 Task: Locate the nearest dog-friendly kayak rental on a river or lake.
Action: Mouse moved to (348, 129)
Screenshot: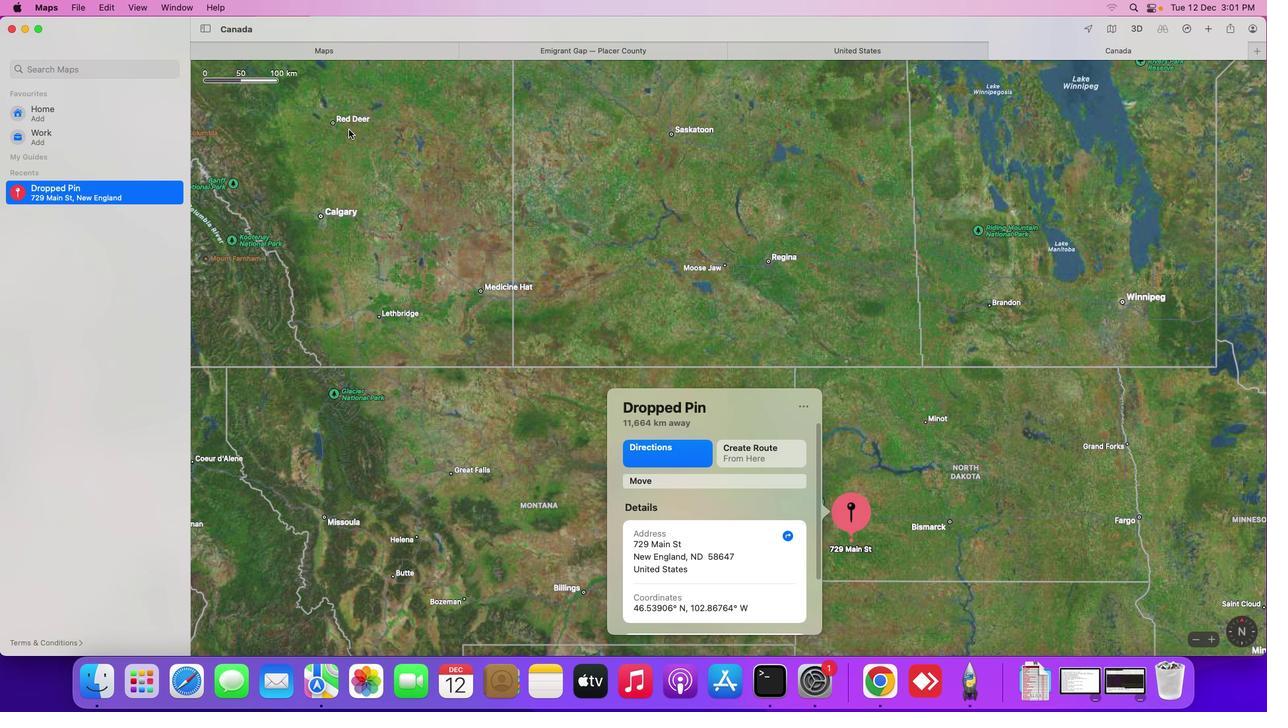 
Action: Mouse pressed left at (348, 129)
Screenshot: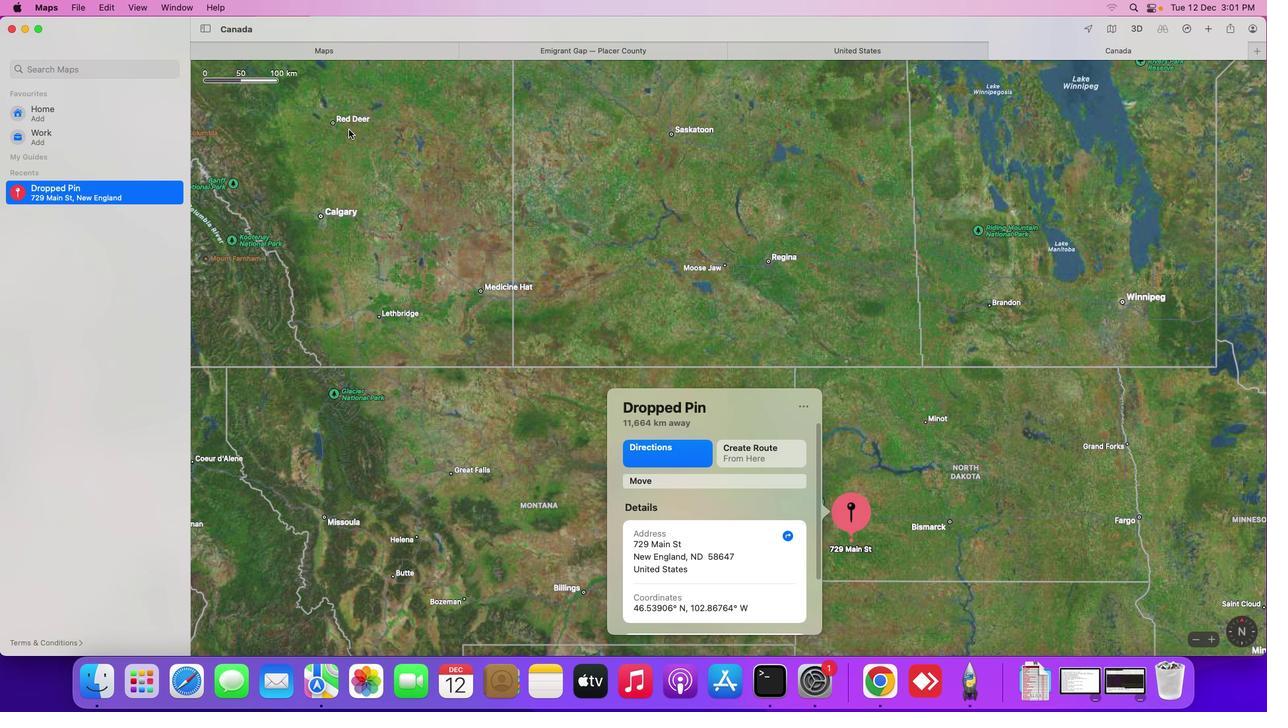 
Action: Mouse moved to (88, 67)
Screenshot: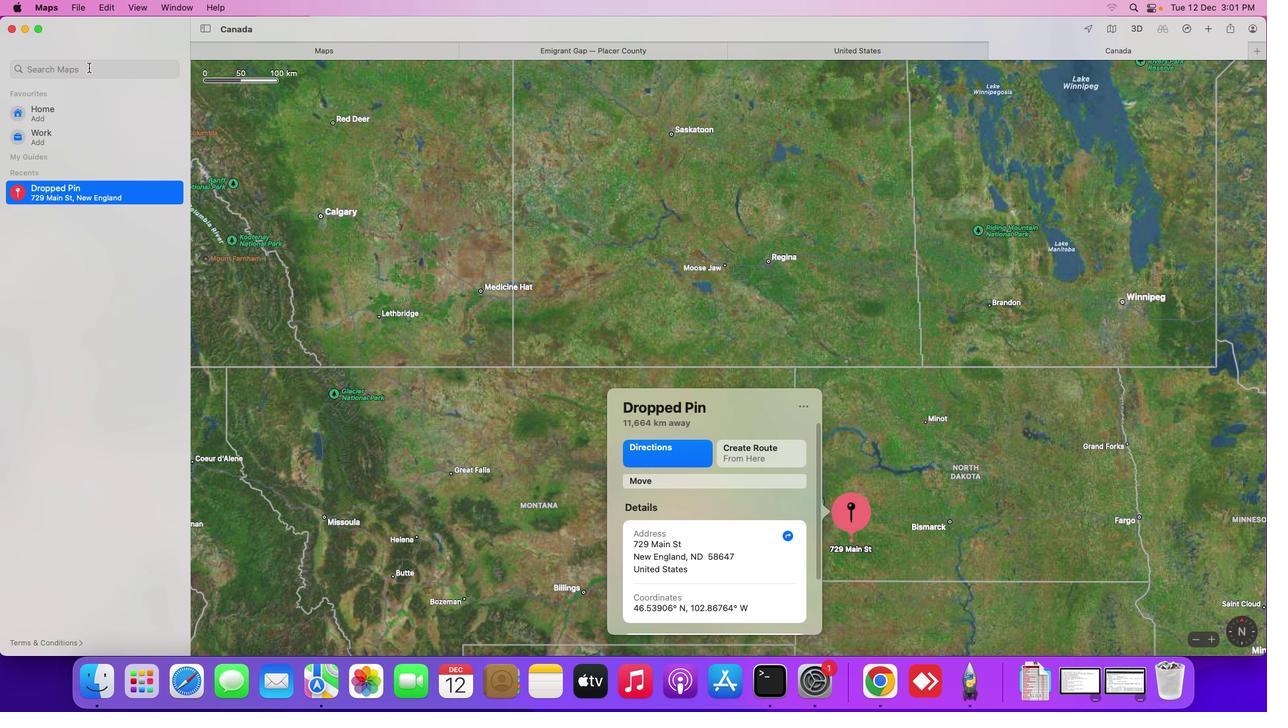 
Action: Mouse pressed left at (88, 67)
Screenshot: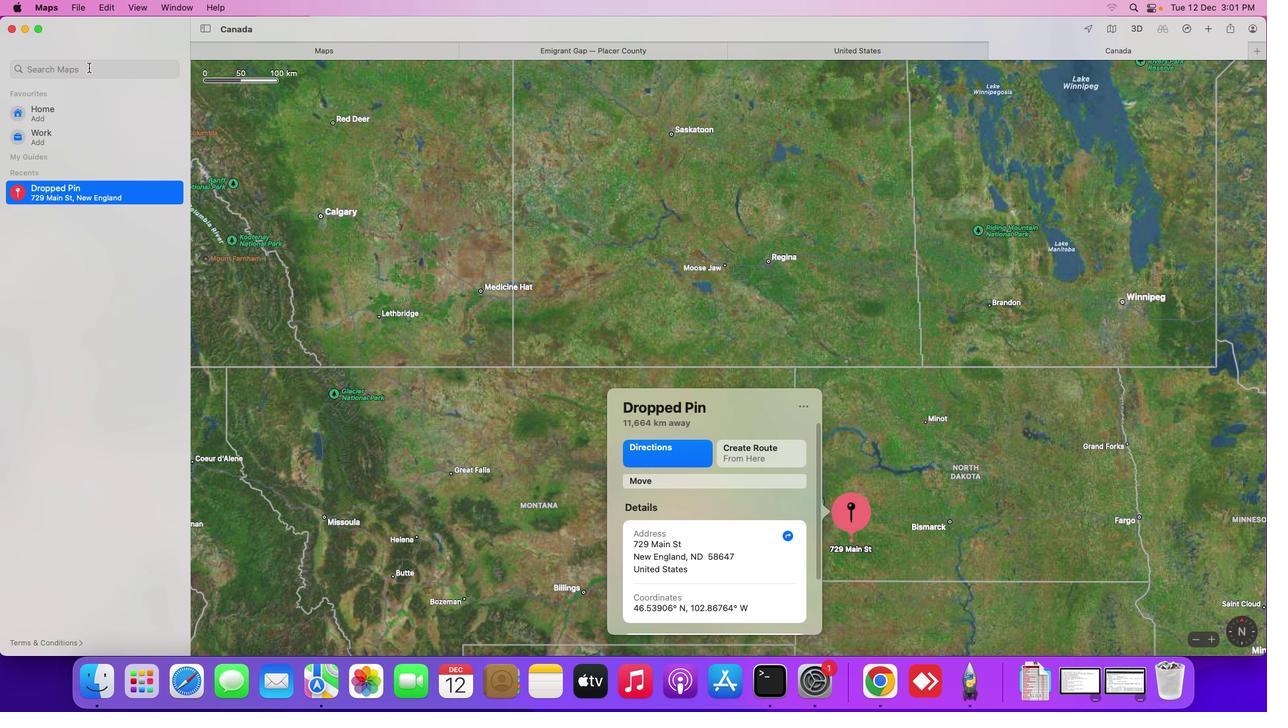 
Action: Key pressed 'n''e''a''r''e''s''t'Key.space'd''o''g''-''f''r''i''e''n''d''l''y'Key.space'k''a''y''a''k'Key.space'r''e''n''t''a''l'Key.space'o''n'Key.space'r''e'Key.backspace'i''v''e''r'Key.space'o''r'Key.space'l''a''k''e'
Screenshot: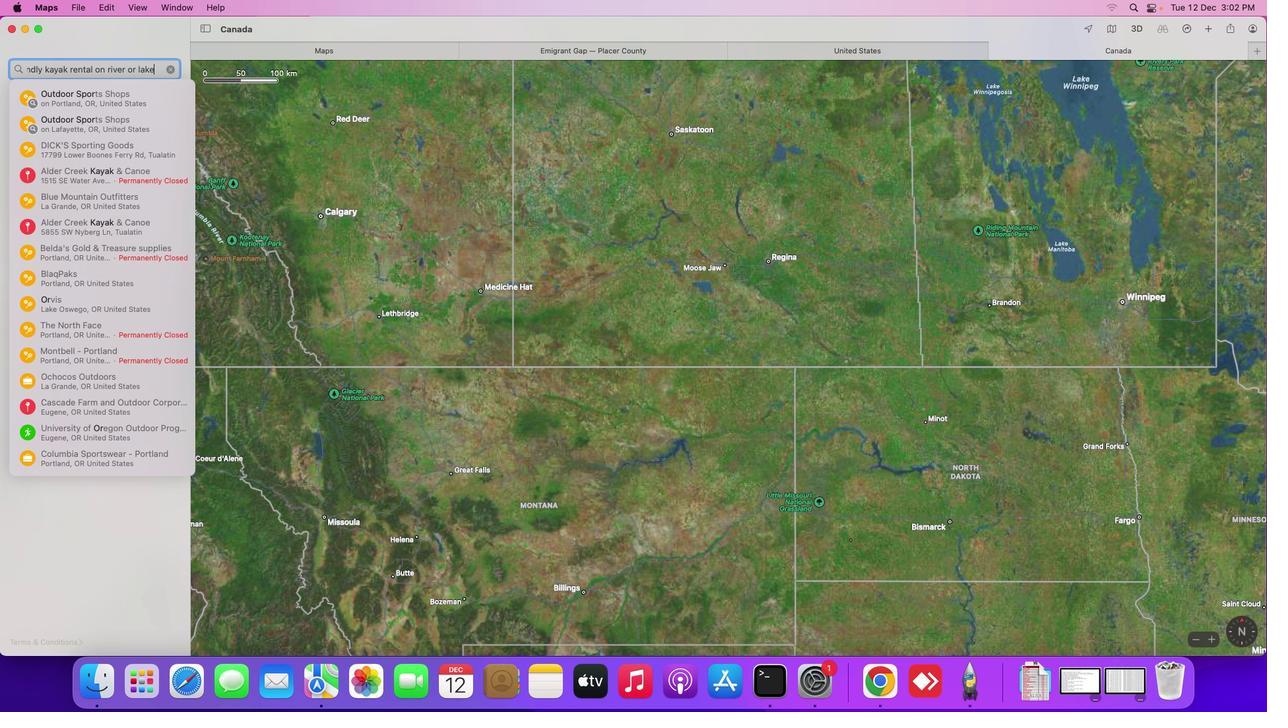 
Action: Mouse moved to (115, 99)
Screenshot: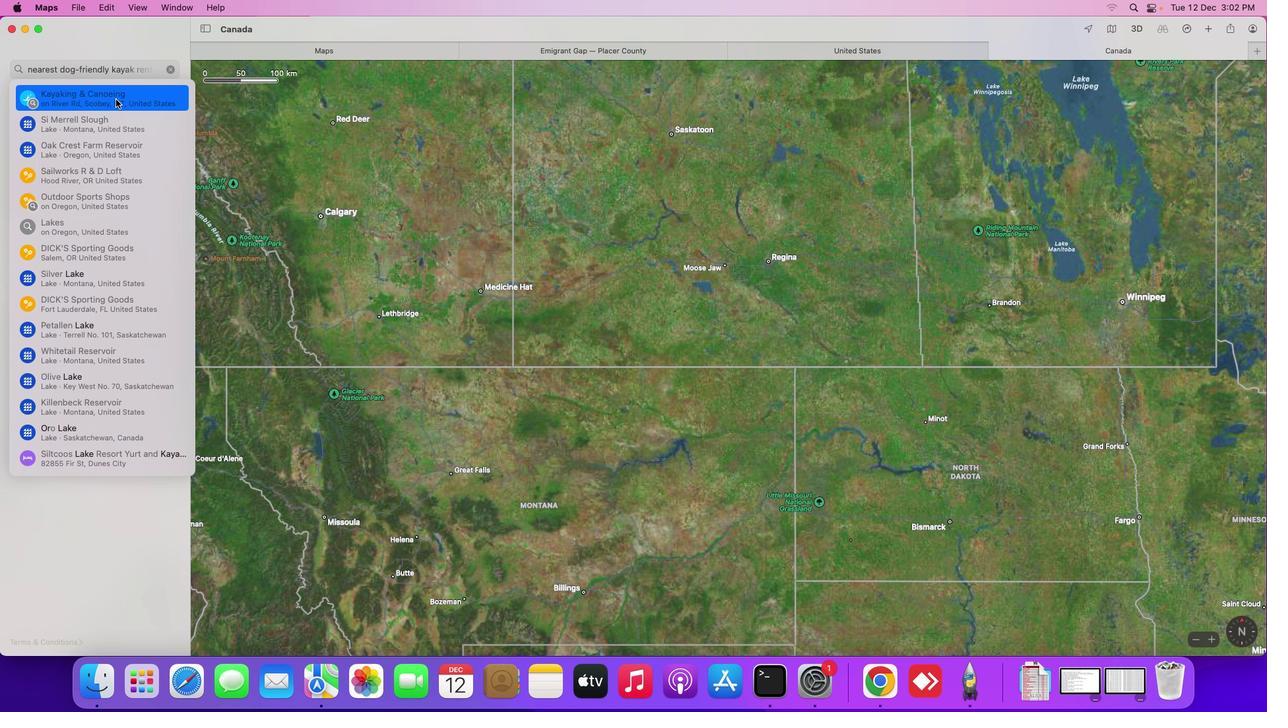 
Action: Mouse pressed left at (115, 99)
Screenshot: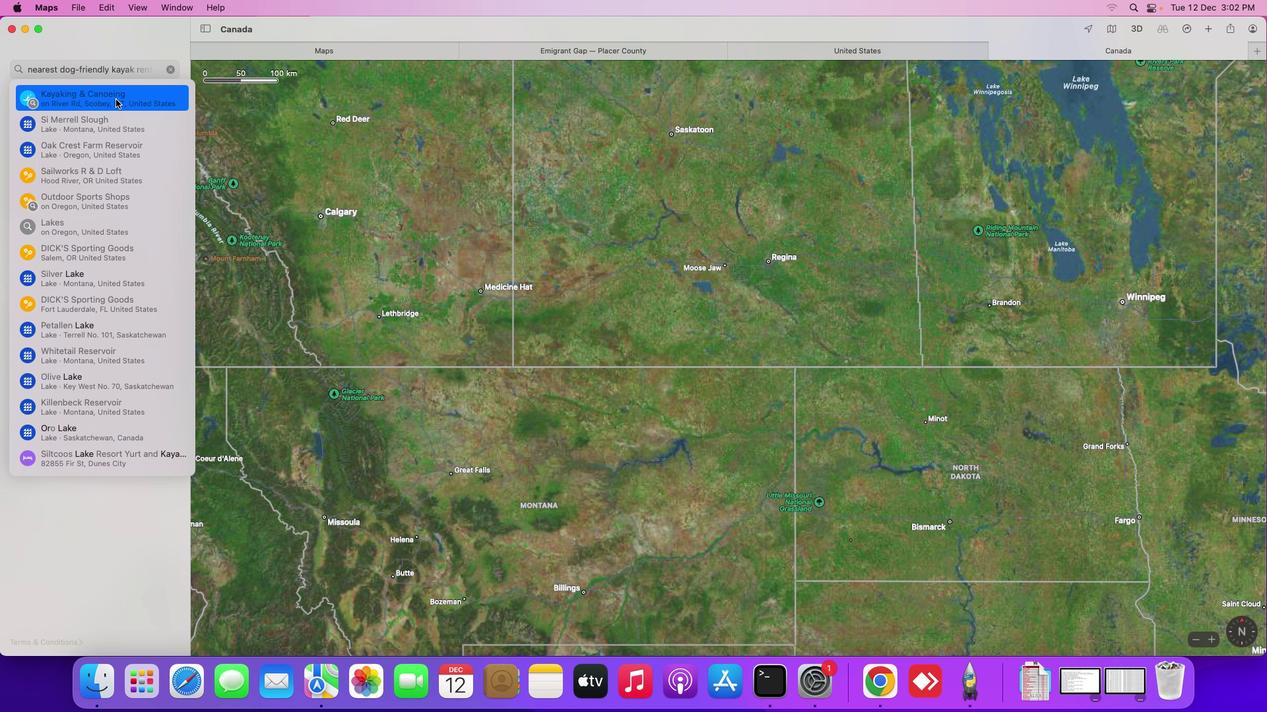 
Action: Mouse moved to (74, 118)
Screenshot: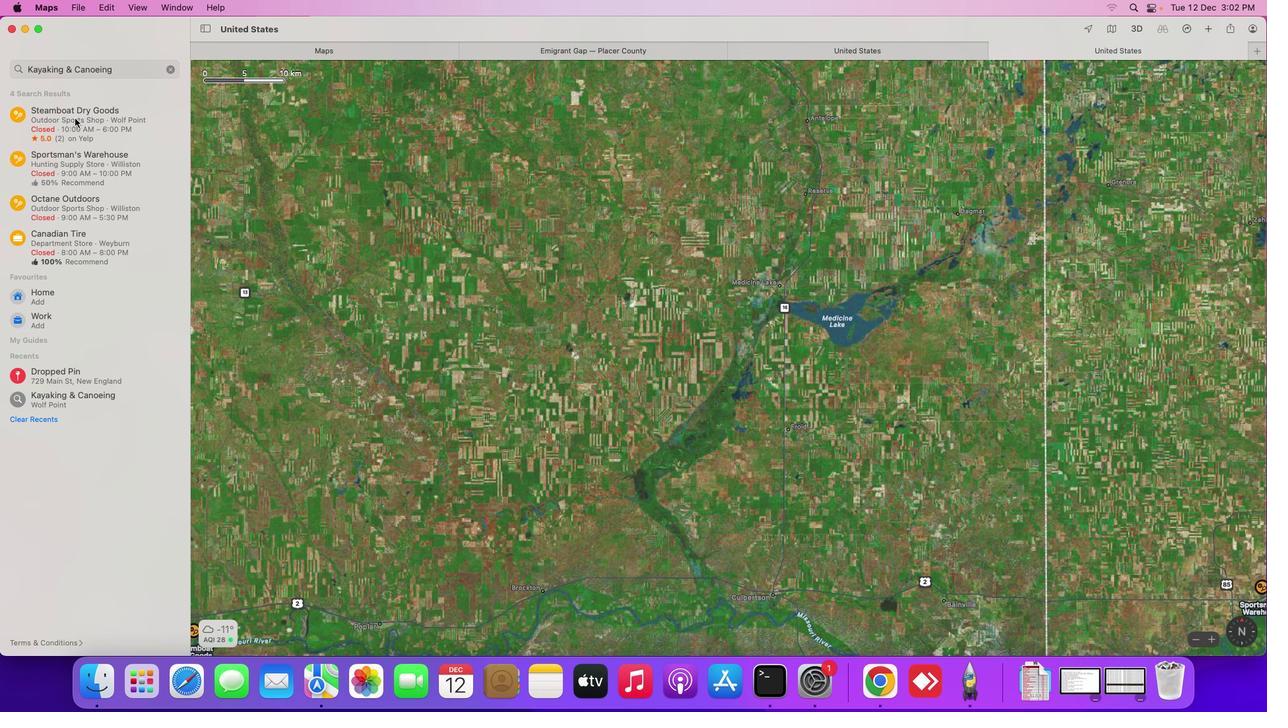 
Action: Mouse pressed left at (74, 118)
Screenshot: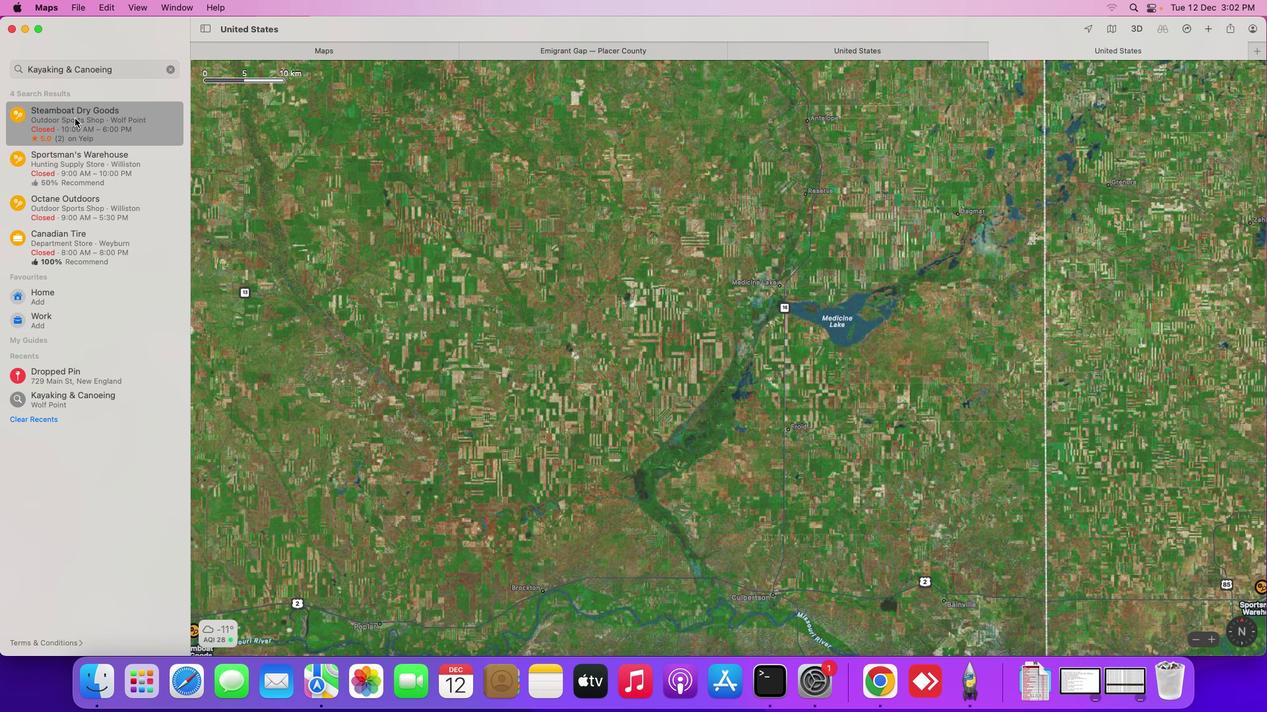 
Action: Mouse moved to (113, 66)
Screenshot: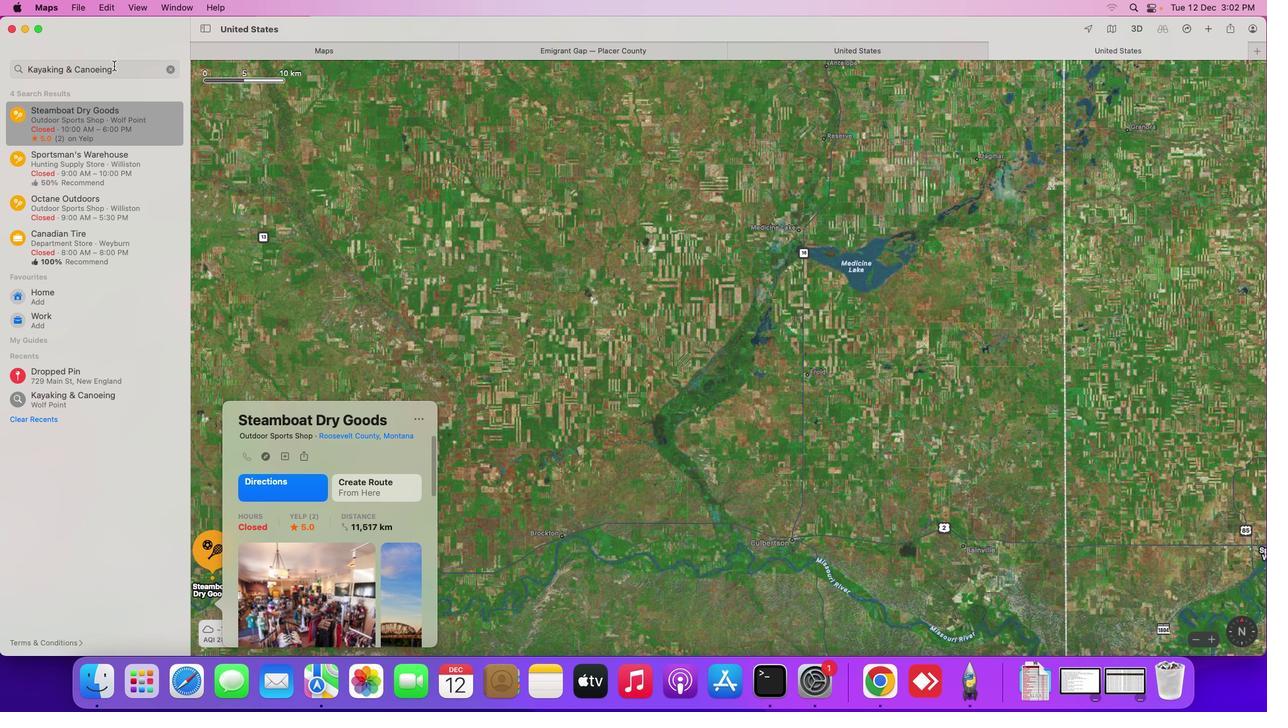 
Action: Mouse pressed left at (113, 66)
Screenshot: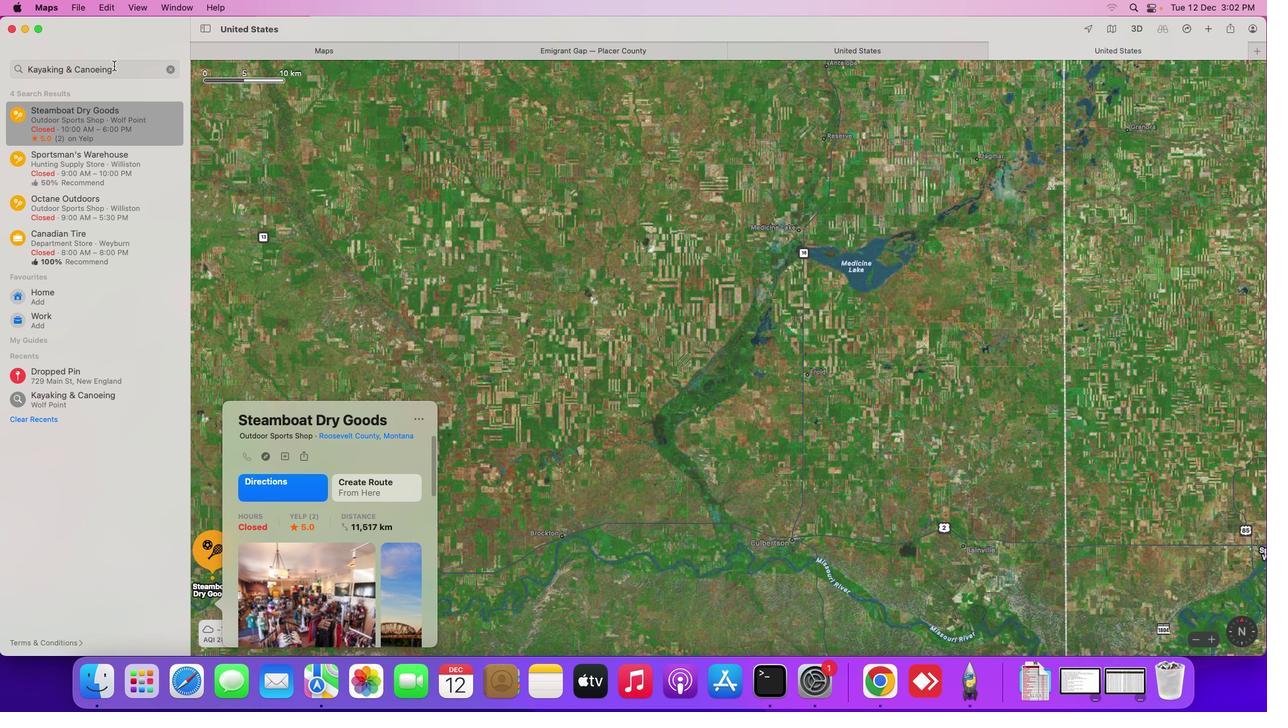 
Action: Mouse moved to (170, 71)
Screenshot: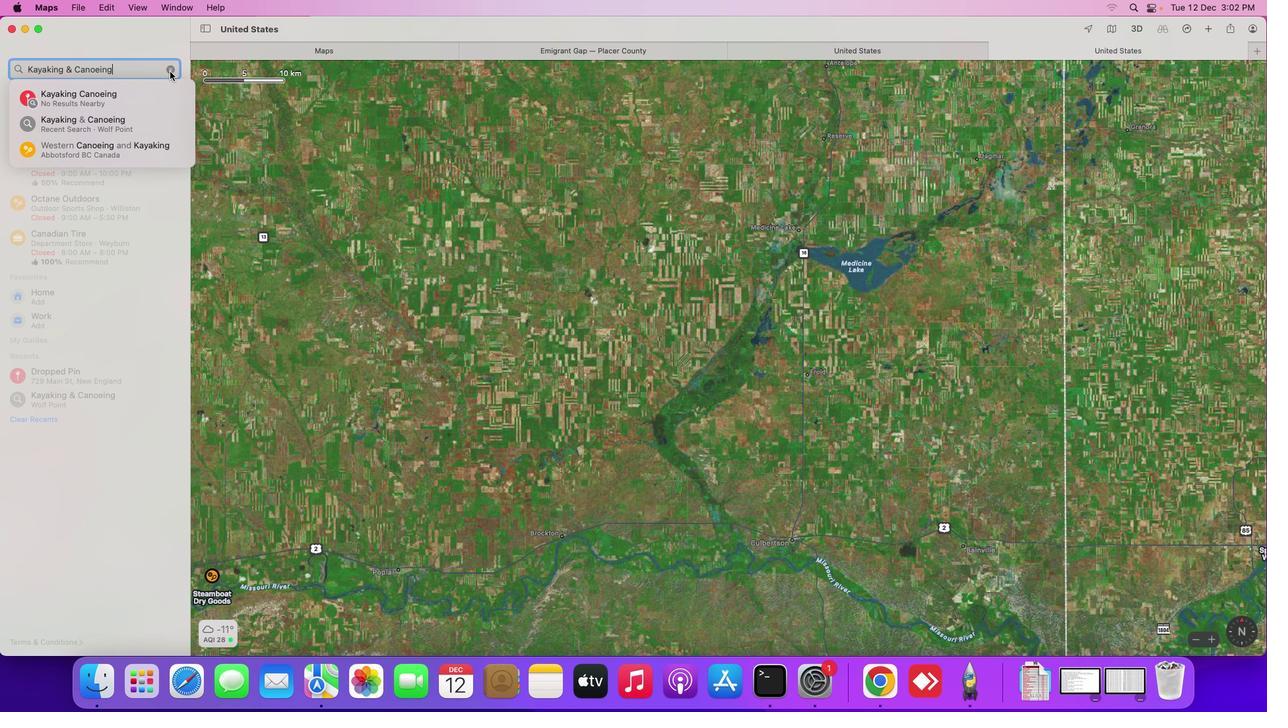 
Action: Mouse pressed left at (170, 71)
Screenshot: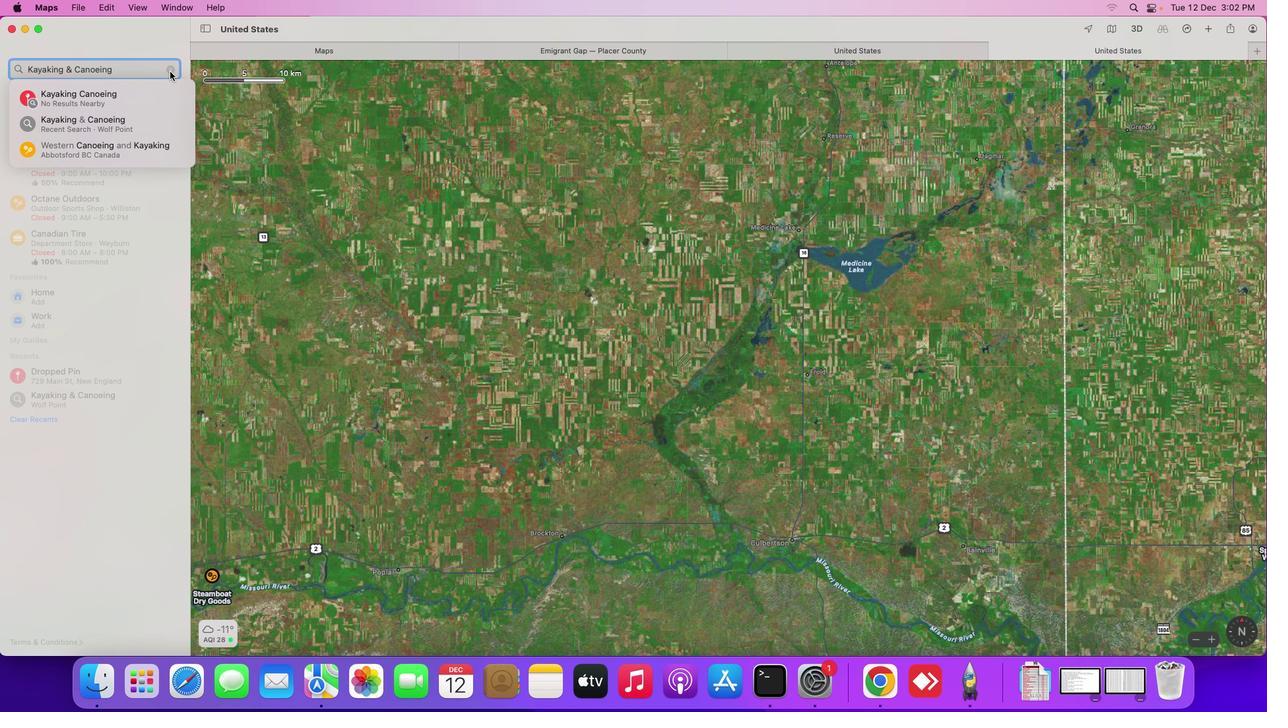 
Action: Mouse moved to (124, 62)
Screenshot: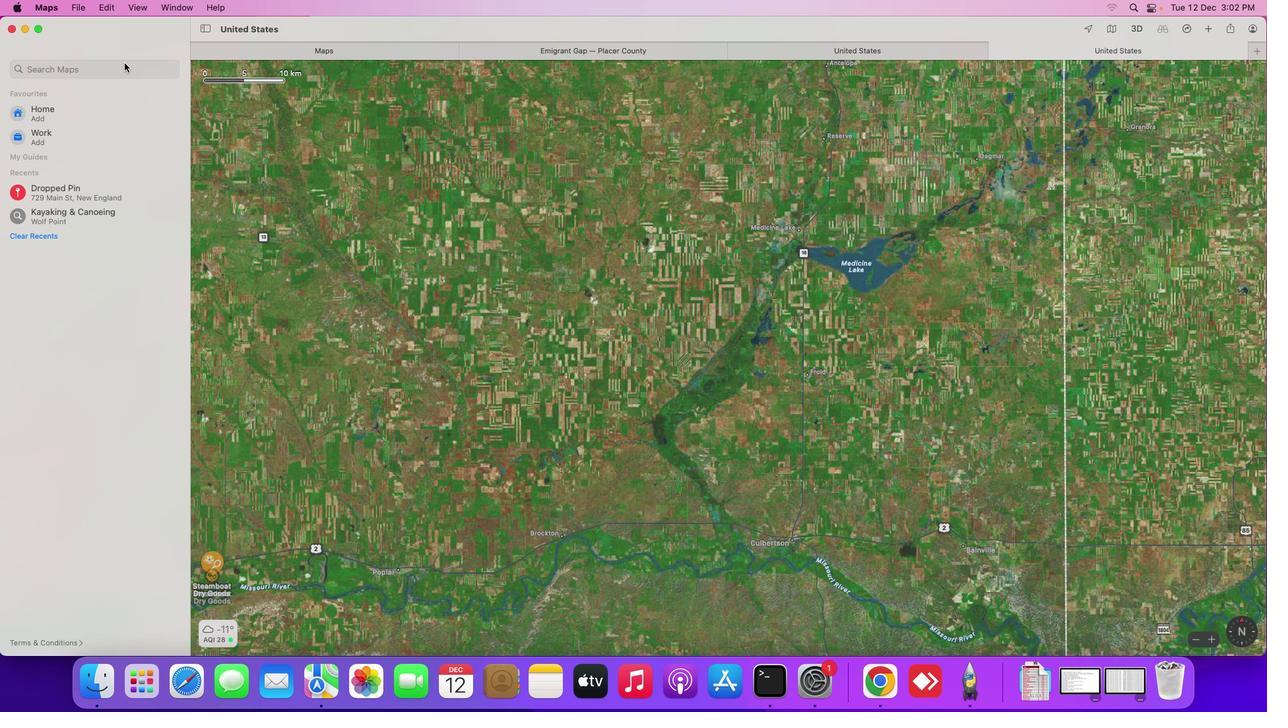 
Action: Mouse pressed left at (124, 62)
Screenshot: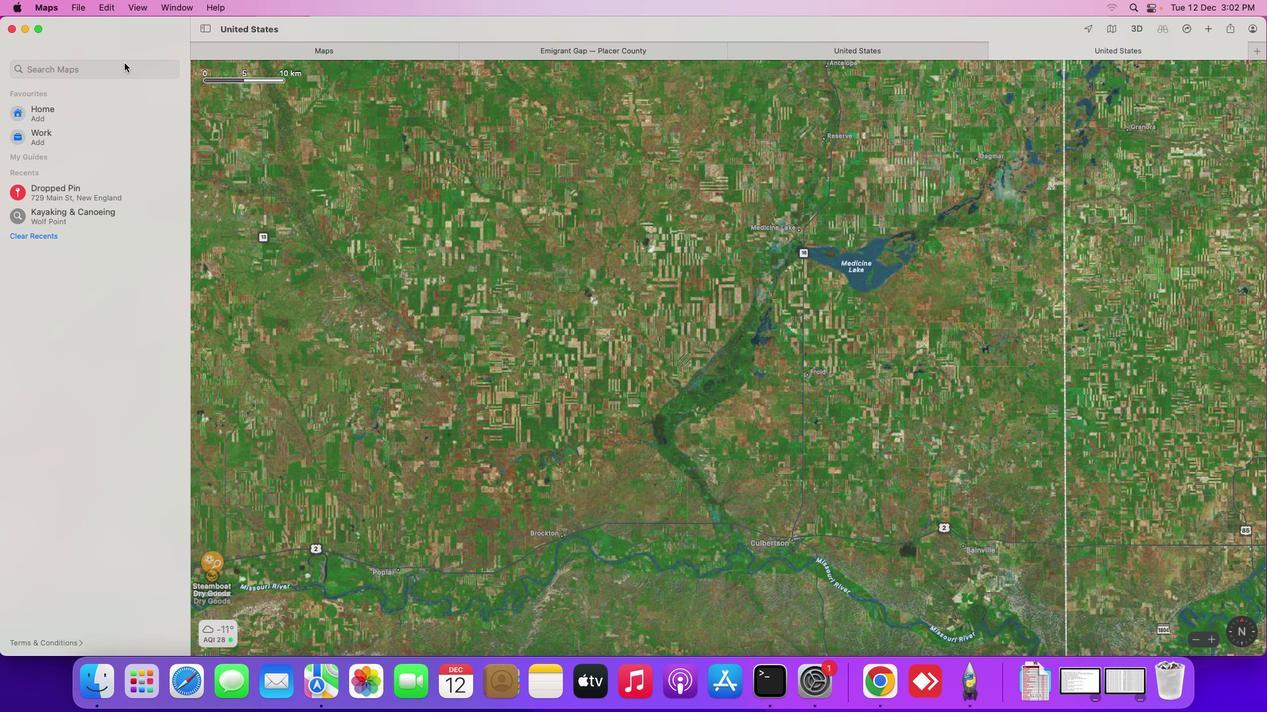 
Action: Mouse moved to (124, 62)
Screenshot: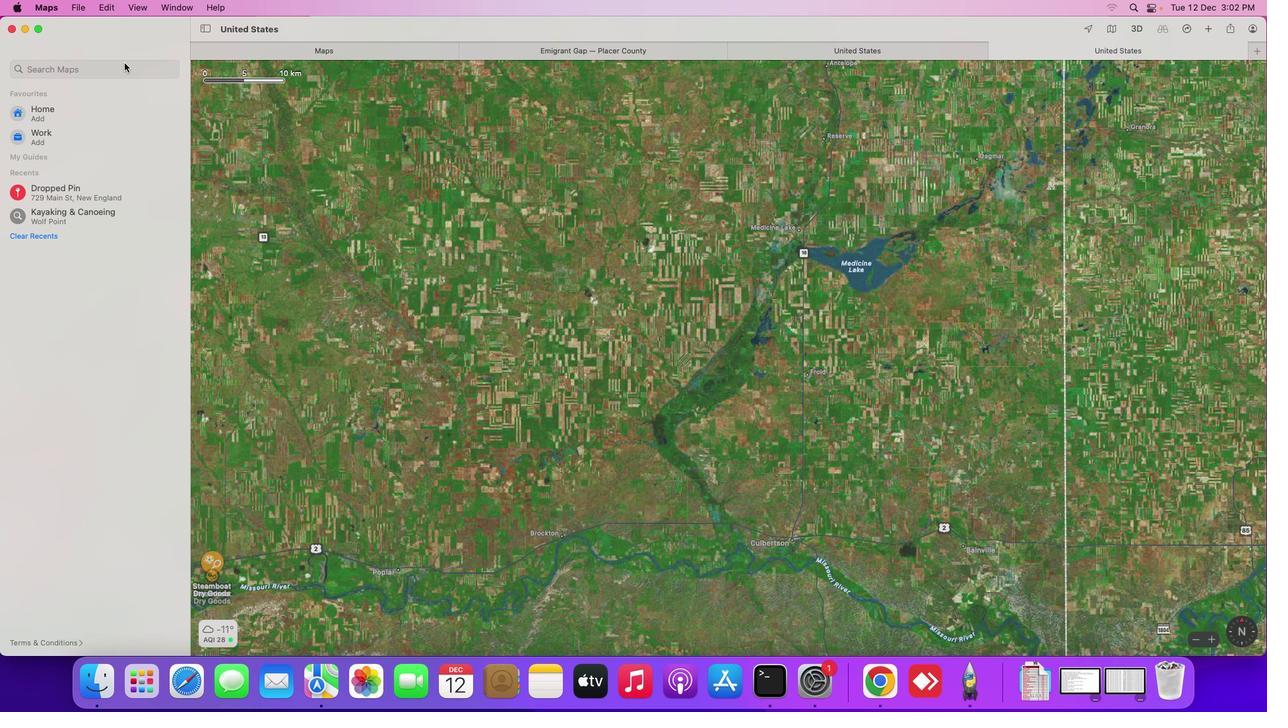 
Action: Key pressed 'n''e''a''r''e''s''t'Key.space'd''o''g'Key.spaceKey.backspace'-''f''r''i''e''n''d''l''y'Key.space'k''a''y''a''k'Key.space'r''e''n''t''a''l'Key.space'o''n'Key.space'a'Key.space'r''i''v''e''r'Key.space'o''r'Key.space'k''a'Key.backspaceKey.backspace'l''a''k''e''e'Key.backspaceKey.enter
Screenshot: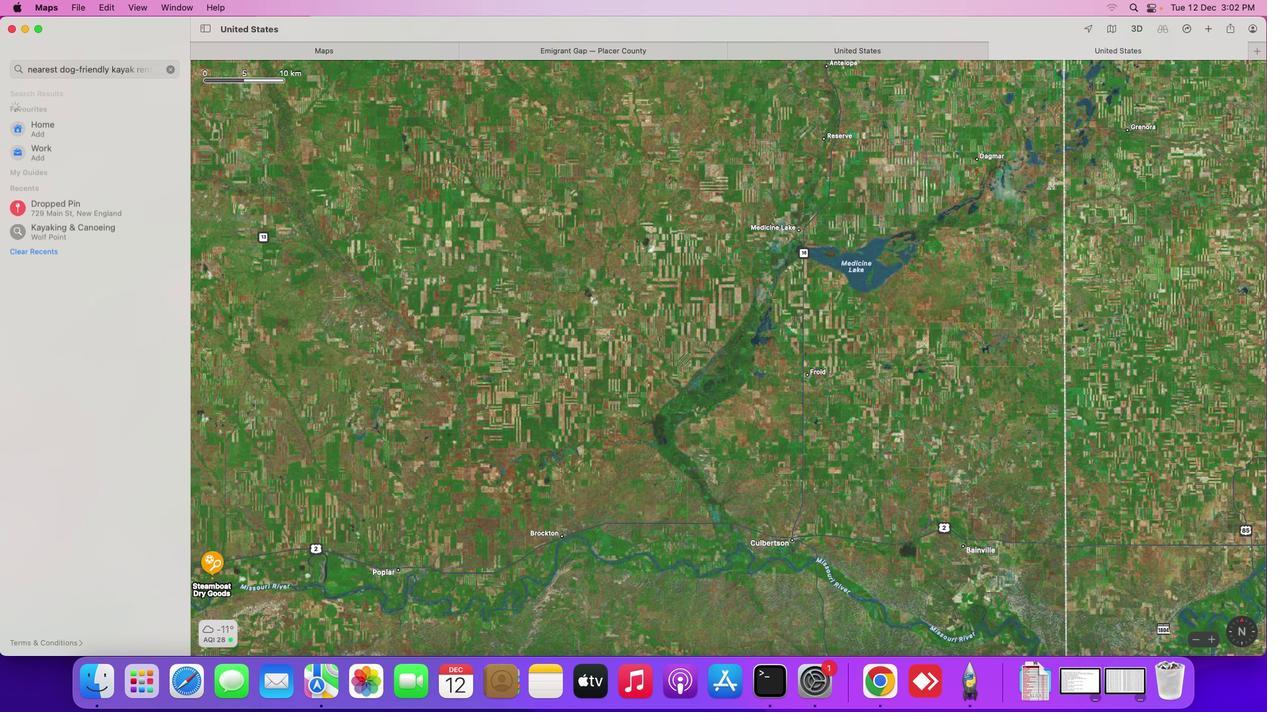 
Action: Mouse moved to (108, 112)
Screenshot: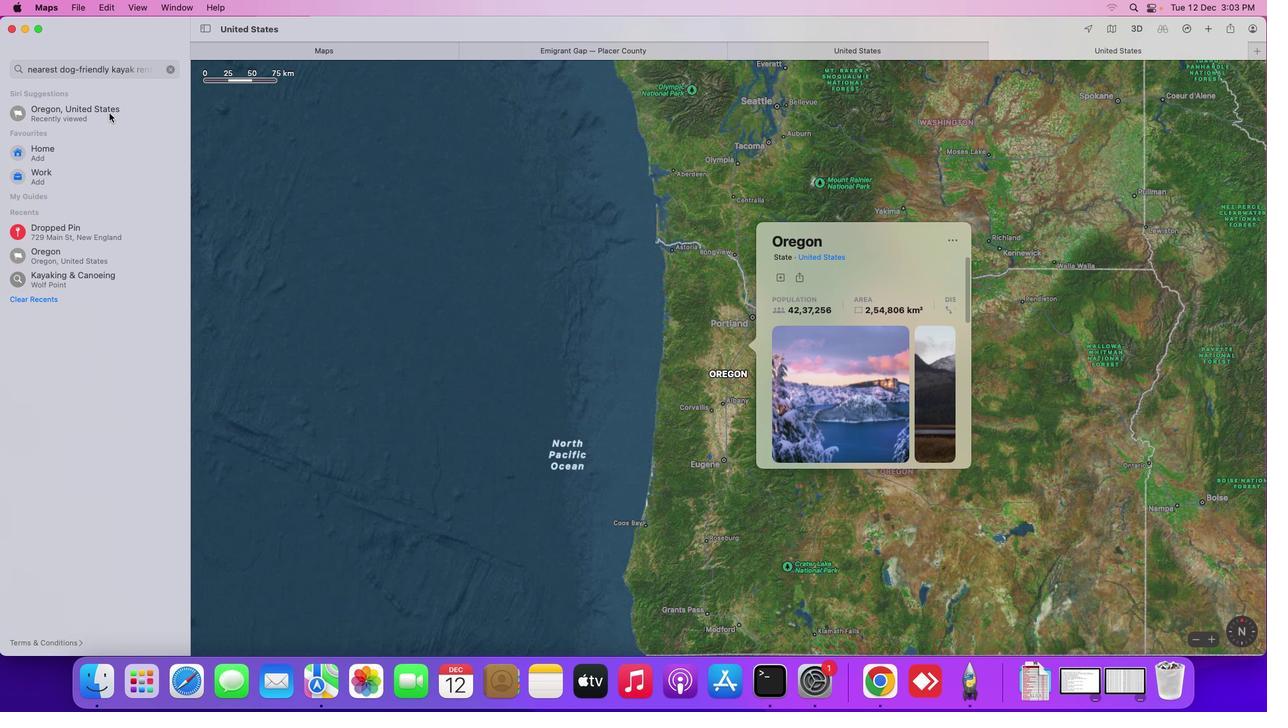 
Action: Mouse pressed left at (108, 112)
Screenshot: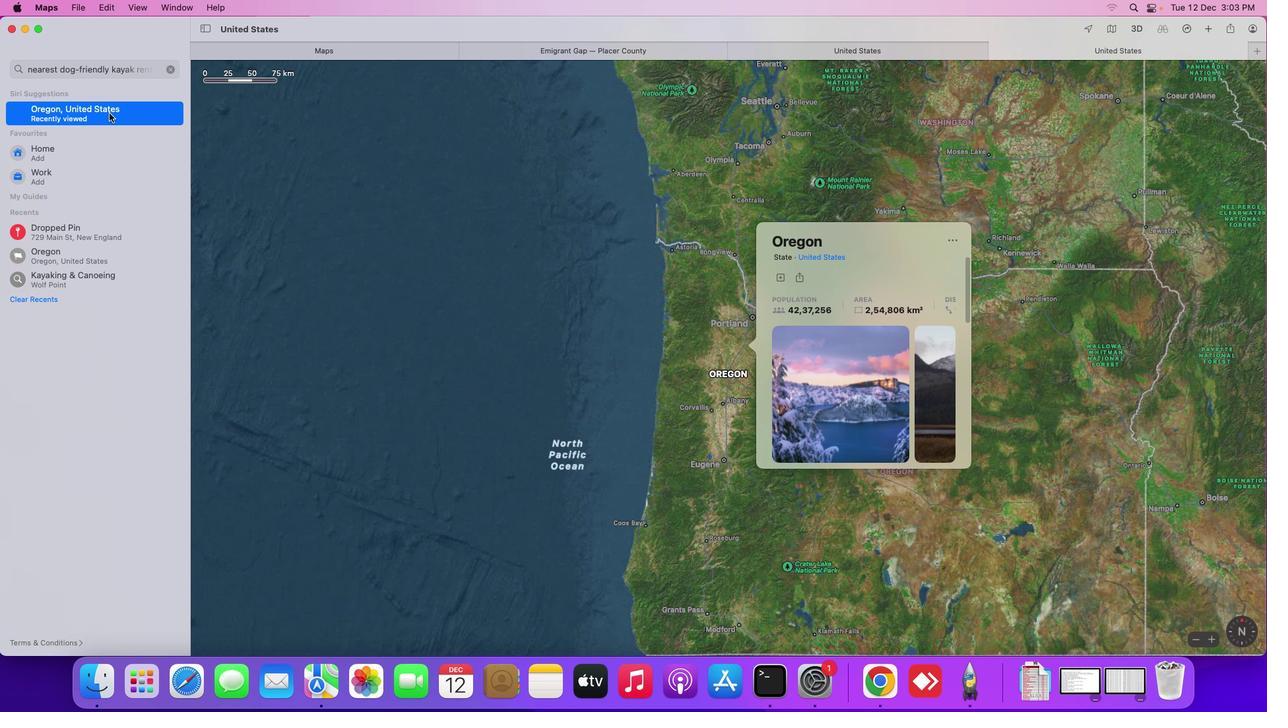 
Action: Mouse moved to (961, 368)
Screenshot: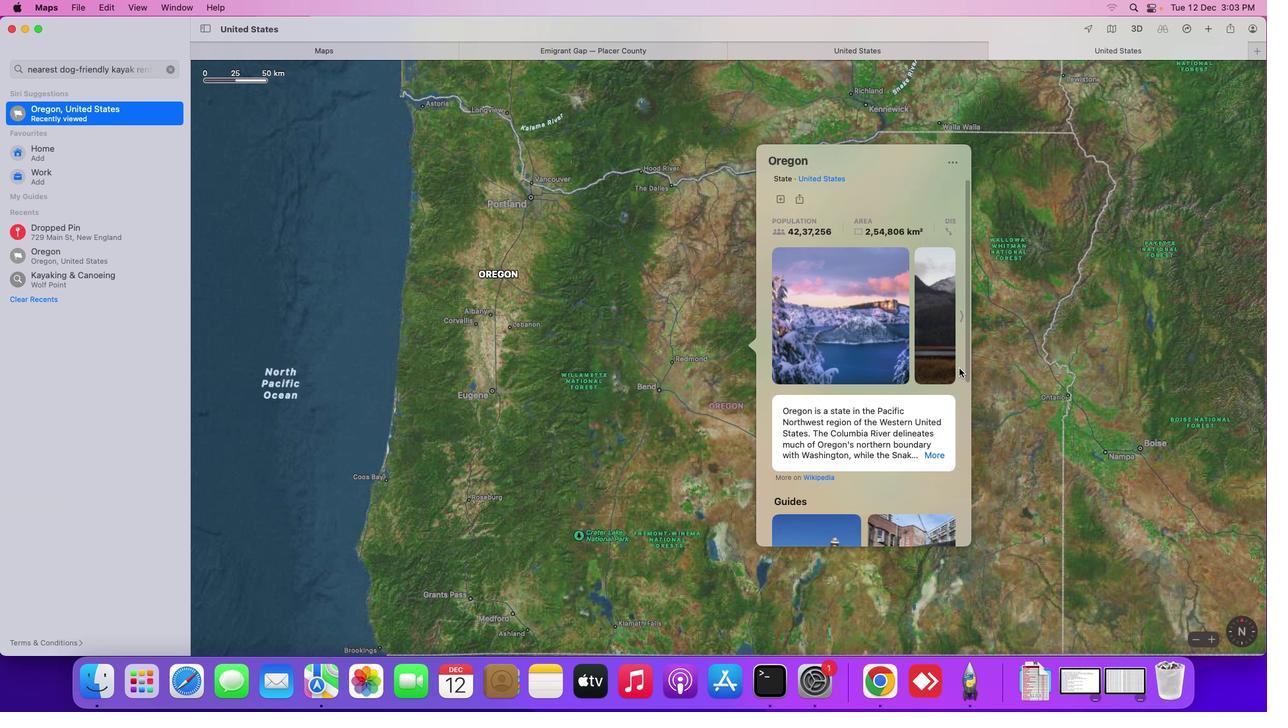
Action: Mouse scrolled (961, 368) with delta (0, 0)
Screenshot: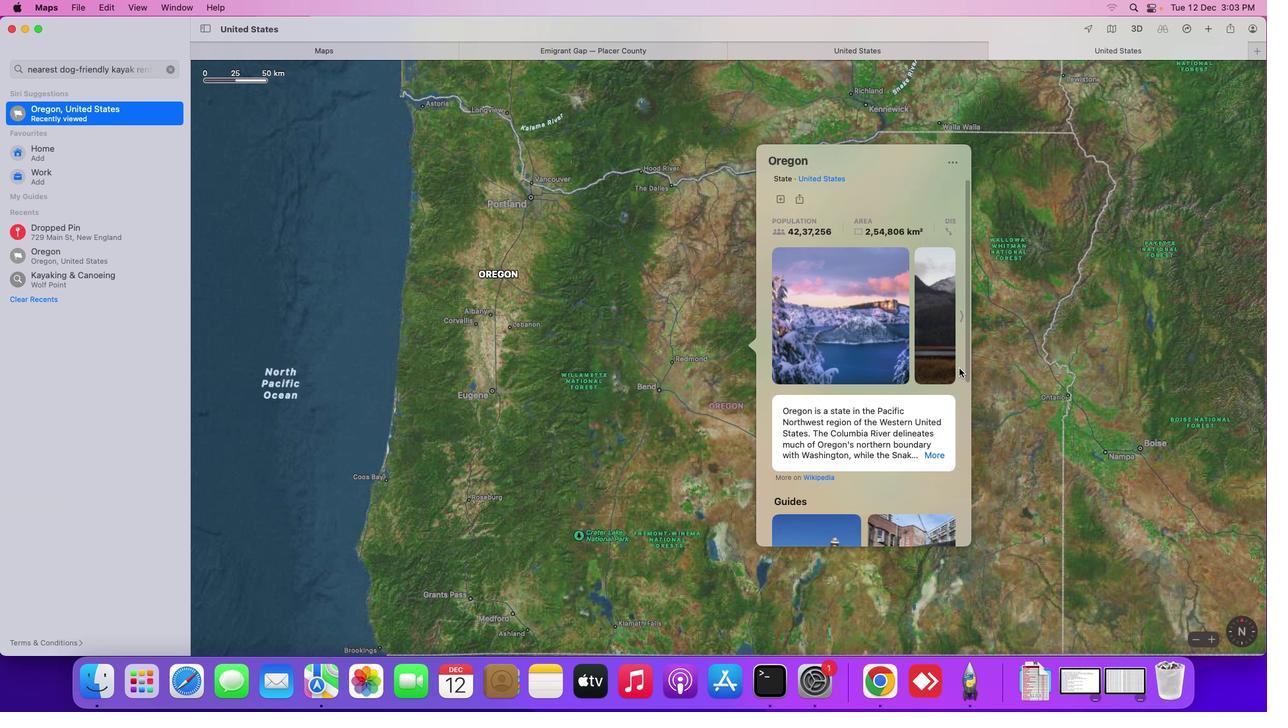 
Action: Mouse moved to (959, 368)
Screenshot: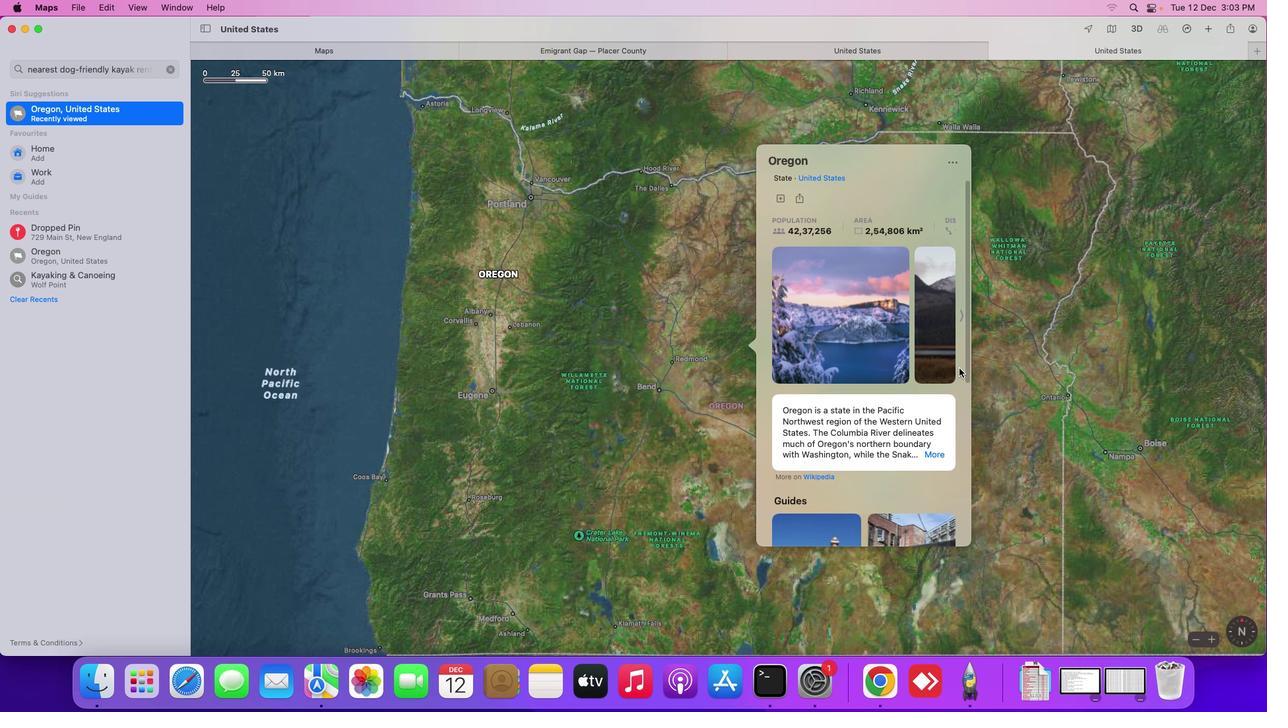 
Action: Mouse scrolled (959, 368) with delta (0, 0)
Screenshot: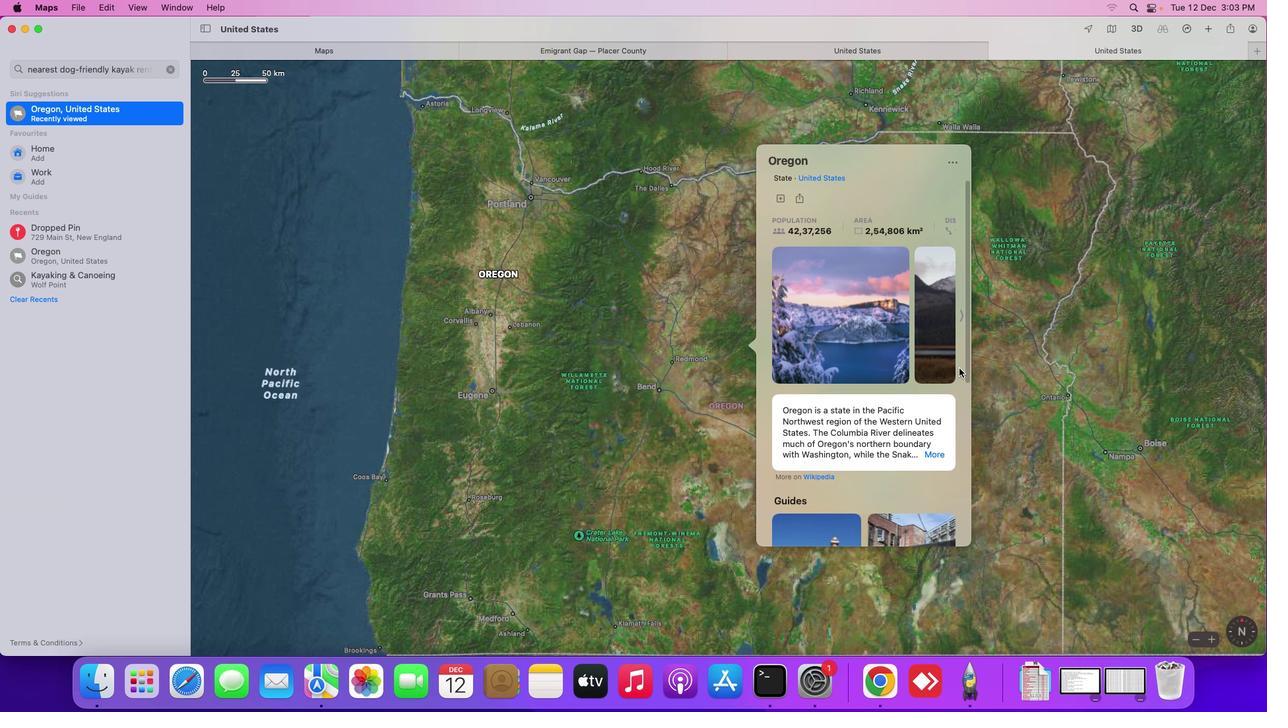 
Action: Mouse moved to (962, 318)
Screenshot: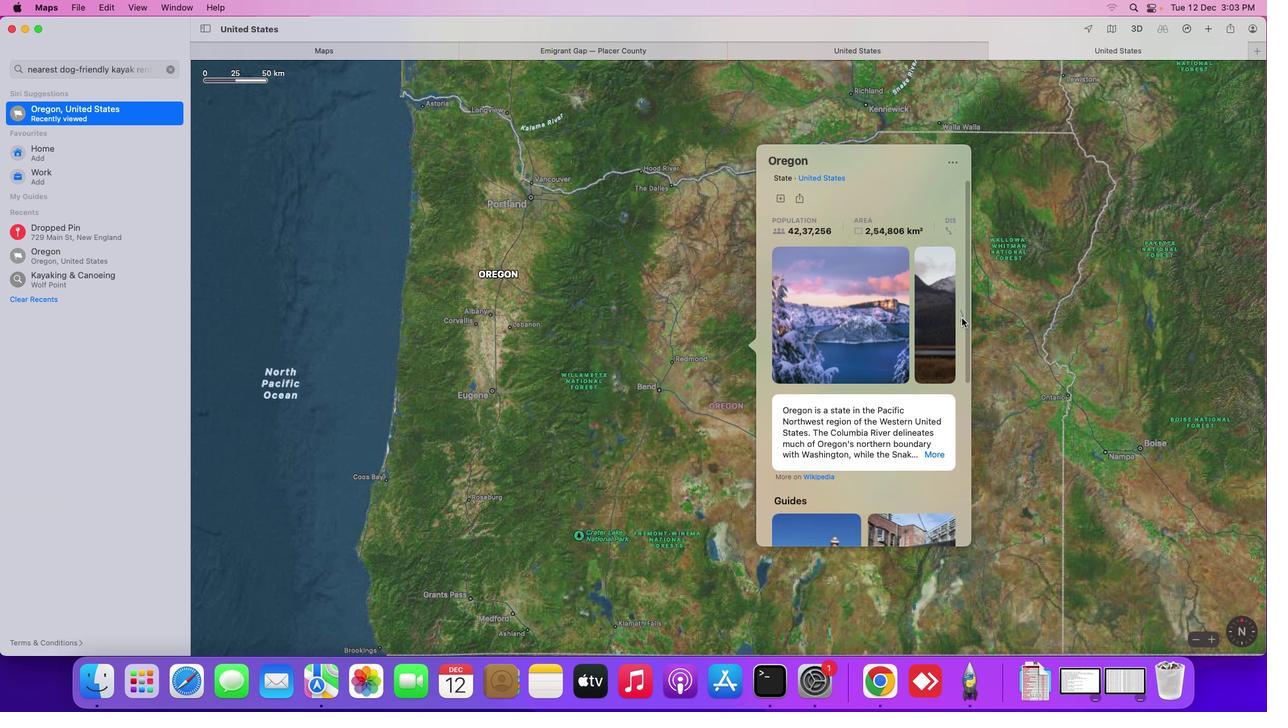 
Action: Mouse pressed left at (962, 318)
Screenshot: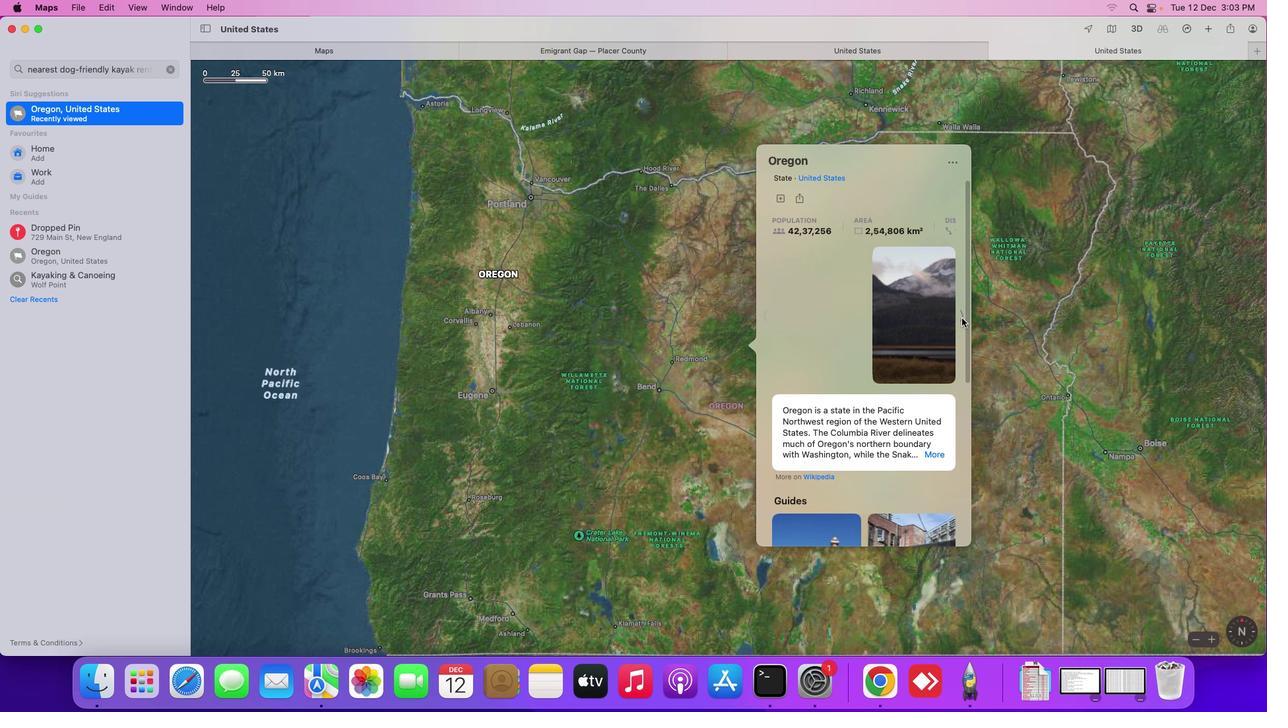 
Action: Mouse pressed left at (962, 318)
Screenshot: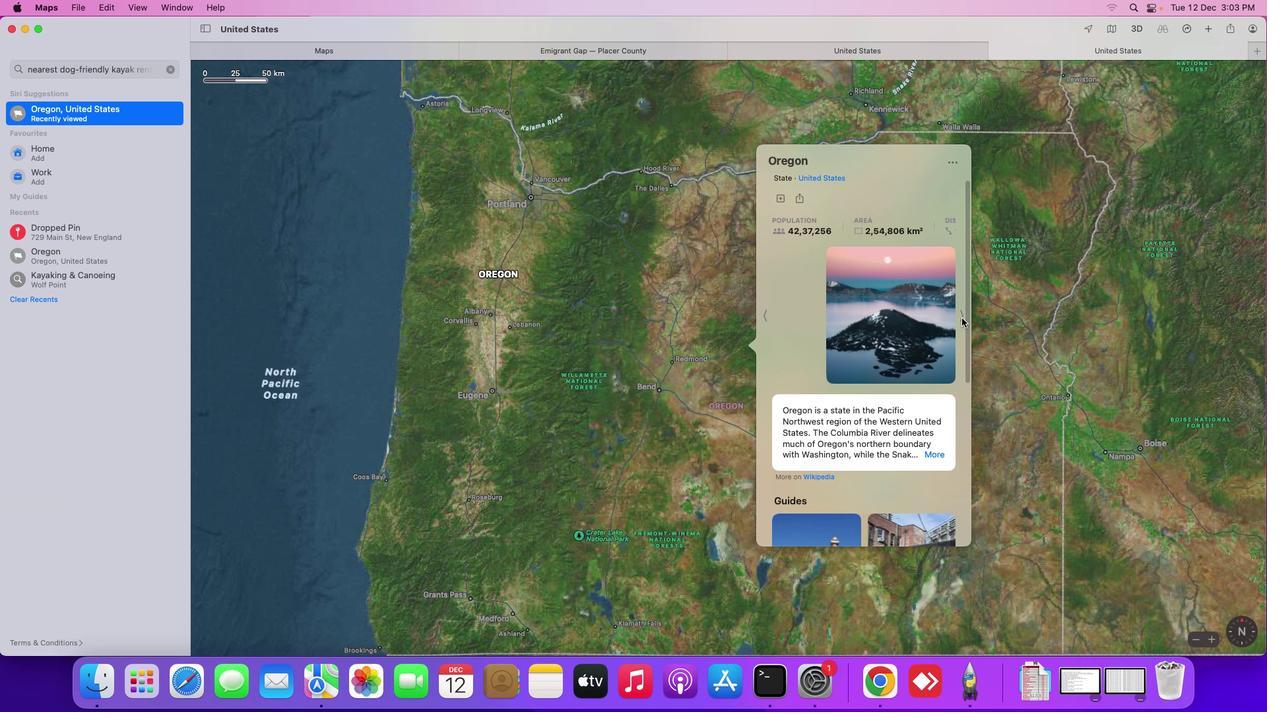 
Action: Mouse moved to (961, 318)
Screenshot: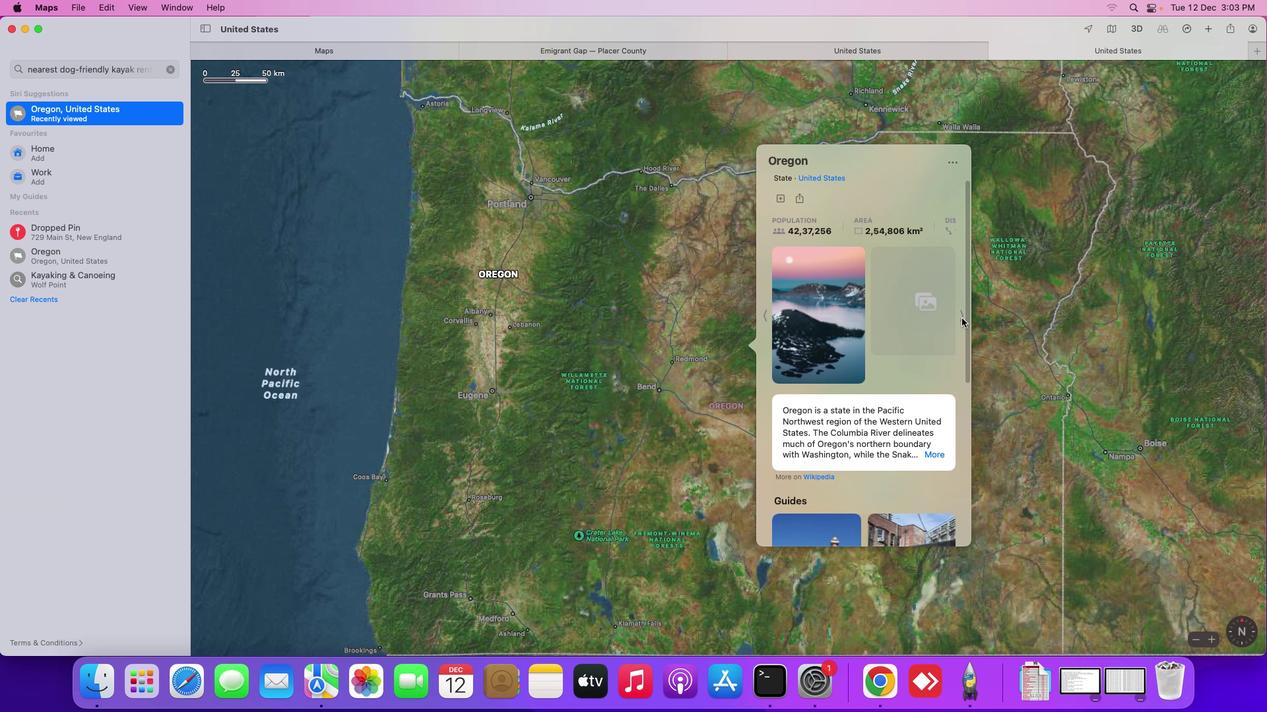 
Action: Mouse pressed left at (961, 318)
Screenshot: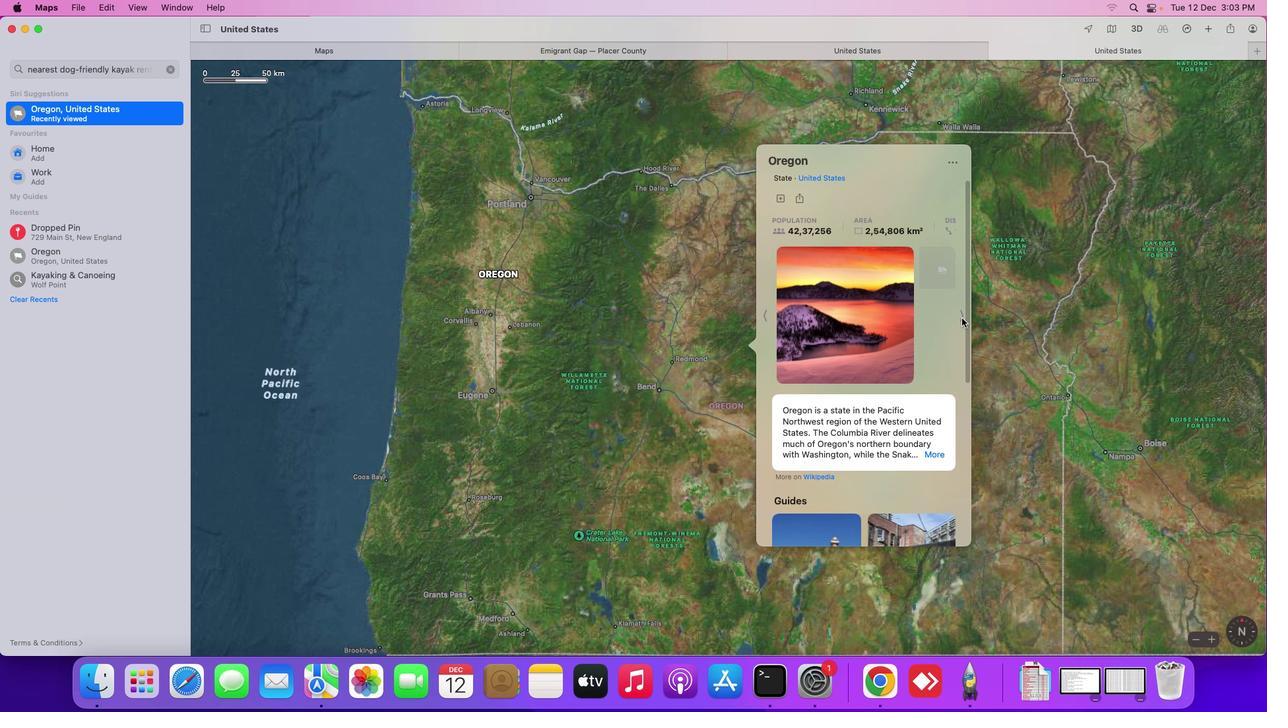 
Action: Mouse pressed left at (961, 318)
Screenshot: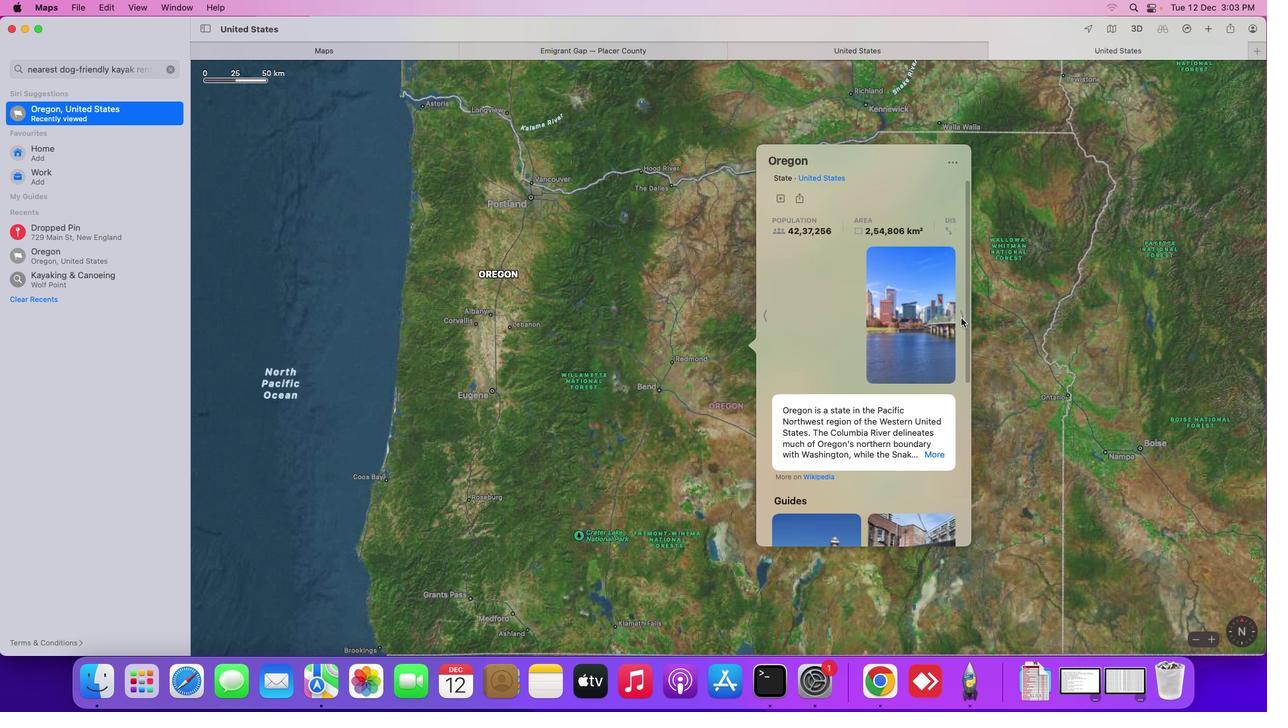 
Action: Mouse moved to (904, 414)
Screenshot: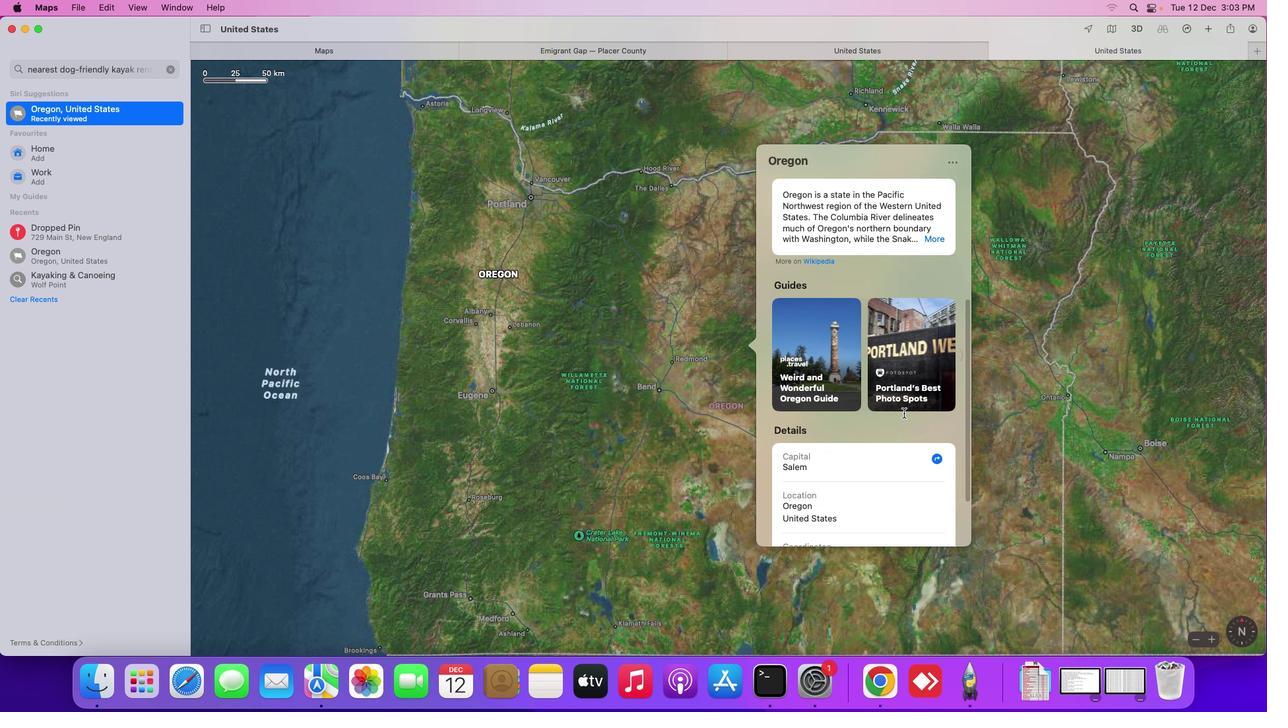 
Action: Mouse scrolled (904, 414) with delta (0, 0)
Screenshot: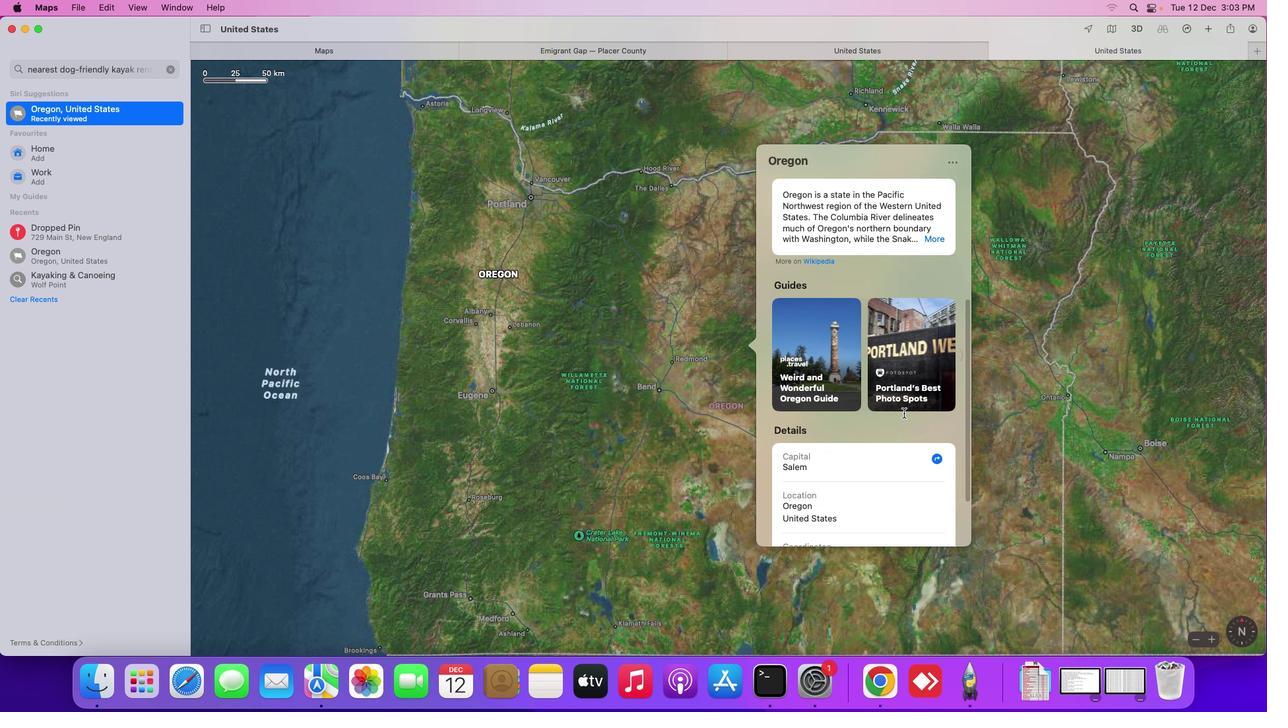 
Action: Mouse moved to (904, 414)
Screenshot: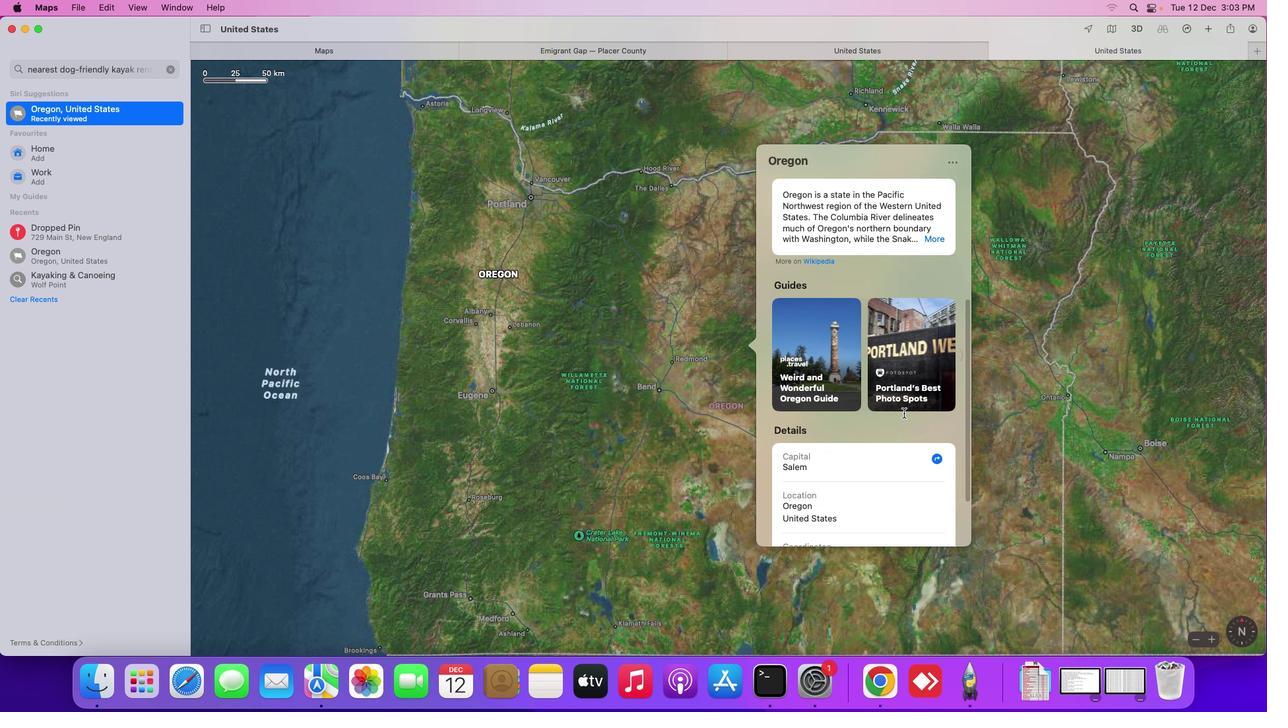 
Action: Mouse scrolled (904, 414) with delta (0, 0)
Screenshot: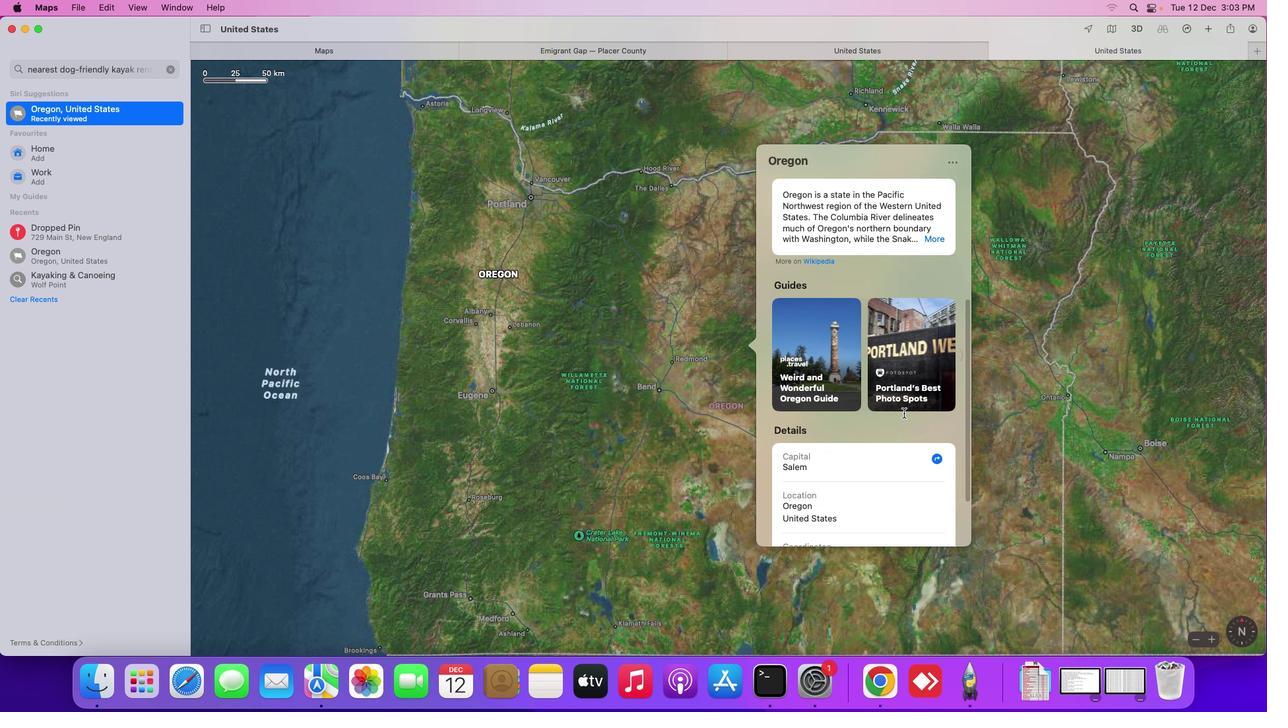 
Action: Mouse moved to (904, 414)
Screenshot: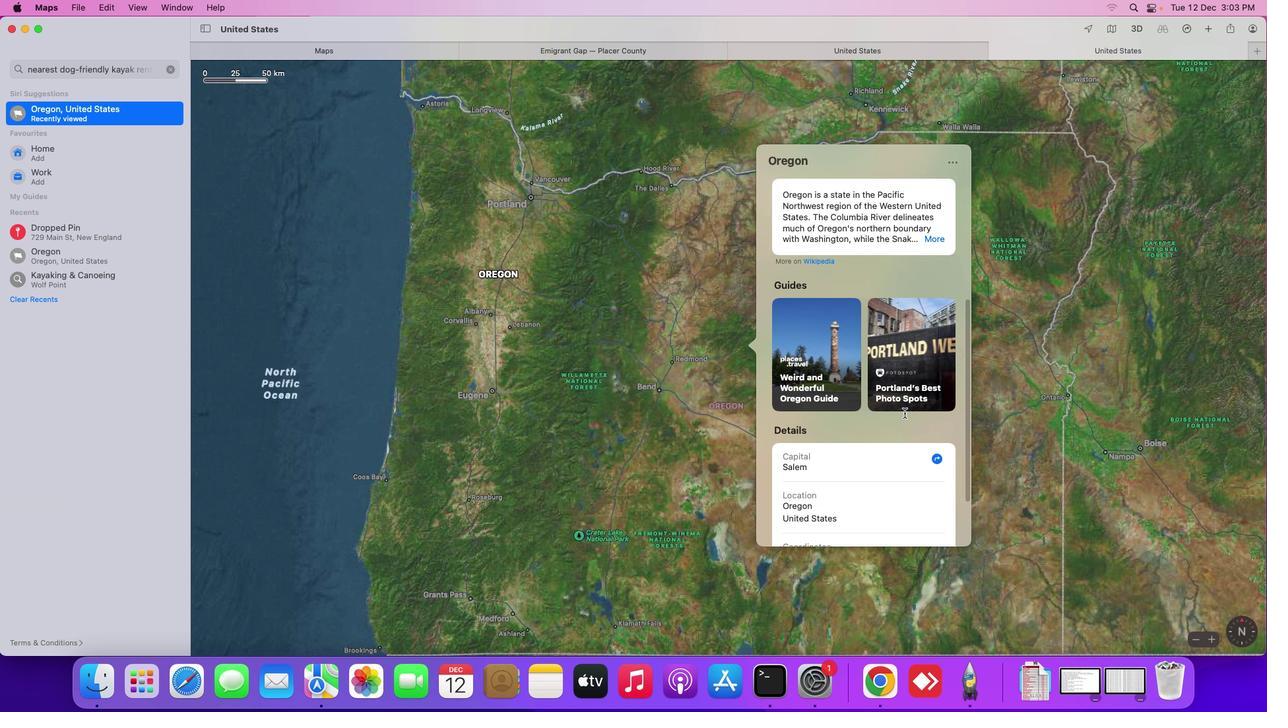 
Action: Mouse scrolled (904, 414) with delta (0, -1)
Screenshot: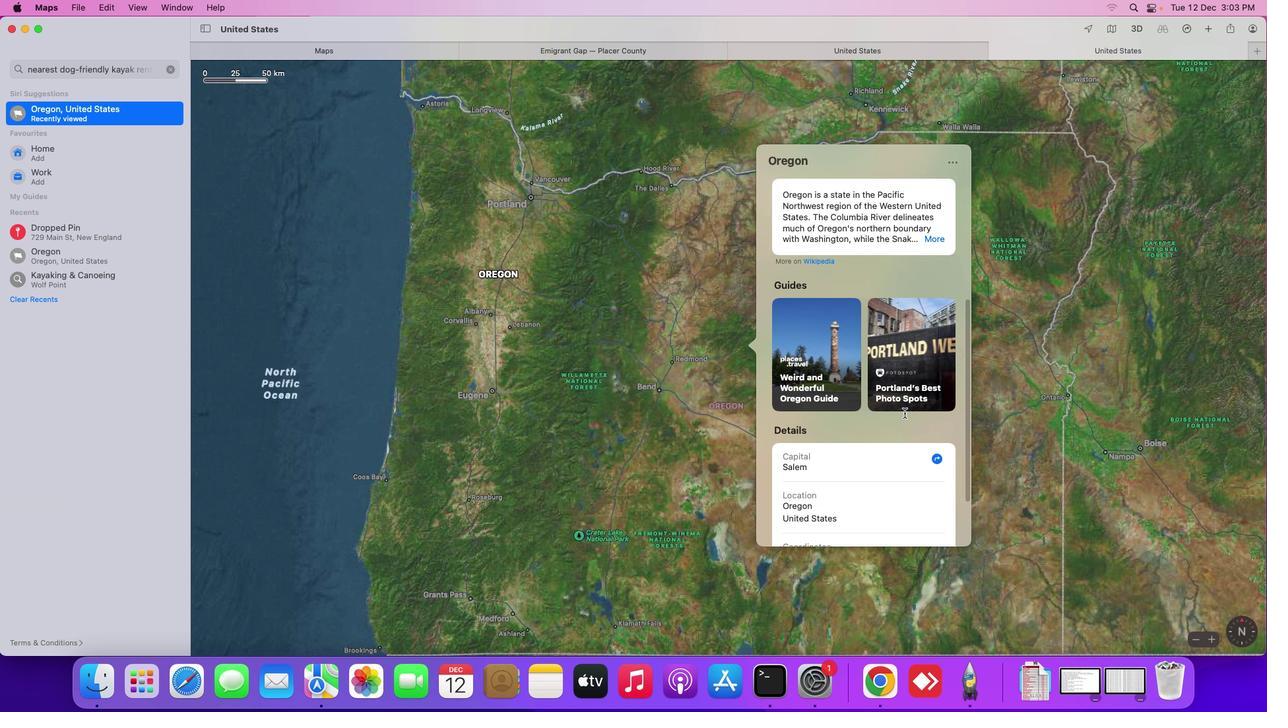 
Action: Mouse moved to (904, 413)
Screenshot: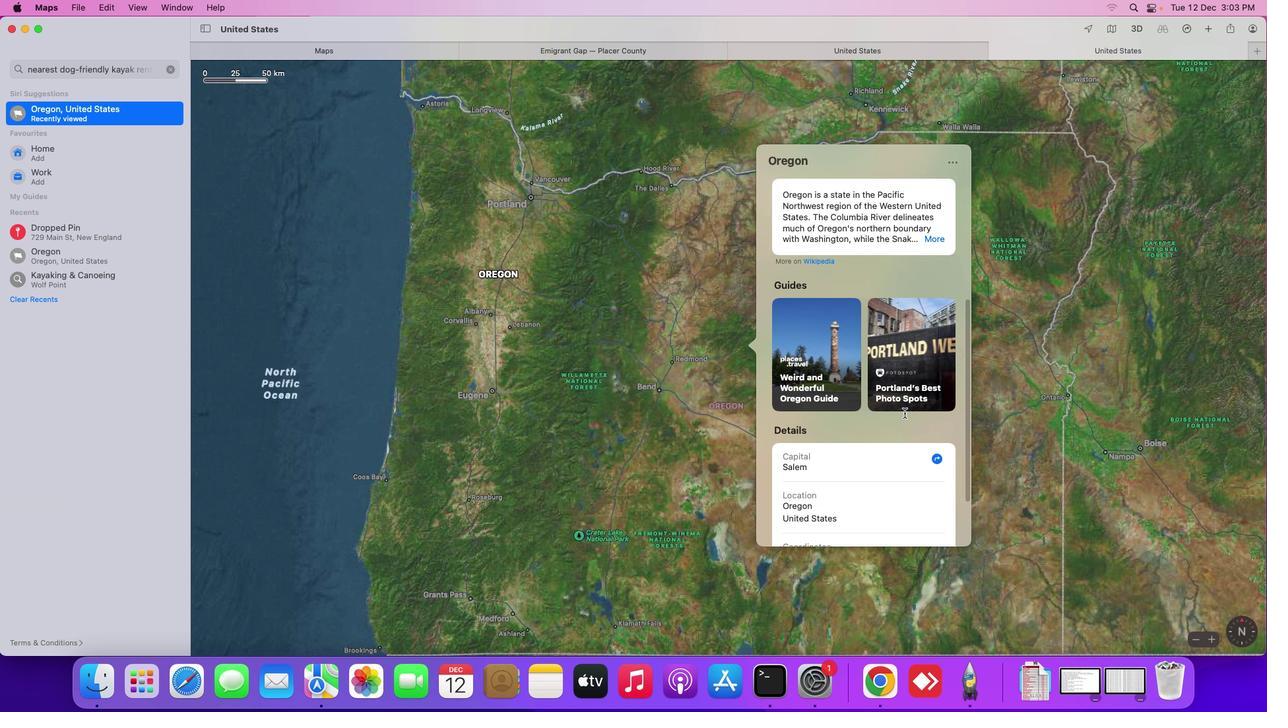 
Action: Mouse scrolled (904, 413) with delta (0, -3)
Screenshot: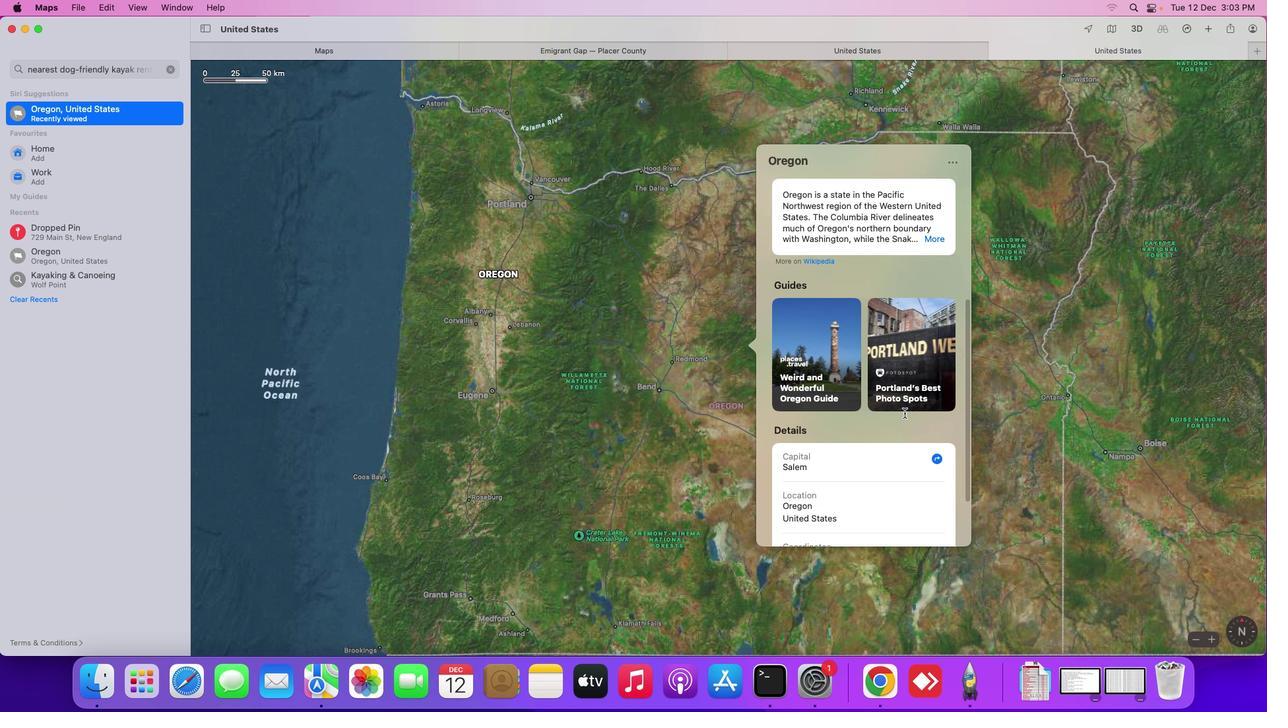 
Action: Mouse moved to (904, 413)
Screenshot: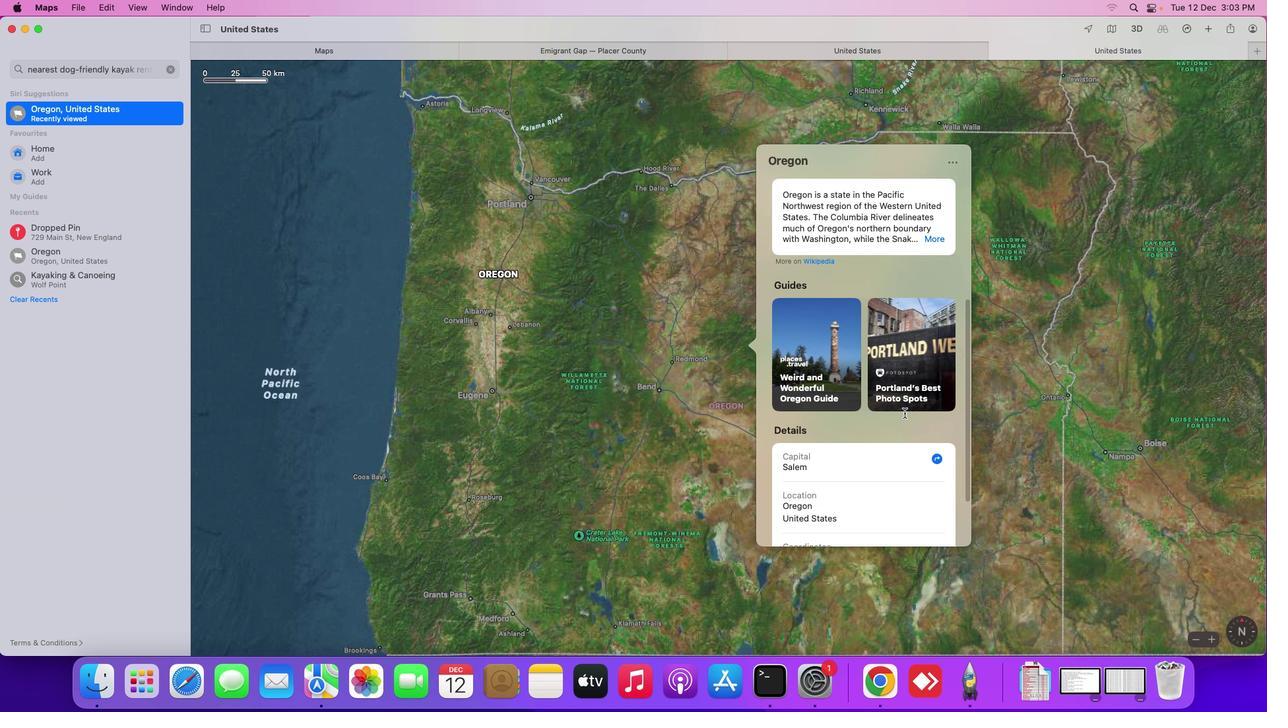 
Action: Mouse scrolled (904, 413) with delta (0, -3)
Screenshot: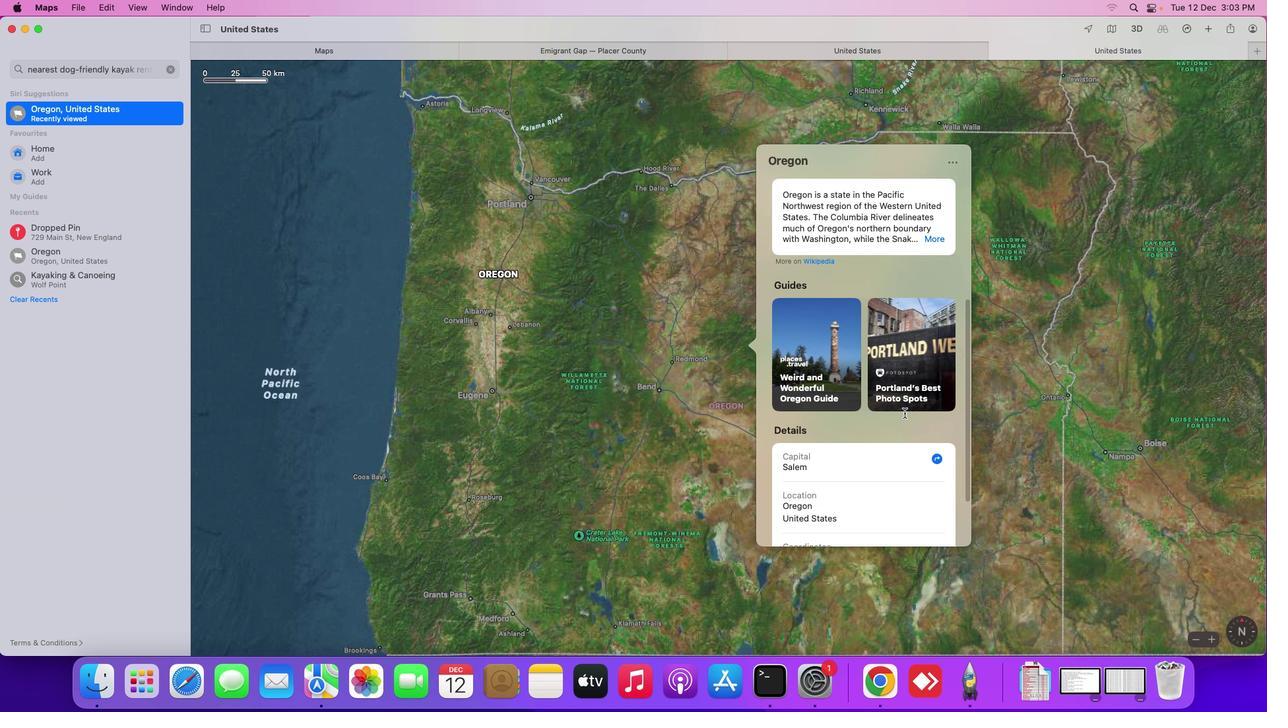 
Action: Mouse moved to (904, 413)
Screenshot: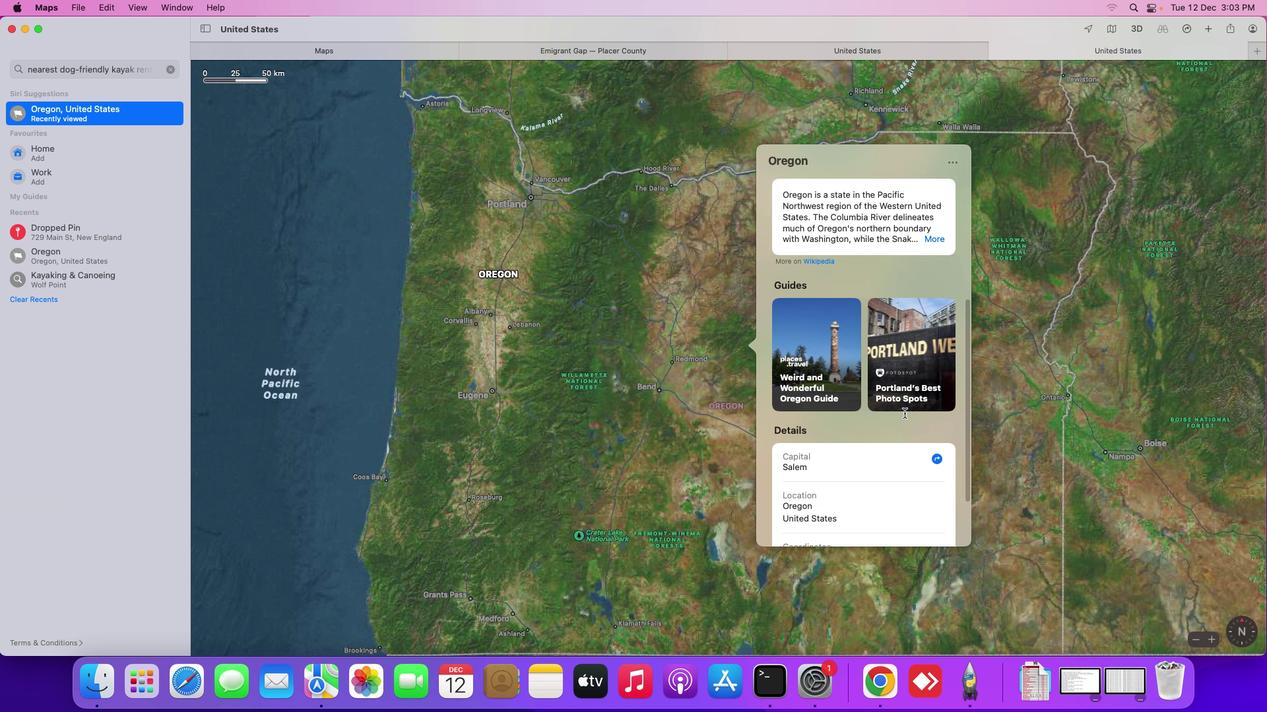 
Action: Mouse scrolled (904, 413) with delta (0, -4)
Screenshot: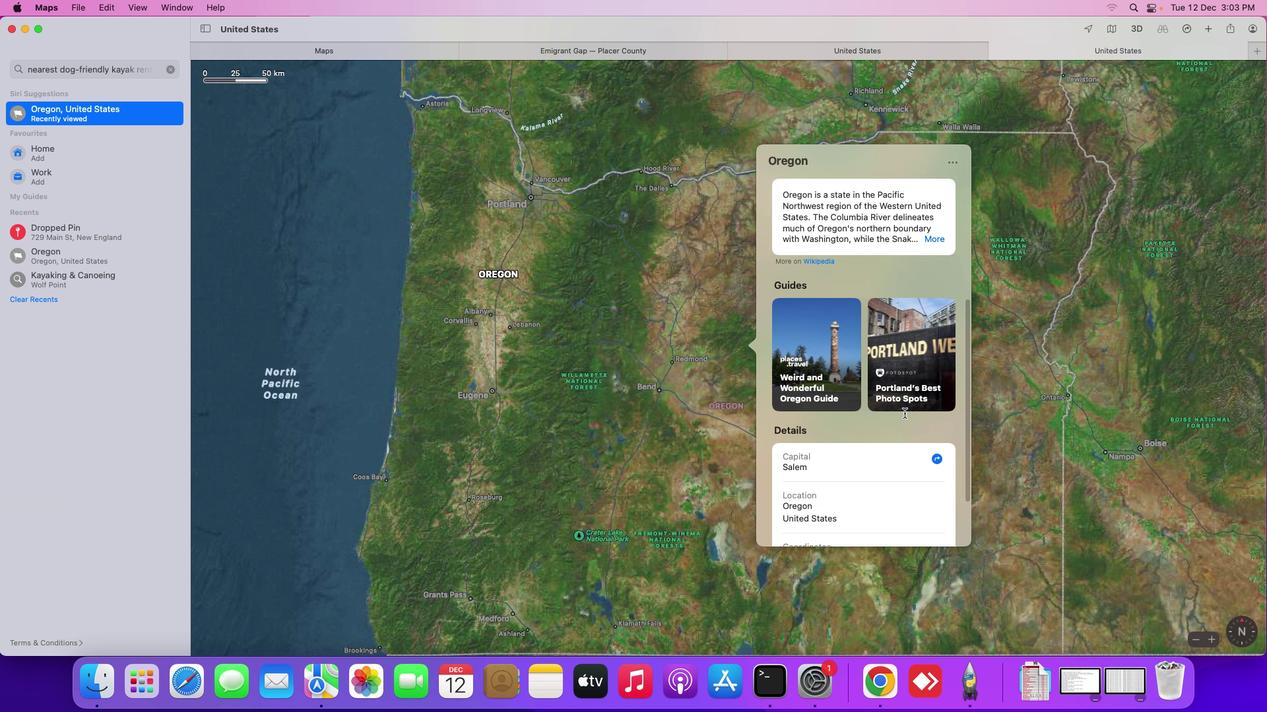 
Action: Mouse scrolled (904, 413) with delta (0, -4)
Screenshot: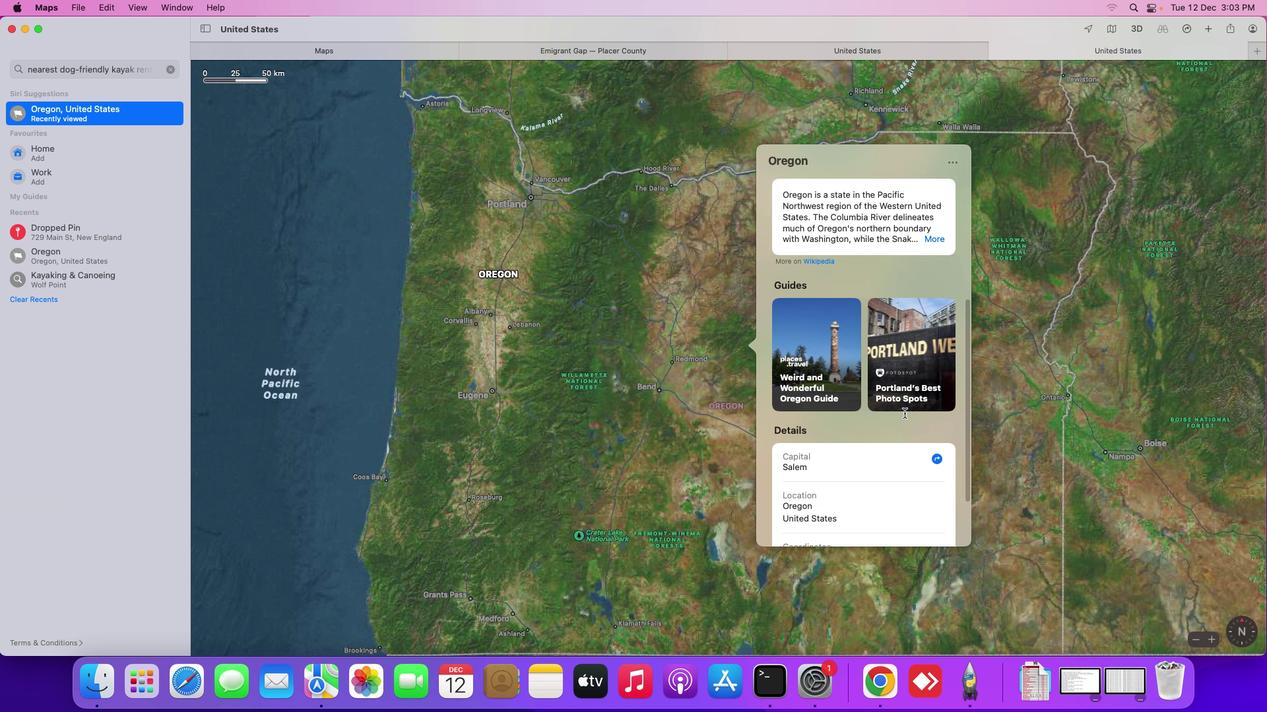 
Action: Mouse moved to (904, 413)
Screenshot: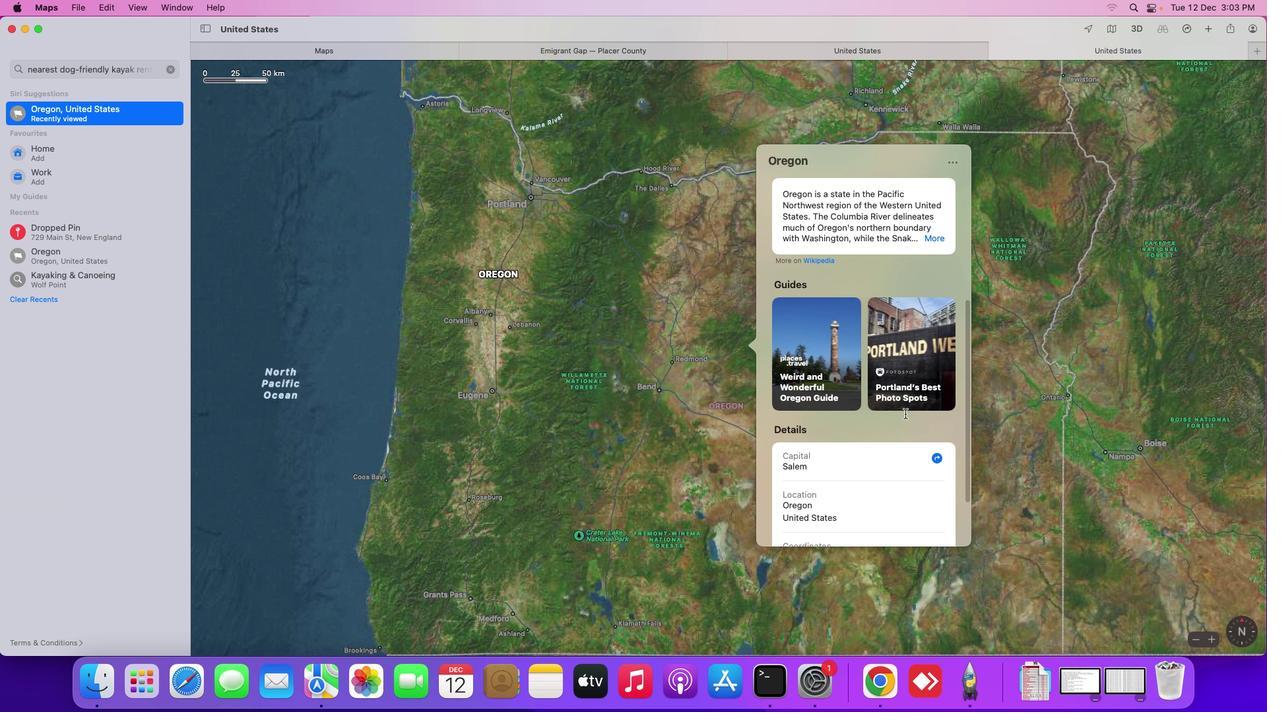 
Action: Mouse scrolled (904, 413) with delta (0, 0)
Screenshot: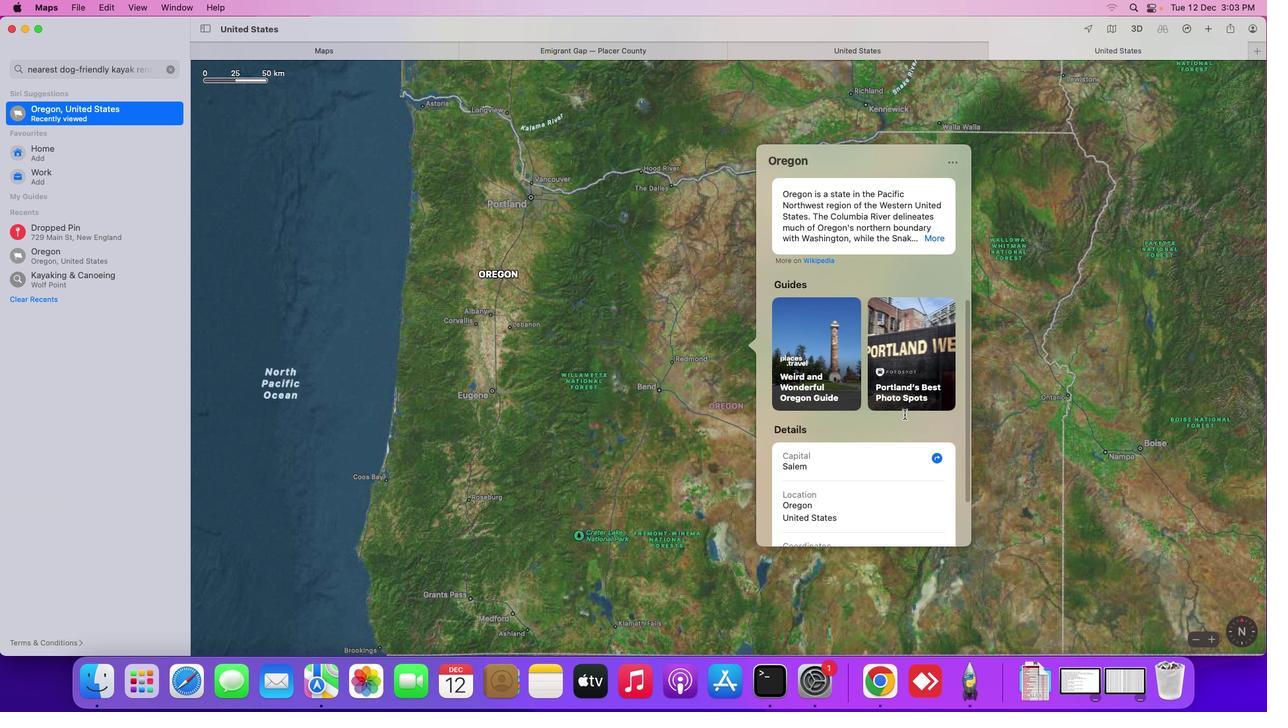 
Action: Mouse moved to (902, 417)
Screenshot: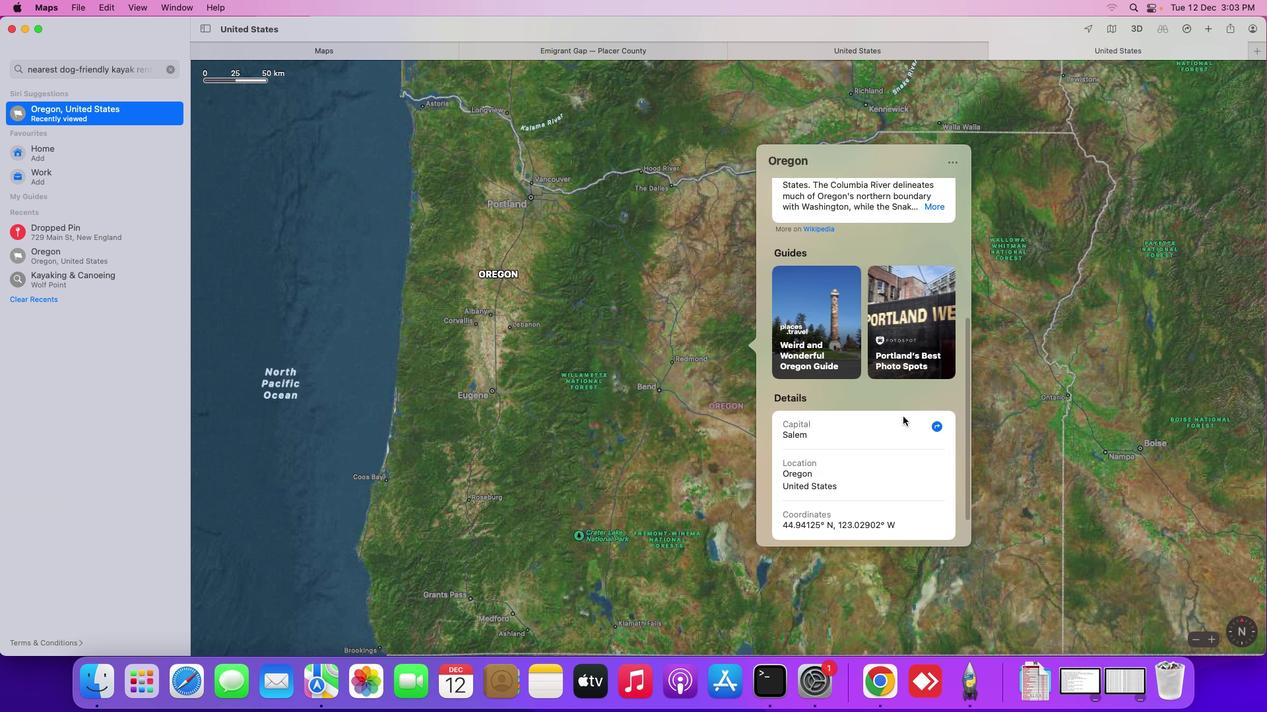 
Action: Mouse scrolled (902, 417) with delta (0, 0)
Screenshot: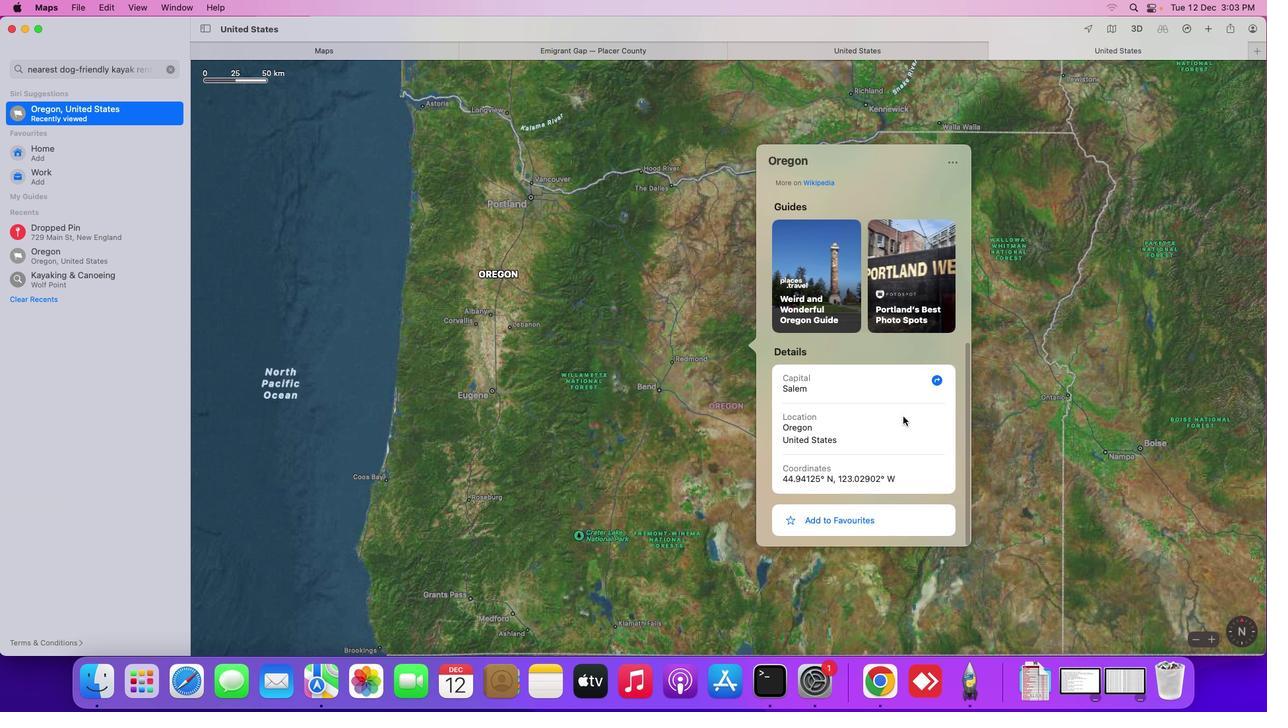 
Action: Mouse scrolled (902, 417) with delta (0, 0)
Screenshot: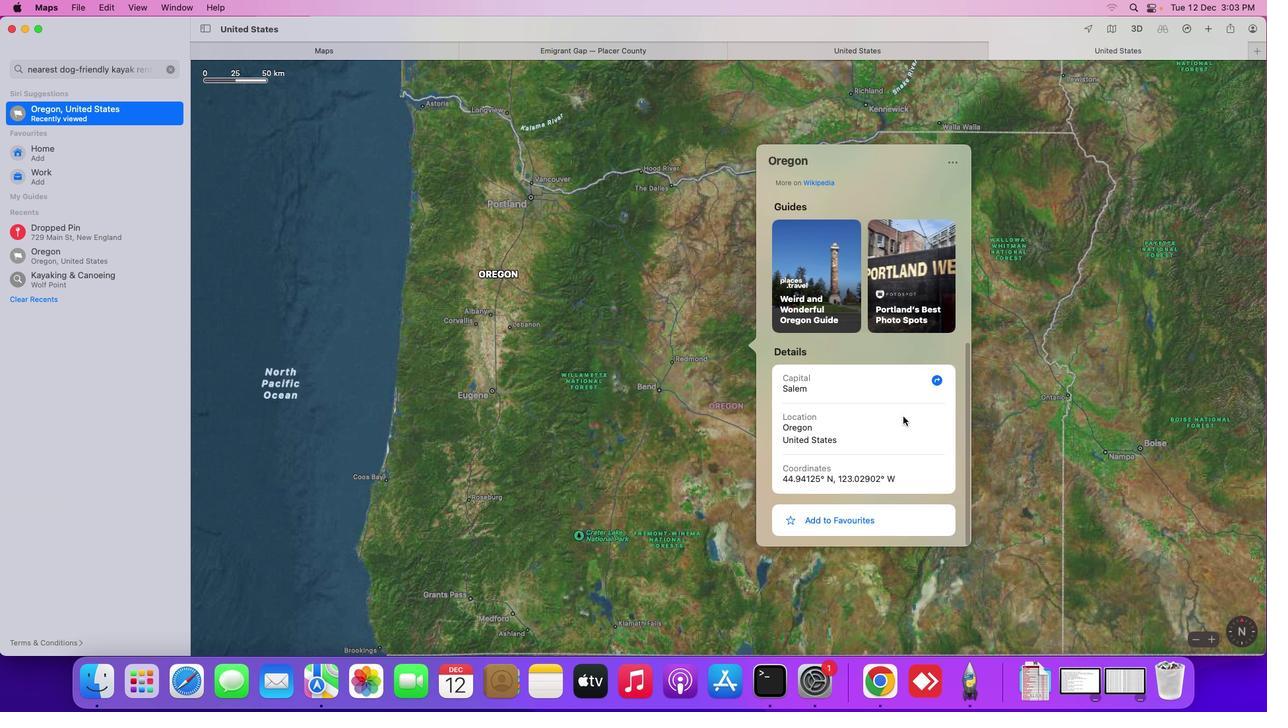 
Action: Mouse scrolled (902, 417) with delta (0, -1)
Screenshot: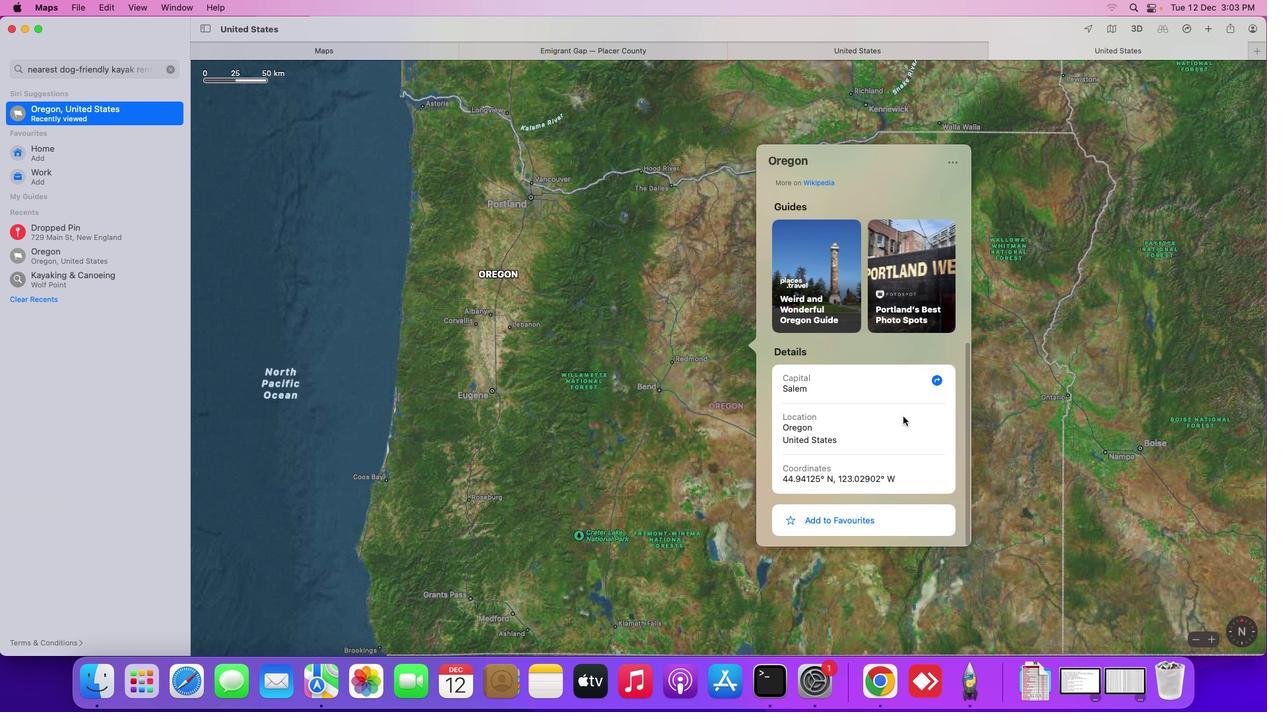 
Action: Mouse scrolled (902, 417) with delta (0, -3)
Screenshot: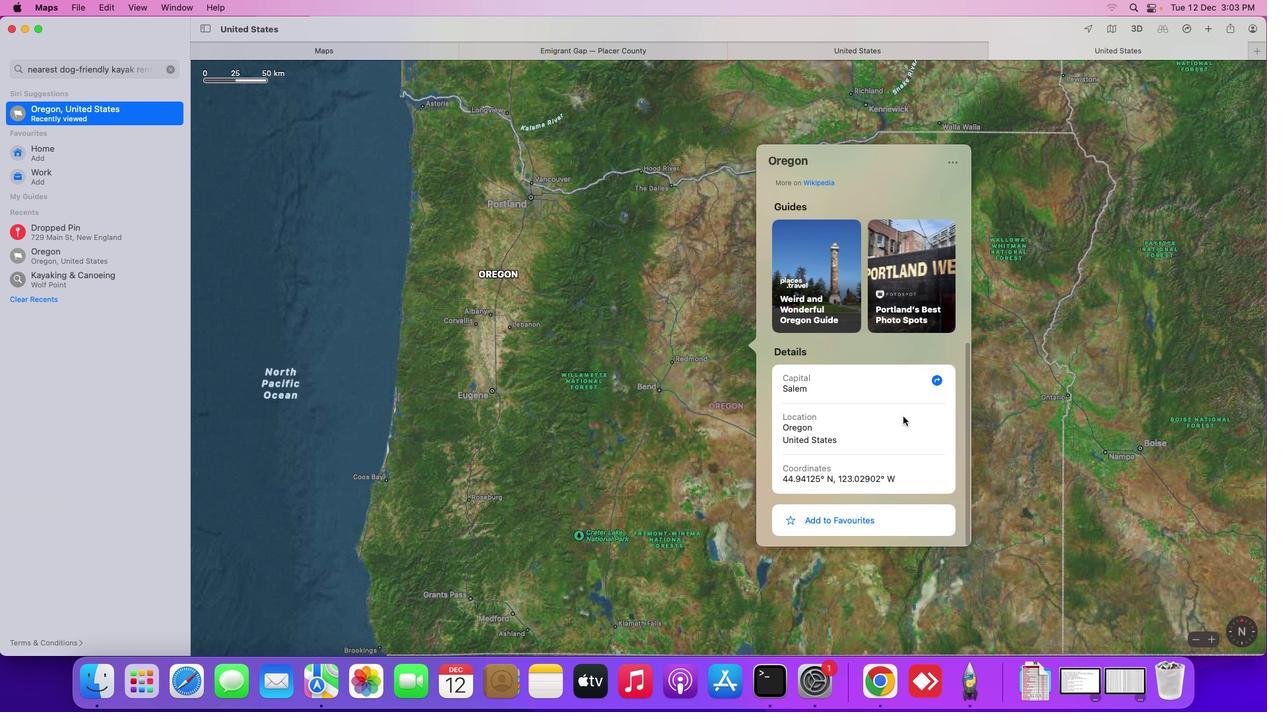 
Action: Mouse scrolled (902, 417) with delta (0, -3)
Screenshot: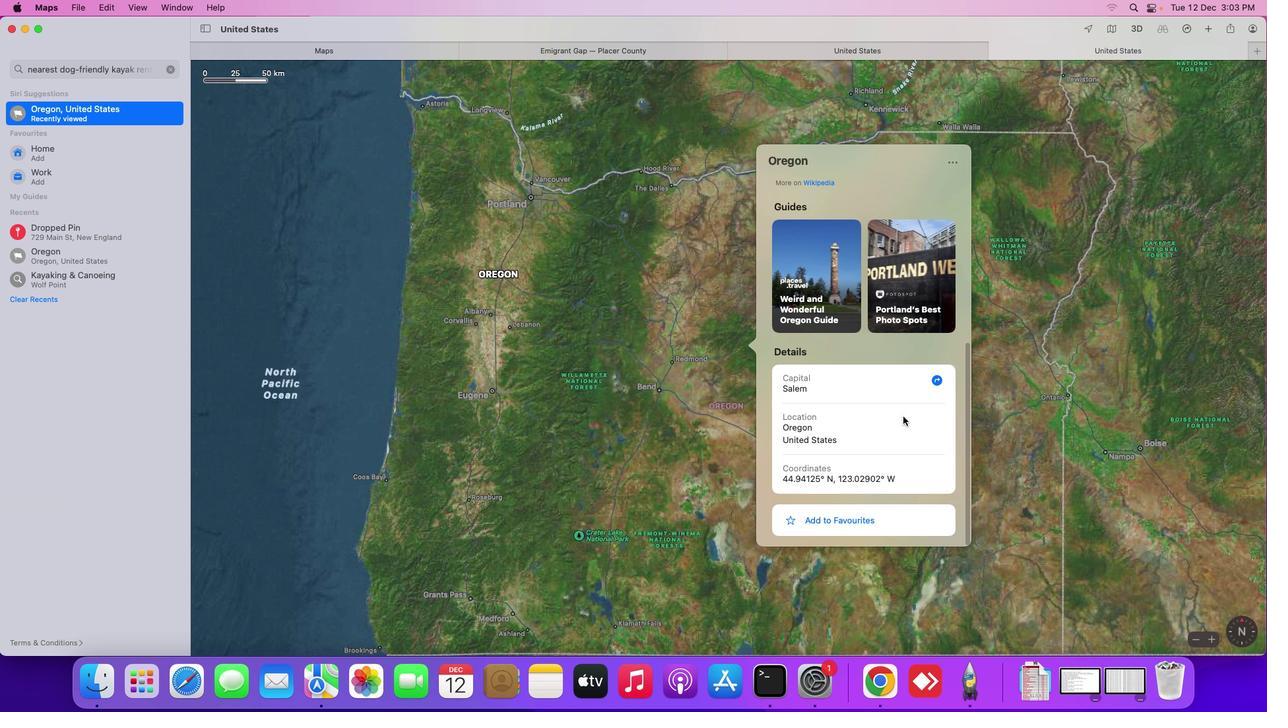 
Action: Mouse scrolled (902, 417) with delta (0, 0)
Screenshot: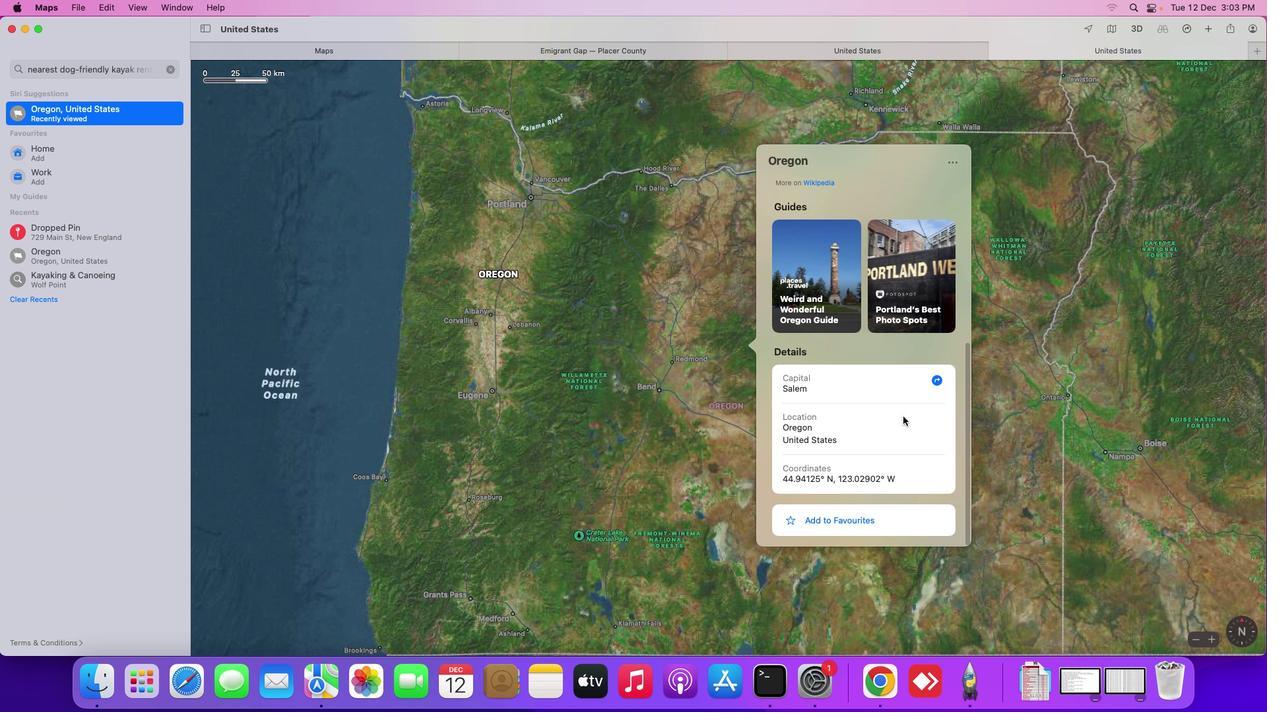 
Action: Mouse scrolled (902, 417) with delta (0, 0)
Screenshot: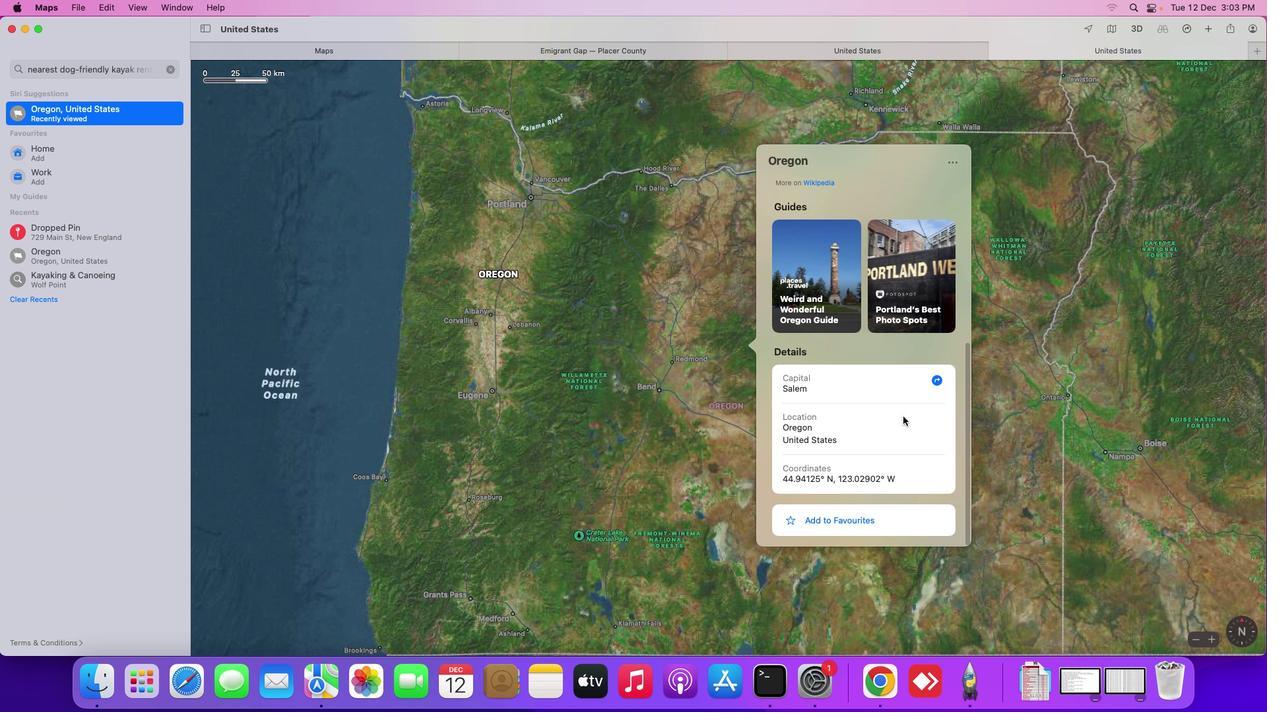 
Action: Mouse scrolled (902, 417) with delta (0, 0)
Screenshot: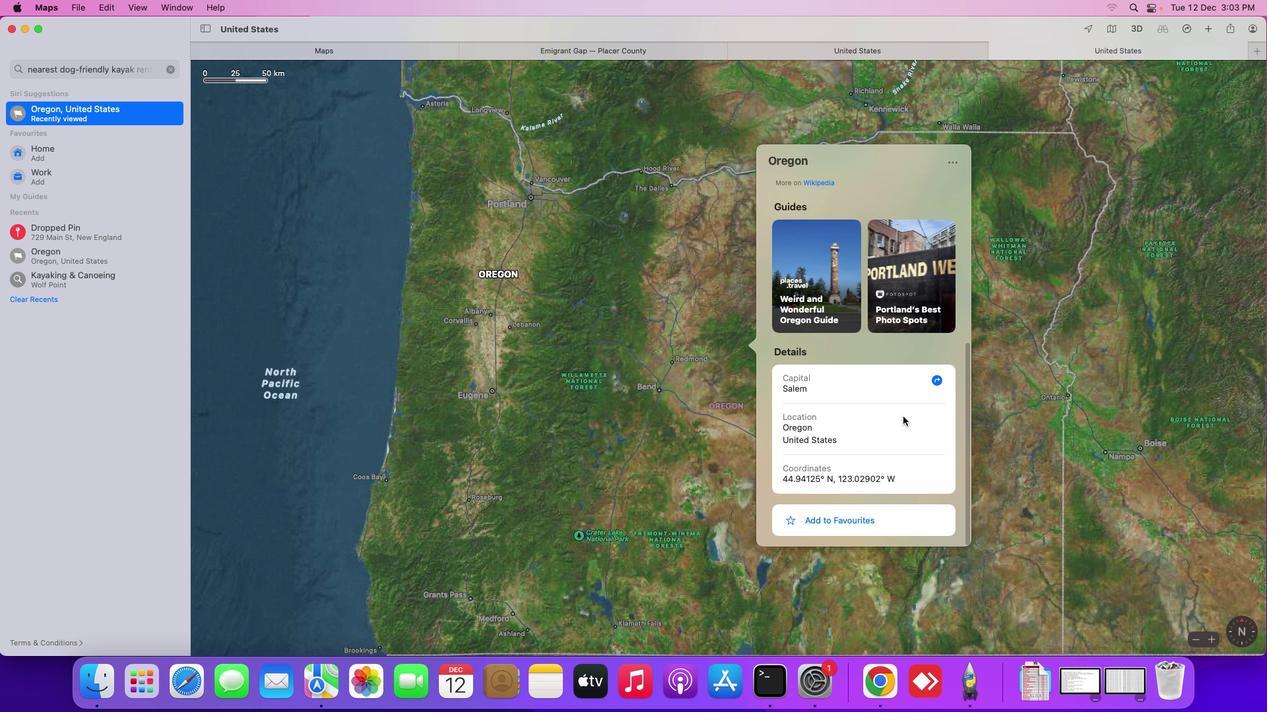 
Action: Mouse moved to (895, 413)
Screenshot: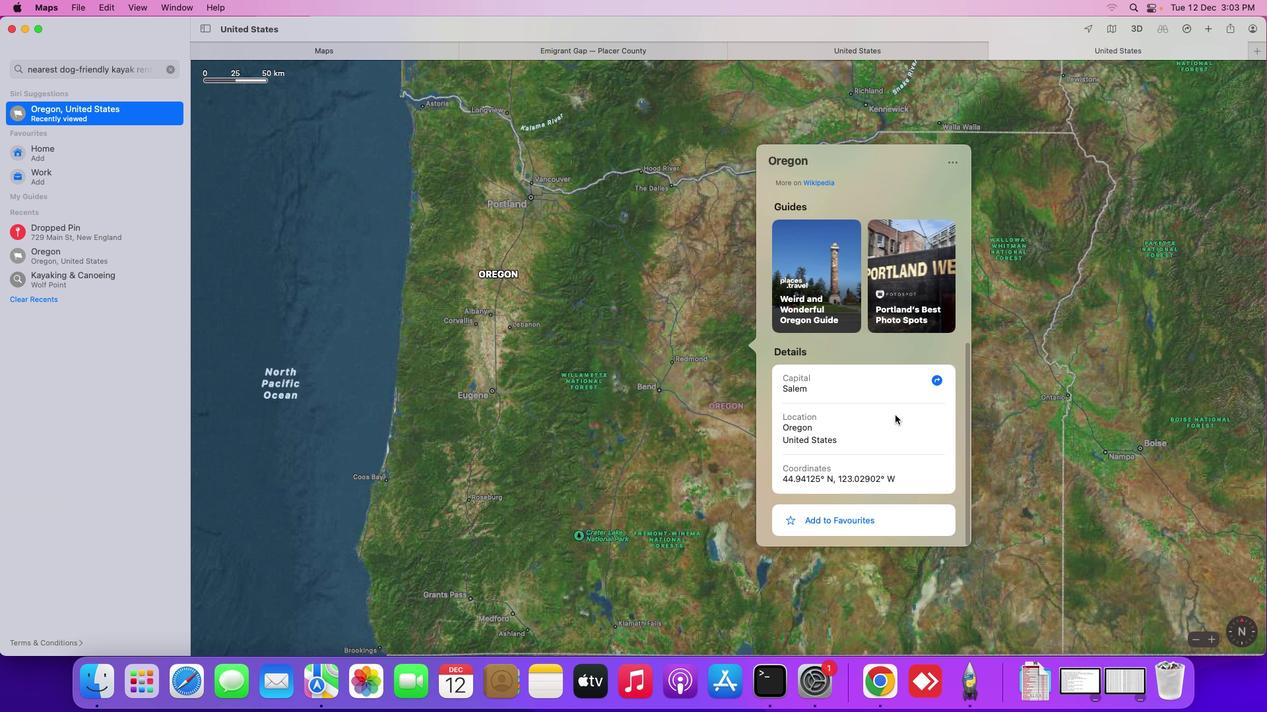 
Action: Mouse scrolled (895, 413) with delta (0, 0)
Screenshot: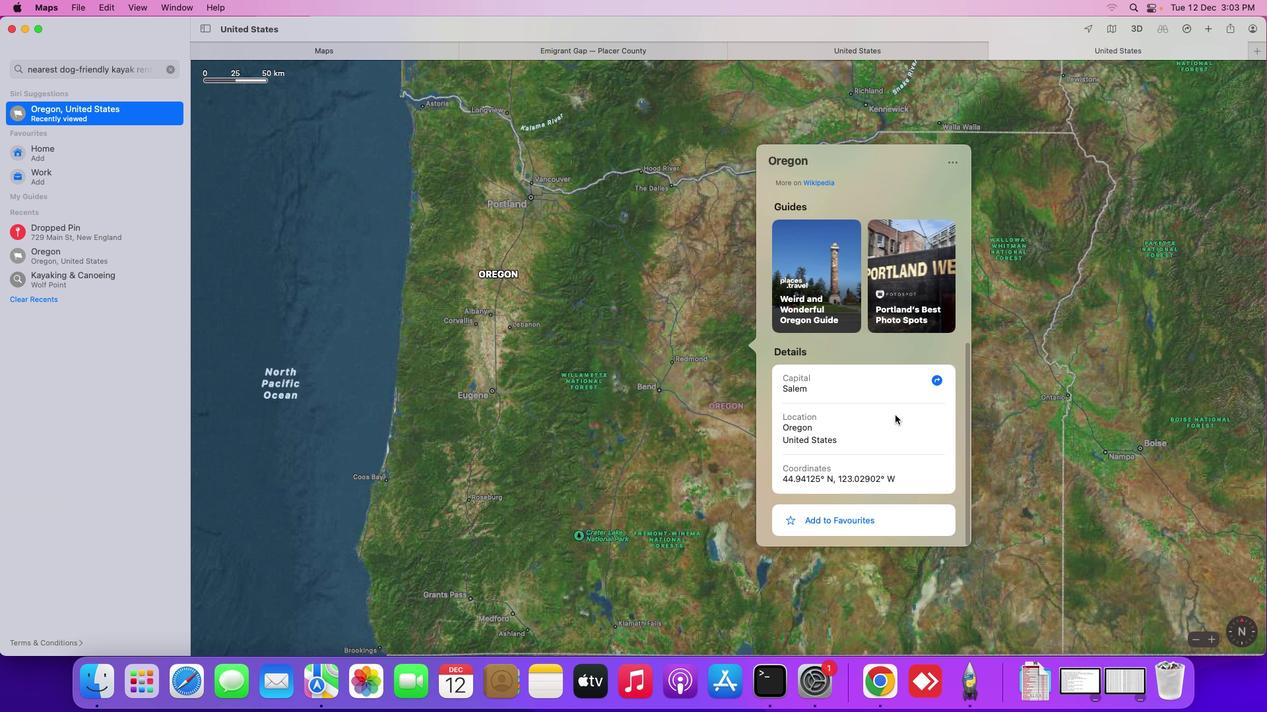 
Action: Mouse scrolled (895, 413) with delta (0, 0)
Screenshot: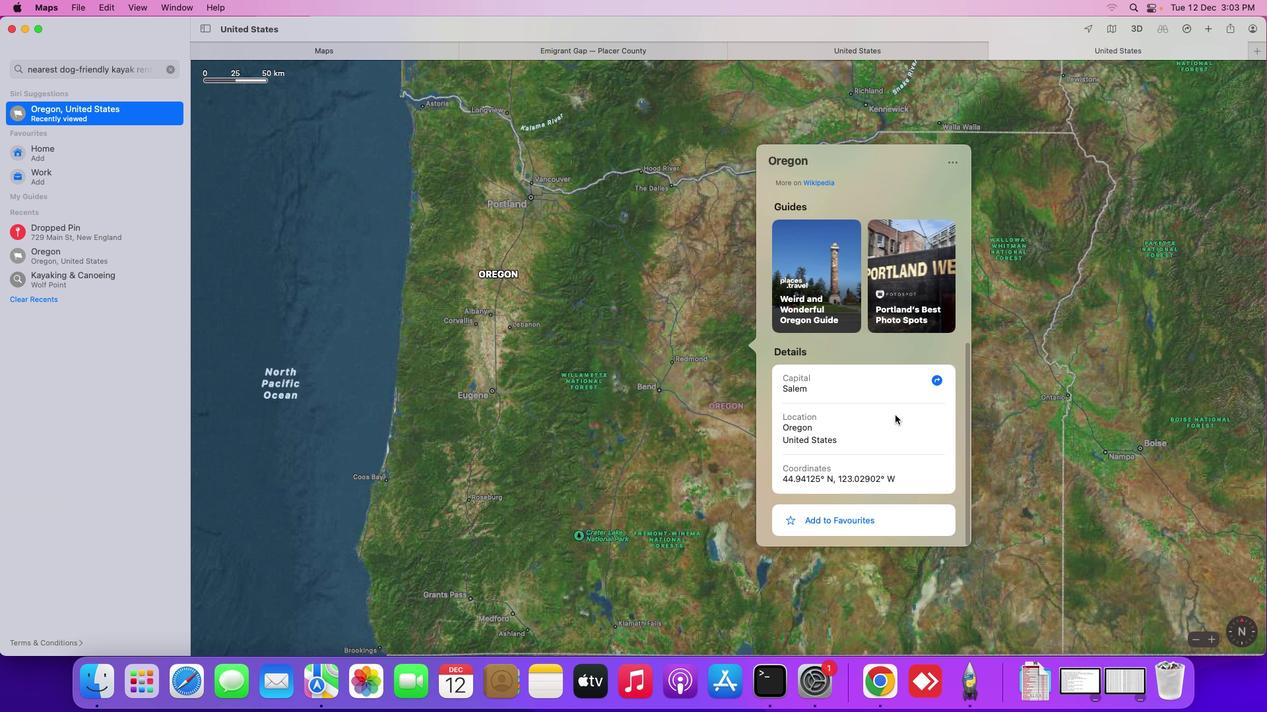 
Action: Mouse scrolled (895, 413) with delta (0, -1)
Screenshot: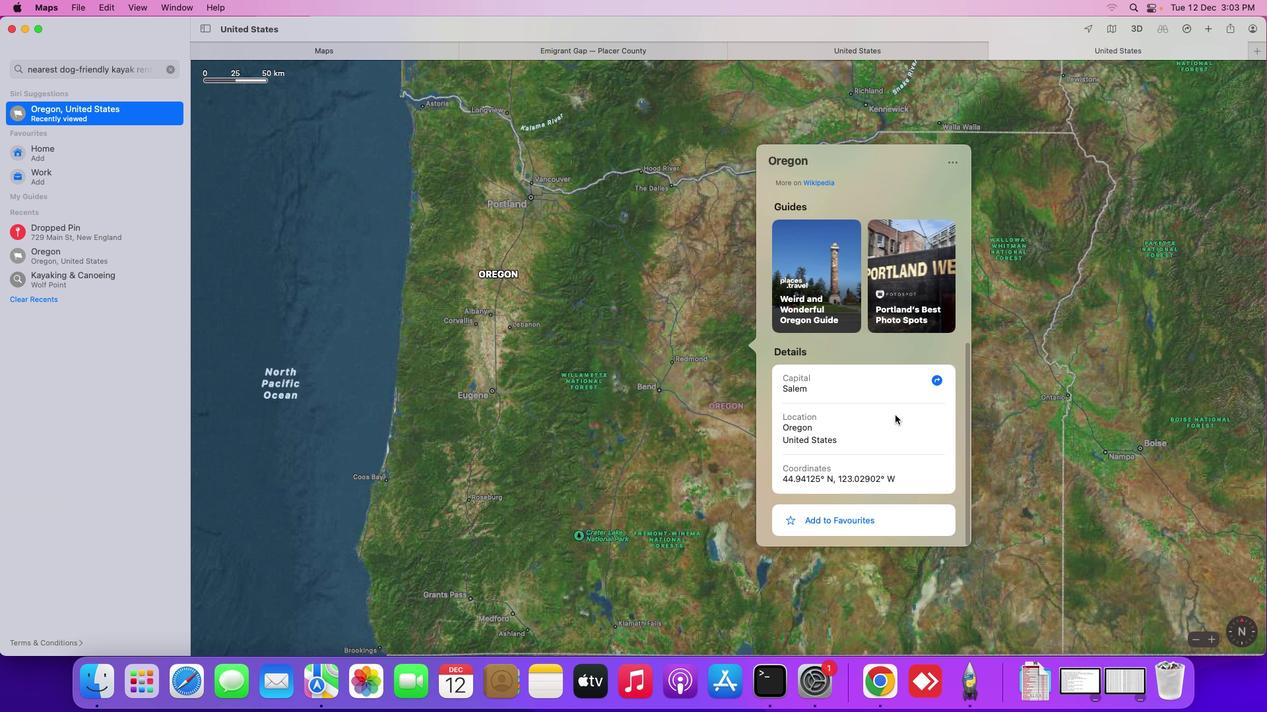 
Action: Mouse moved to (895, 415)
Screenshot: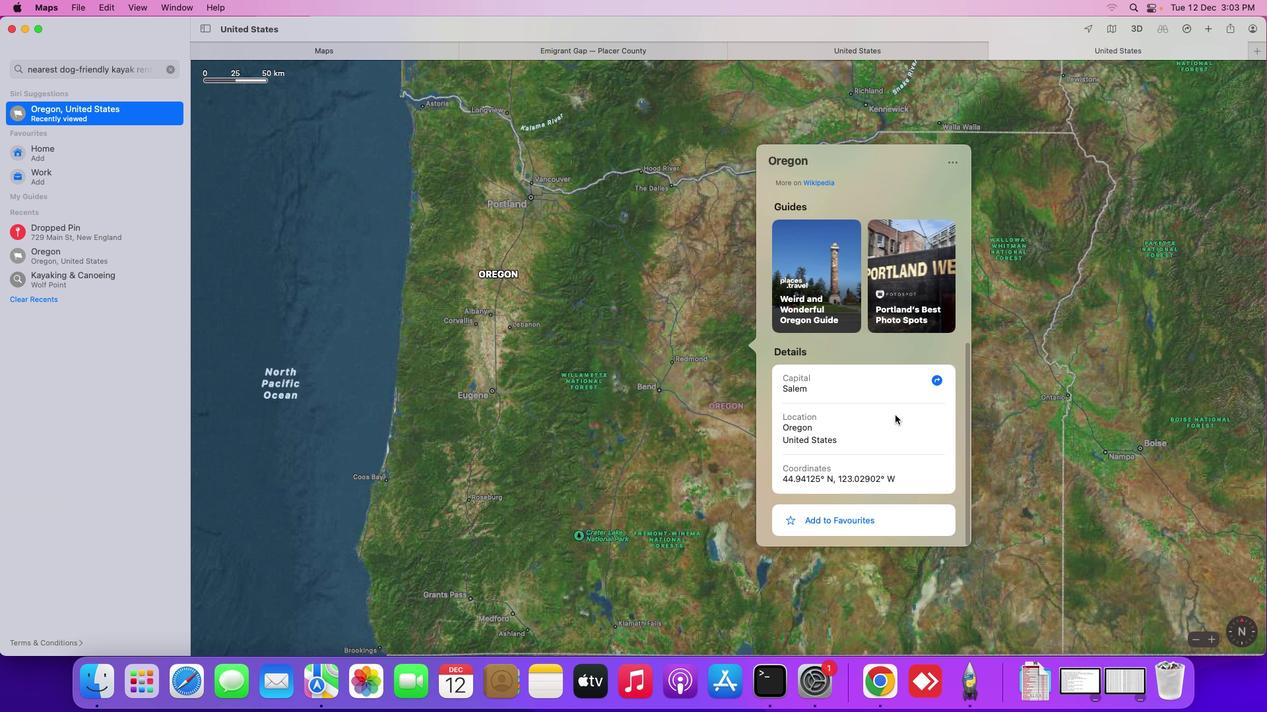 
Action: Mouse scrolled (895, 415) with delta (0, -3)
Screenshot: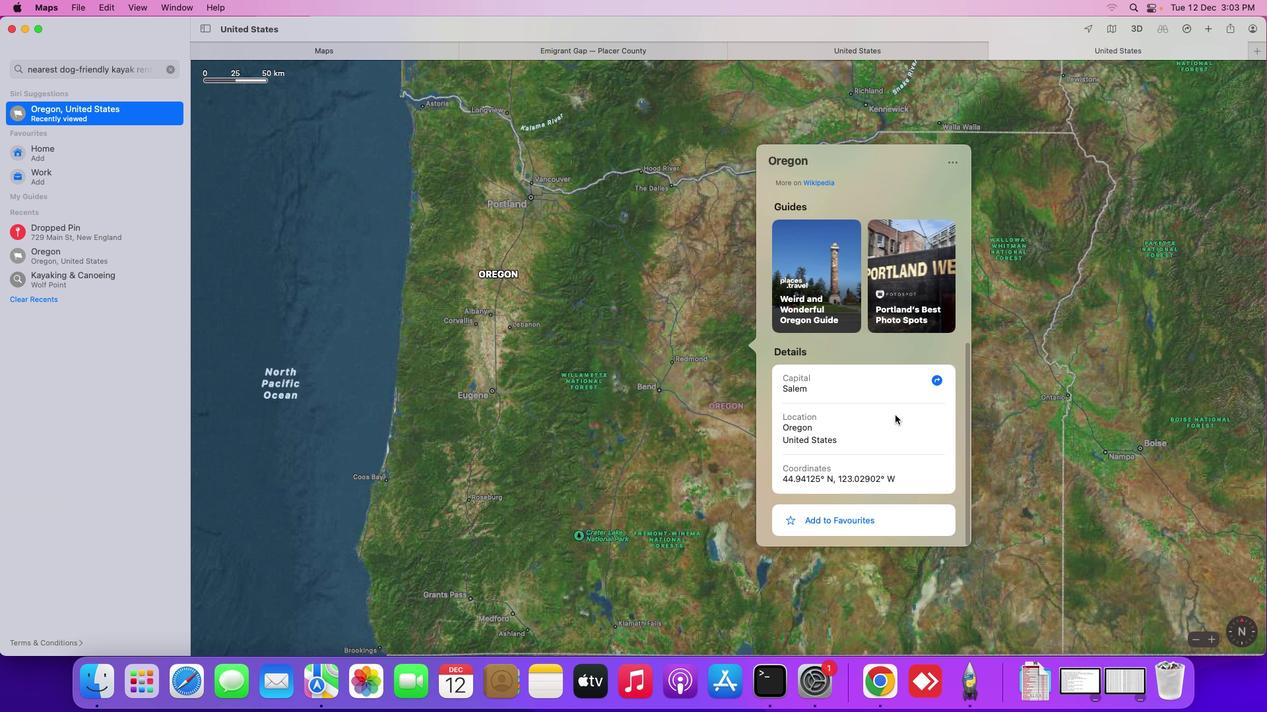 
Action: Mouse moved to (895, 415)
Screenshot: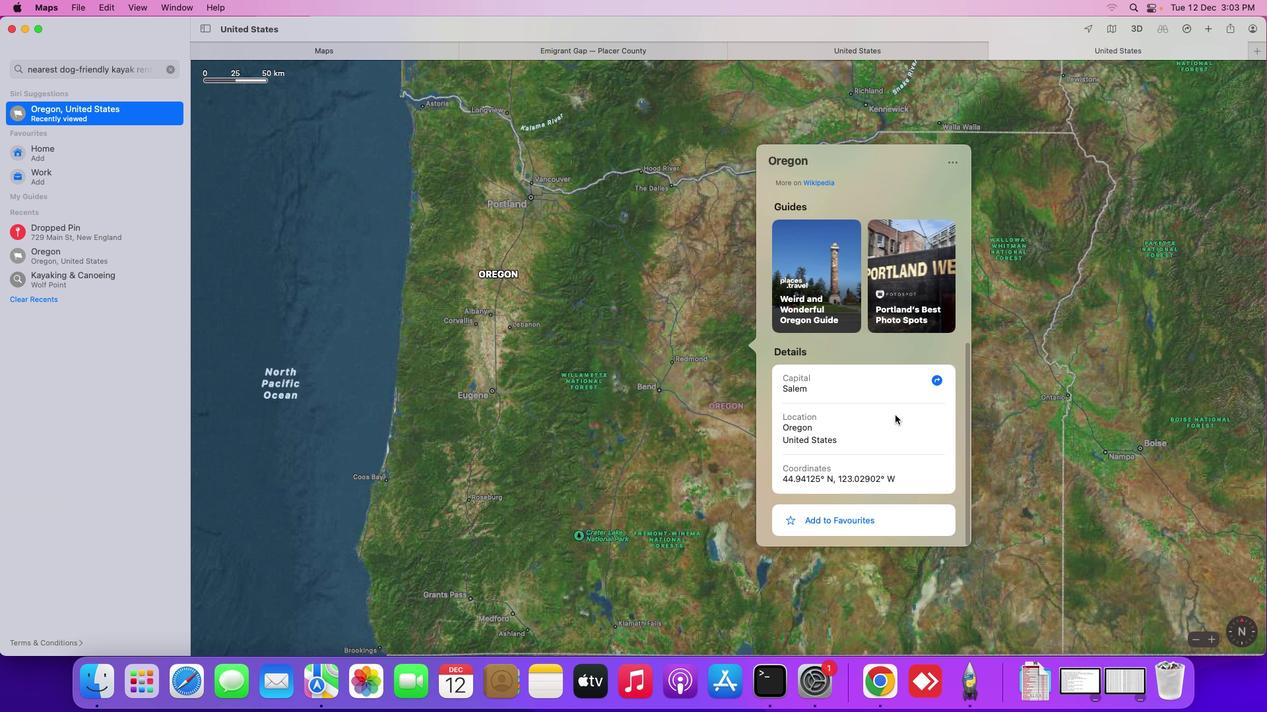 
Action: Mouse scrolled (895, 415) with delta (0, -3)
Screenshot: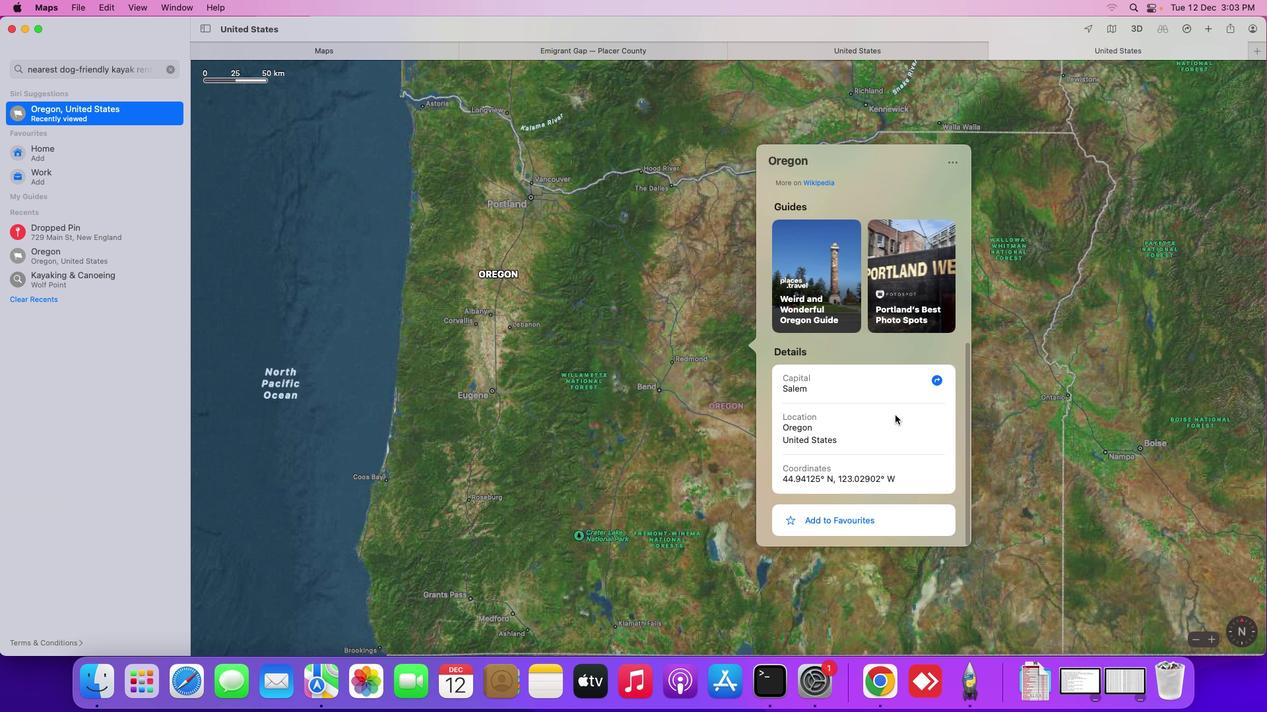 
Action: Mouse moved to (895, 415)
Screenshot: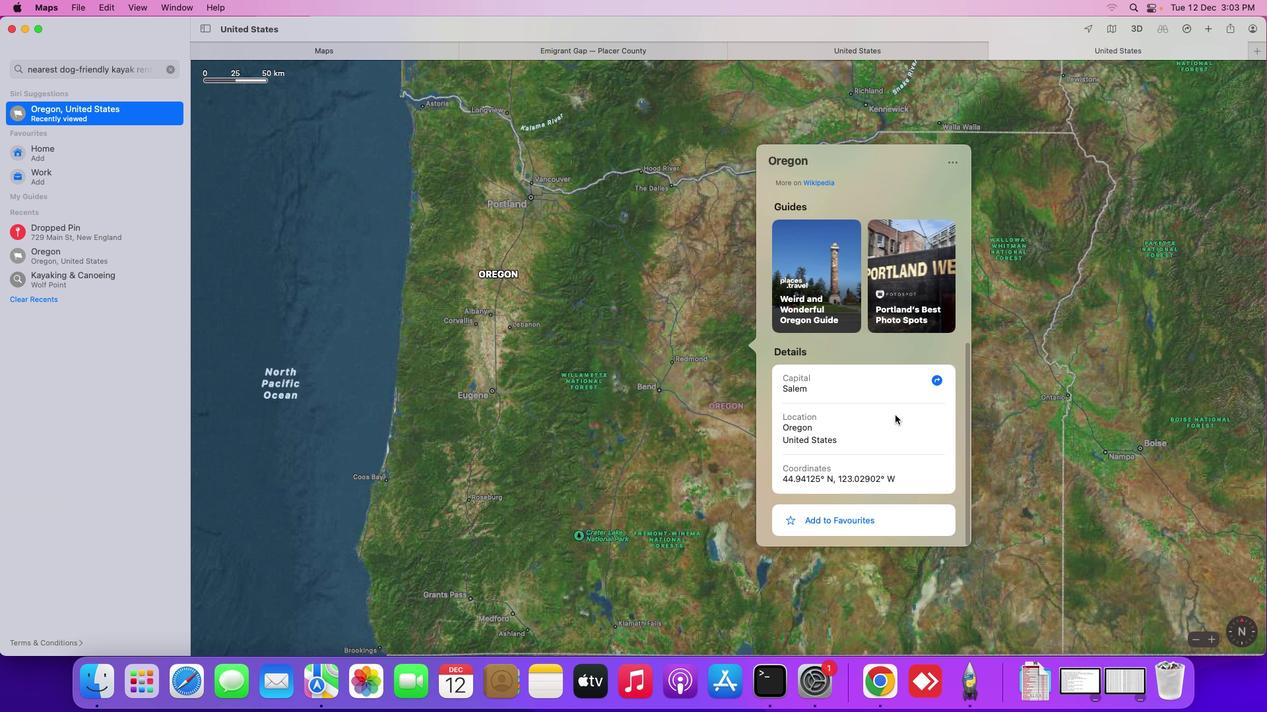 
Action: Mouse scrolled (895, 415) with delta (0, -3)
Screenshot: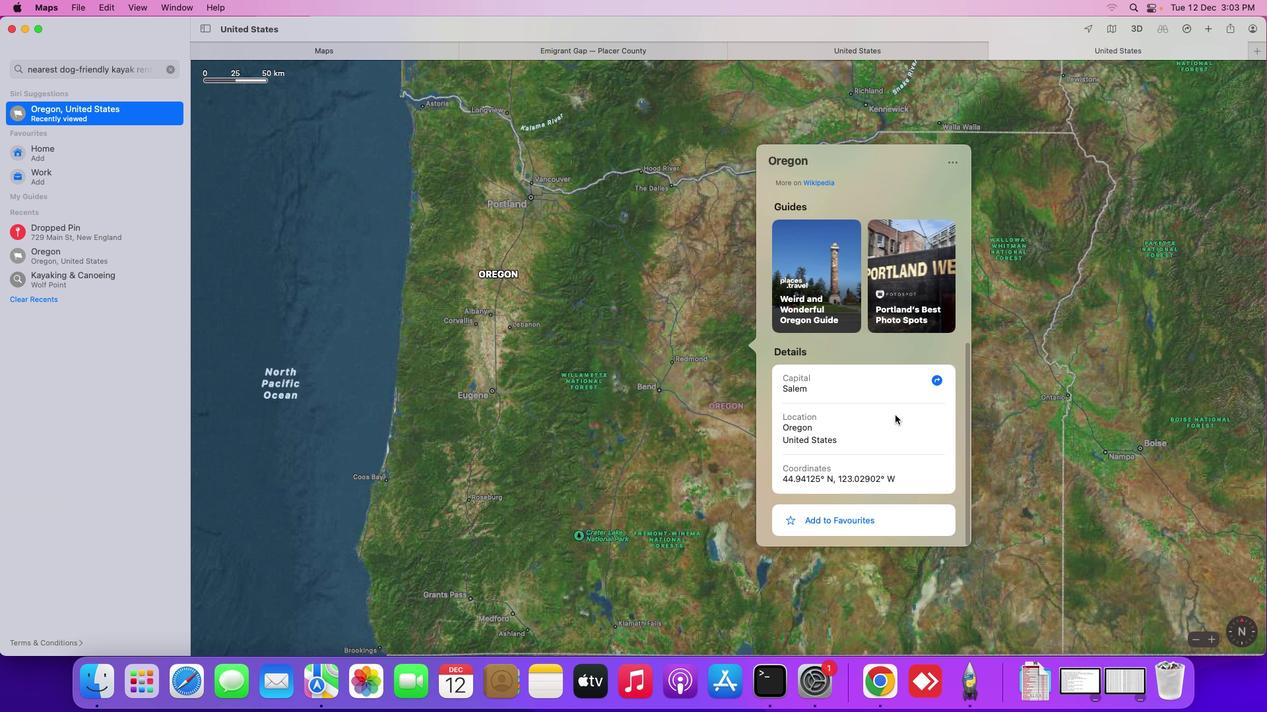 
Action: Mouse moved to (892, 421)
Screenshot: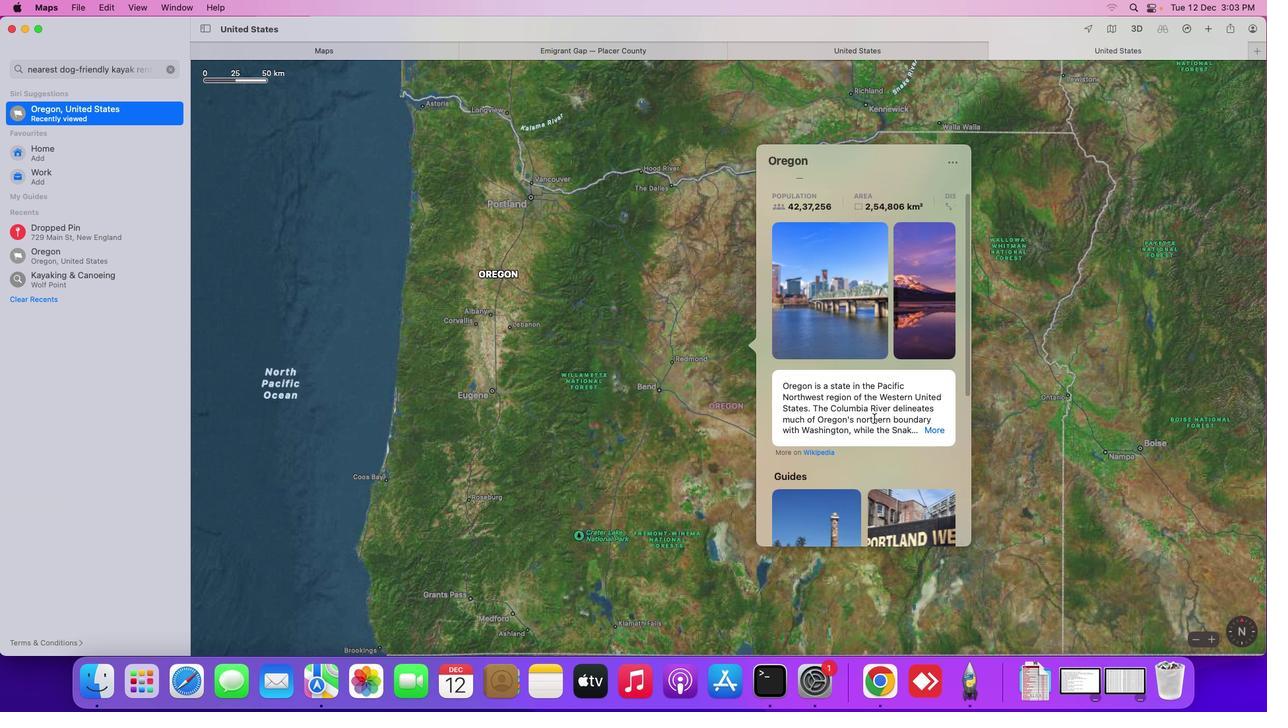 
Action: Mouse scrolled (892, 421) with delta (0, 0)
Screenshot: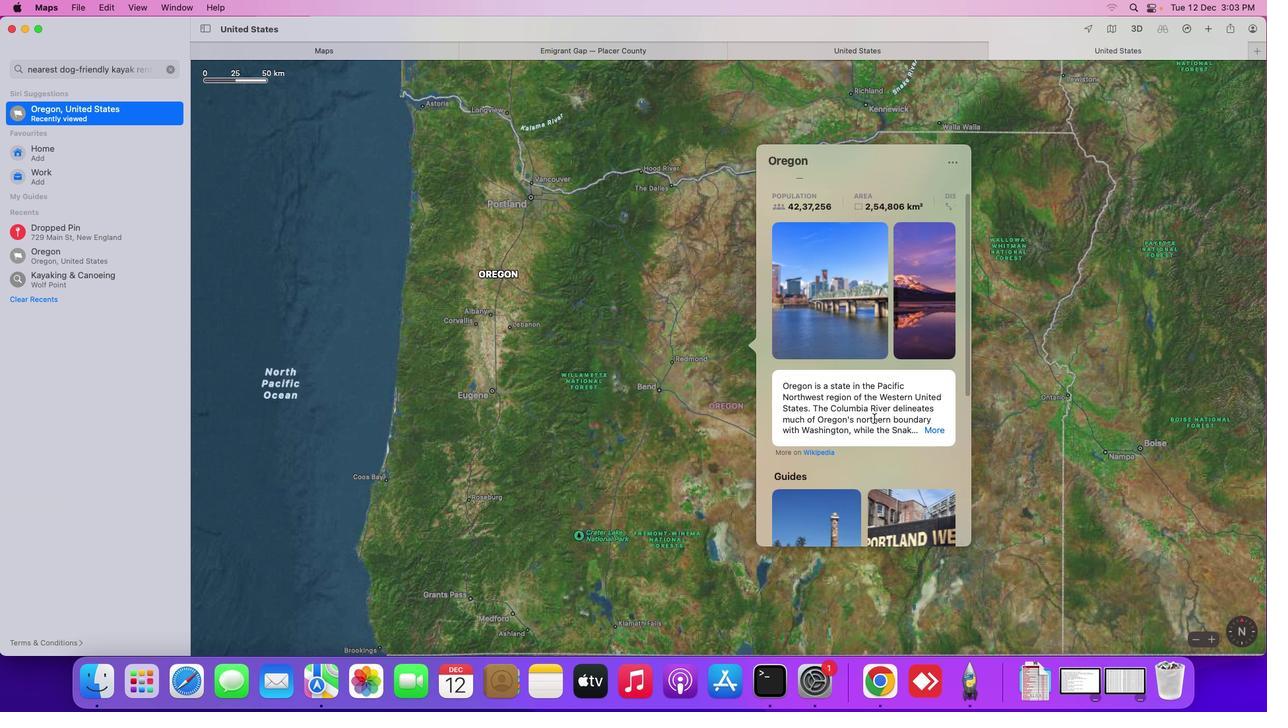 
Action: Mouse moved to (891, 423)
Screenshot: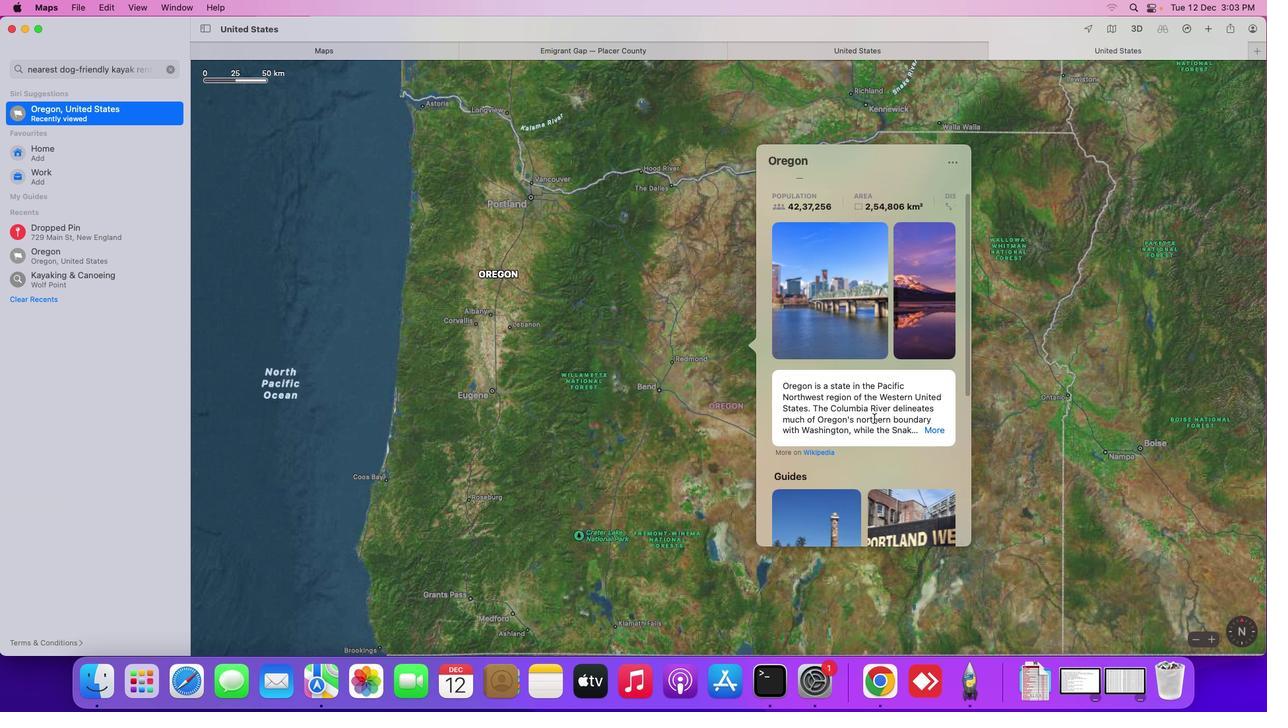 
Action: Mouse scrolled (891, 423) with delta (0, 0)
Screenshot: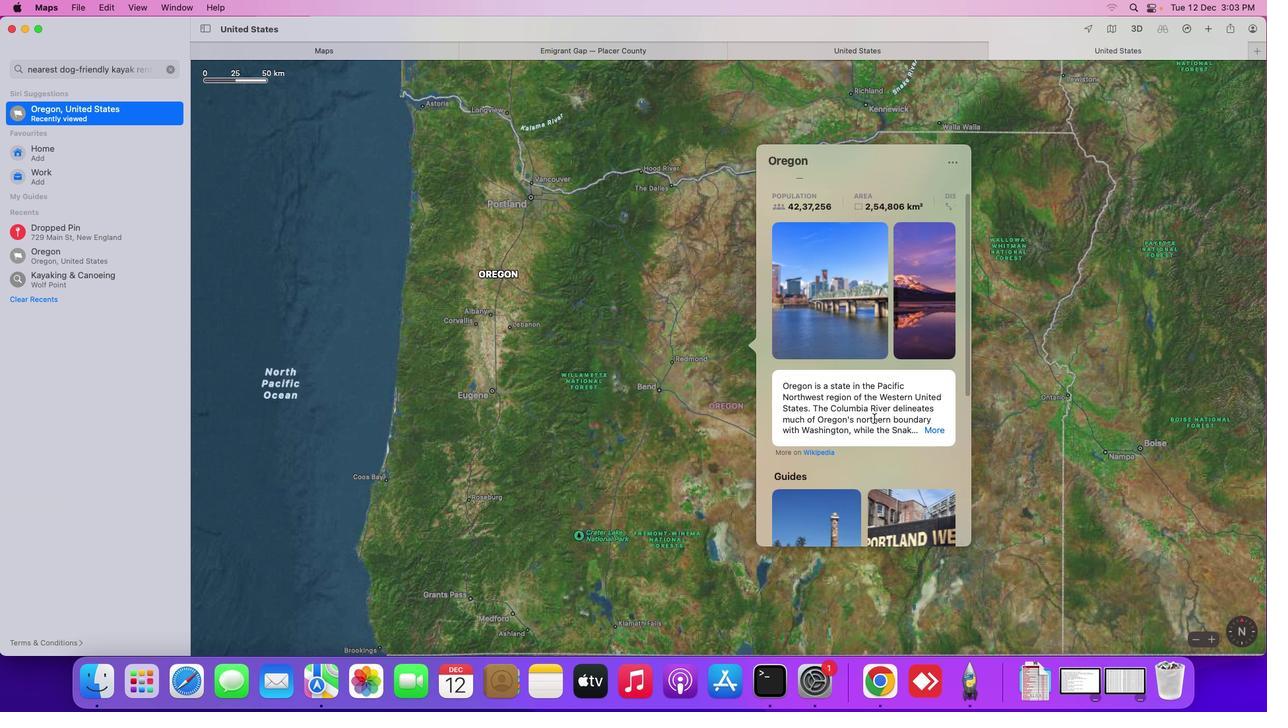 
Action: Mouse moved to (889, 427)
Screenshot: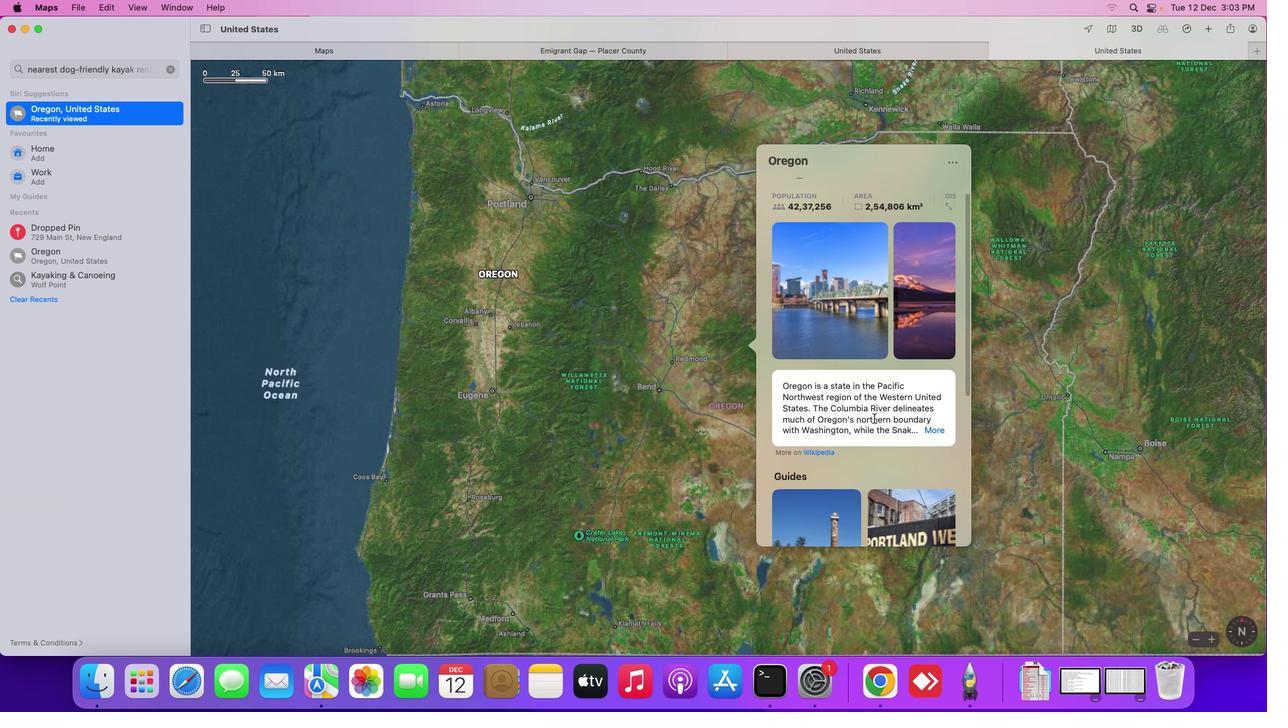 
Action: Mouse scrolled (889, 427) with delta (0, 3)
Screenshot: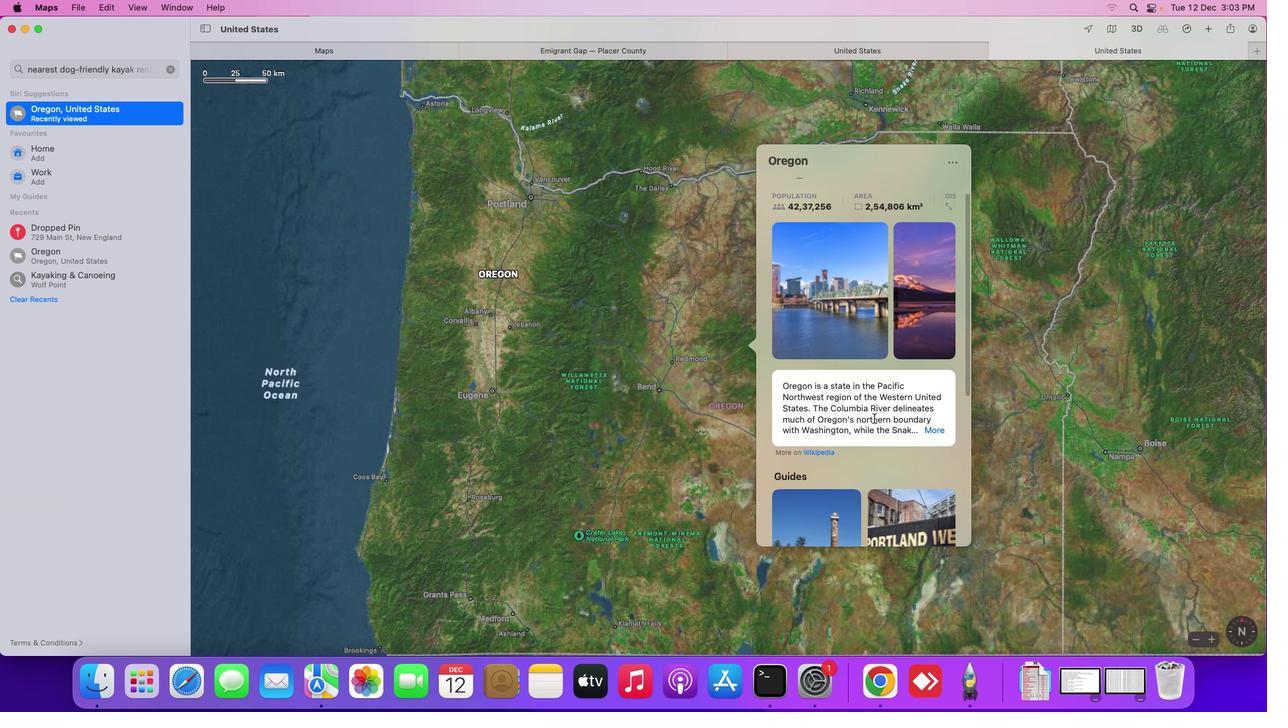 
Action: Mouse moved to (885, 429)
Screenshot: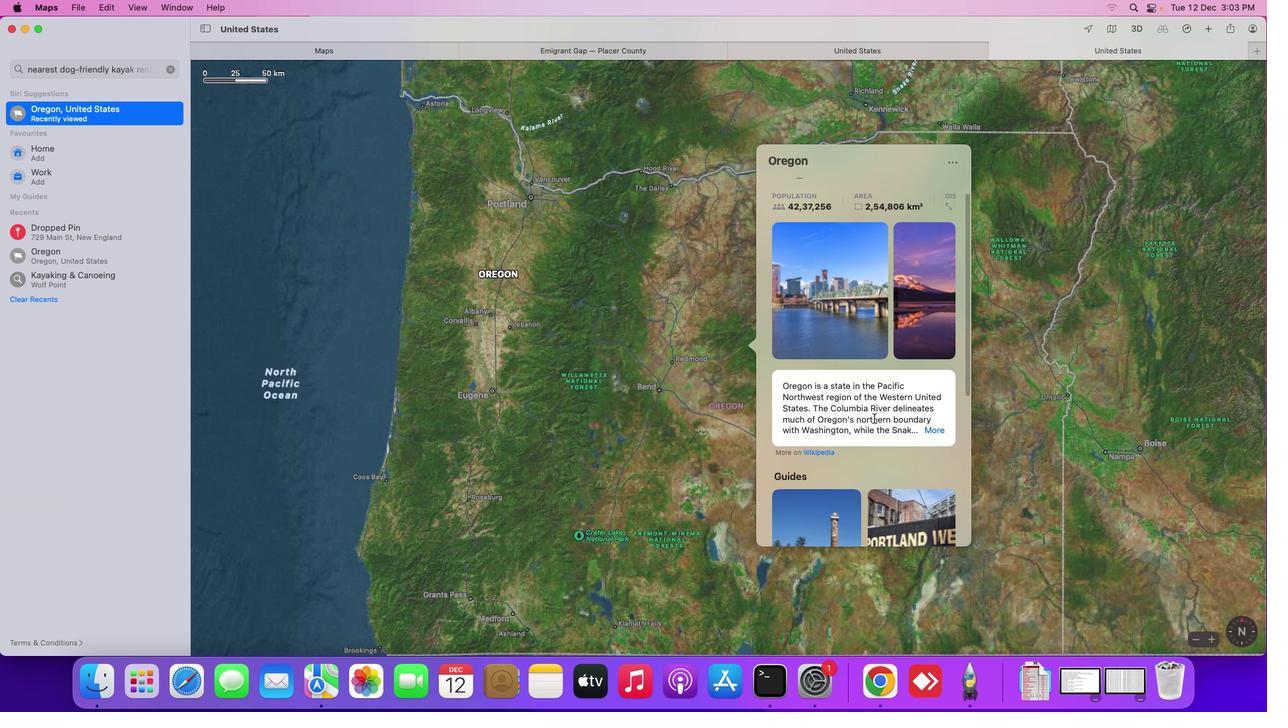 
Action: Mouse scrolled (885, 429) with delta (0, 3)
Screenshot: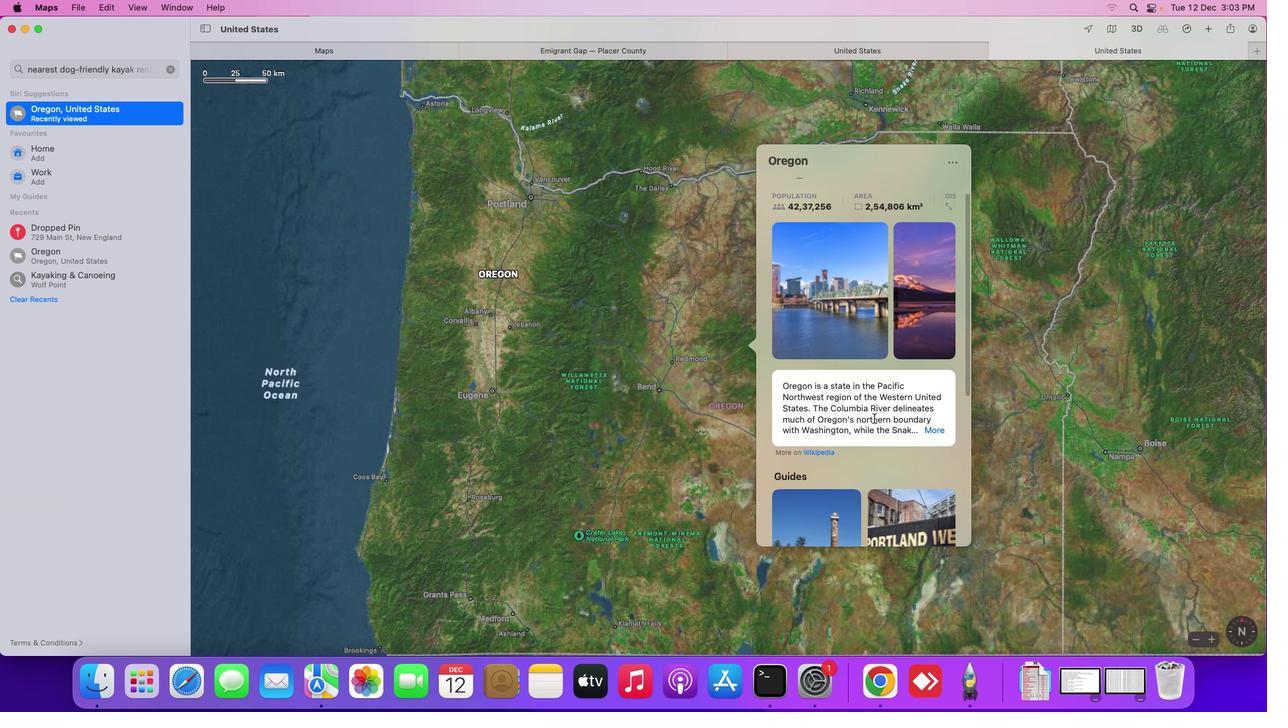 
Action: Mouse moved to (881, 429)
Screenshot: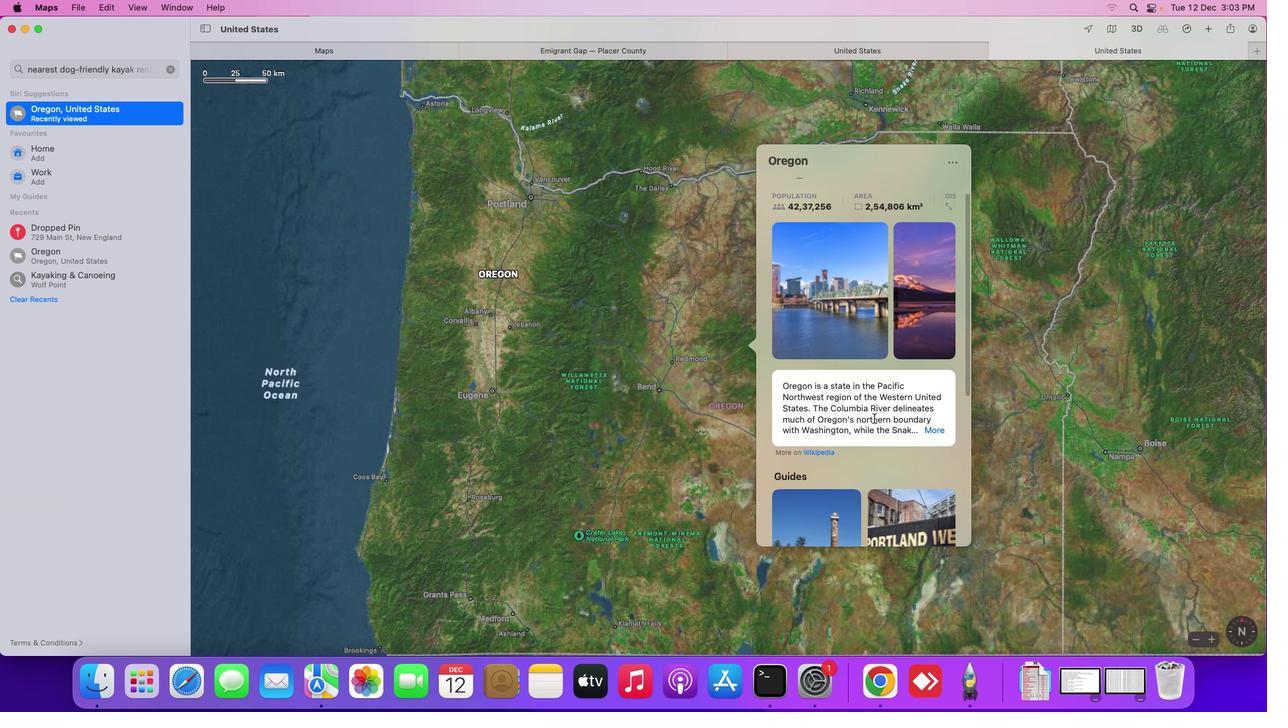 
Action: Mouse scrolled (881, 429) with delta (0, 5)
Screenshot: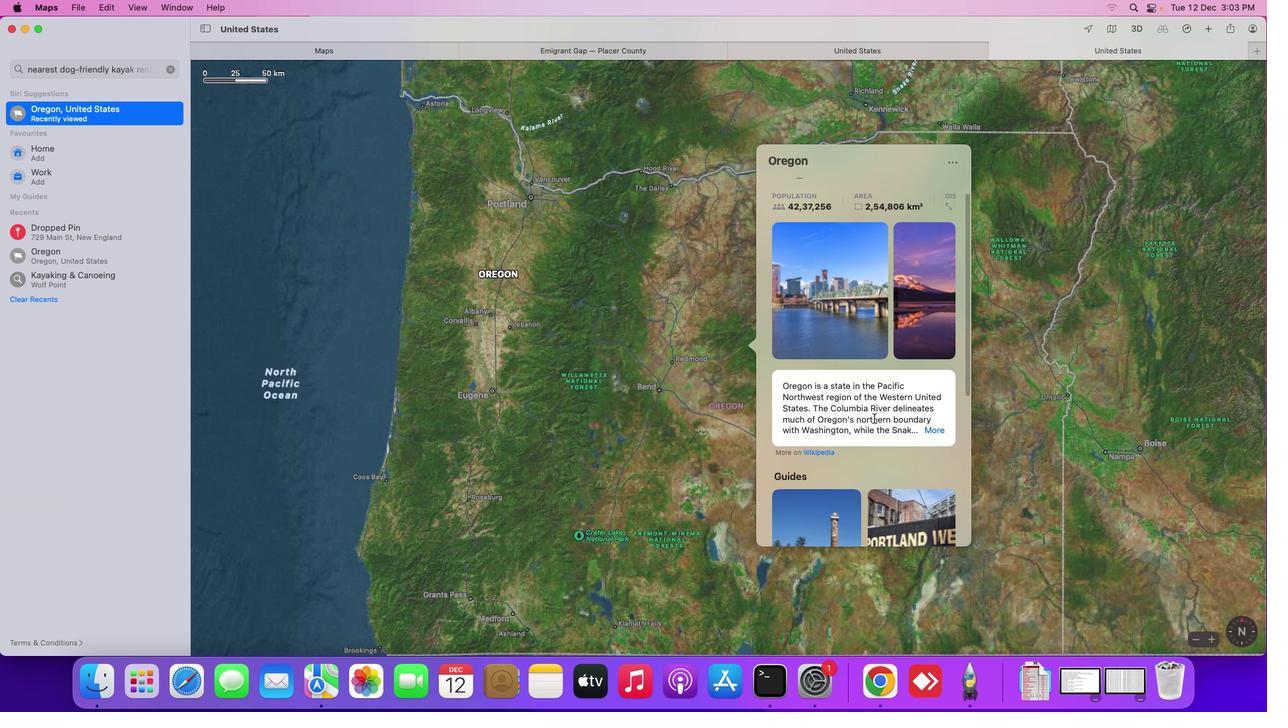 
Action: Mouse moved to (878, 427)
Screenshot: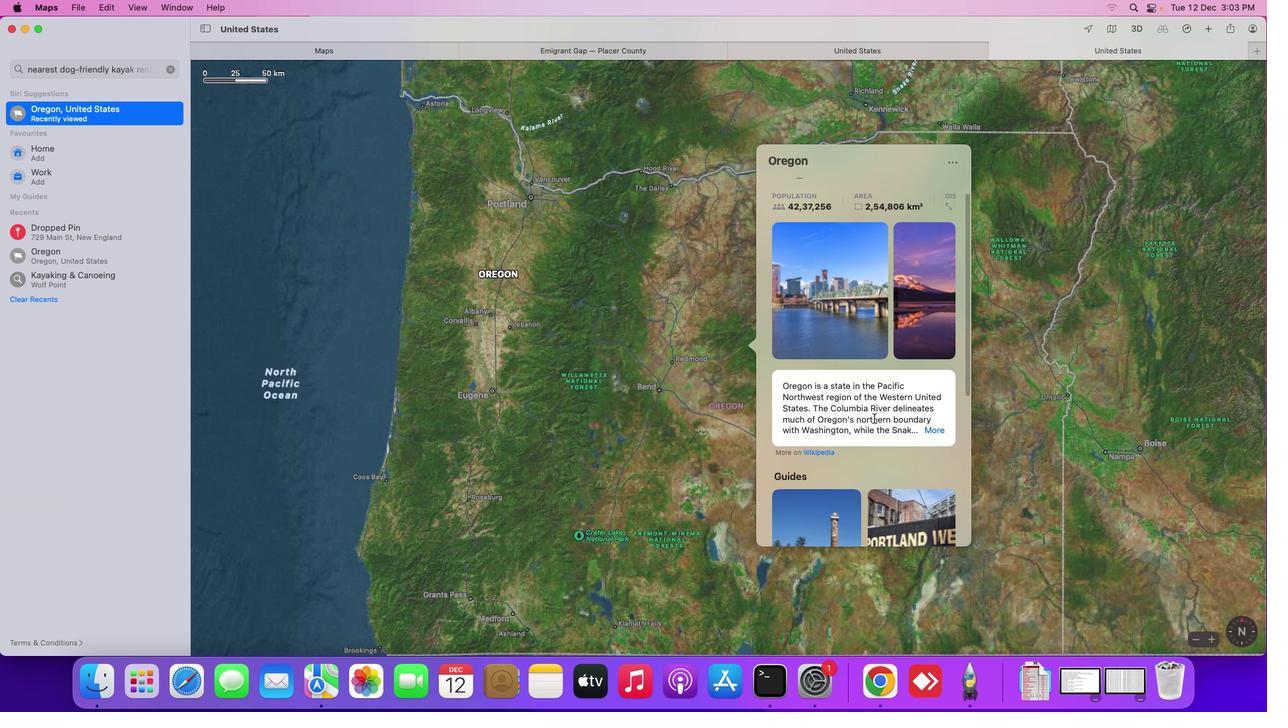 
Action: Mouse scrolled (878, 427) with delta (0, 5)
Screenshot: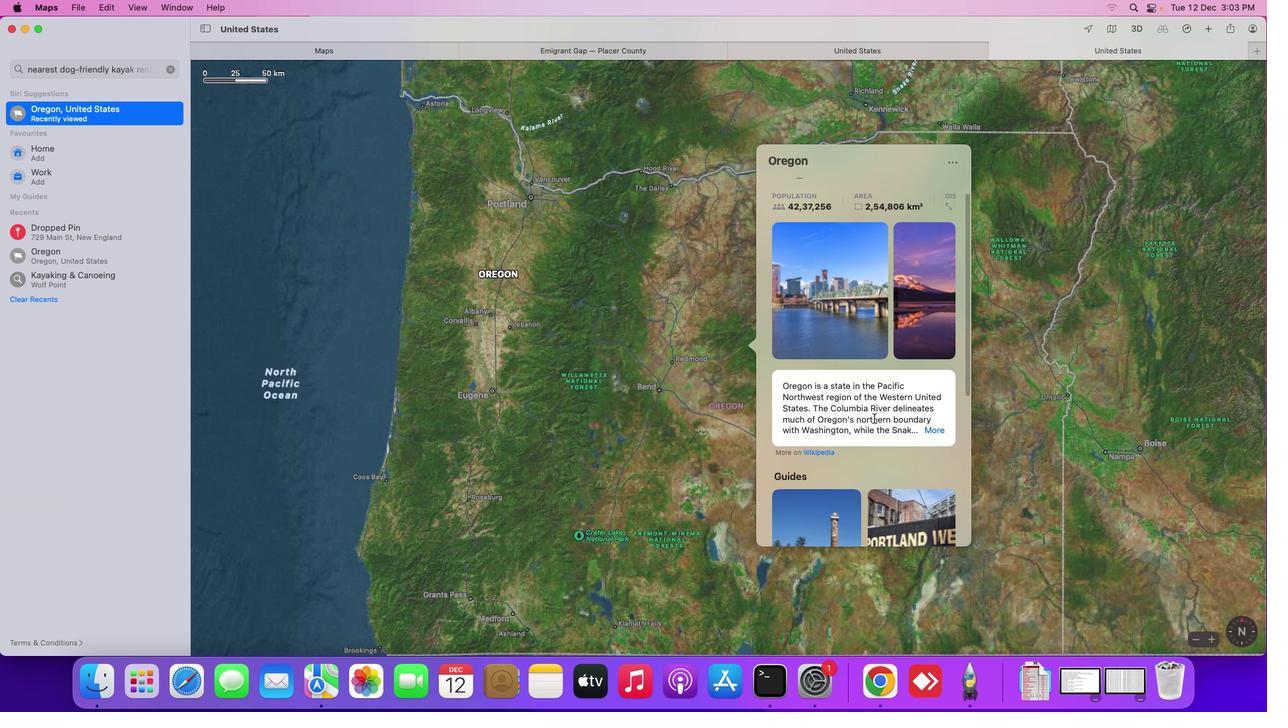 
Action: Mouse moved to (876, 423)
Screenshot: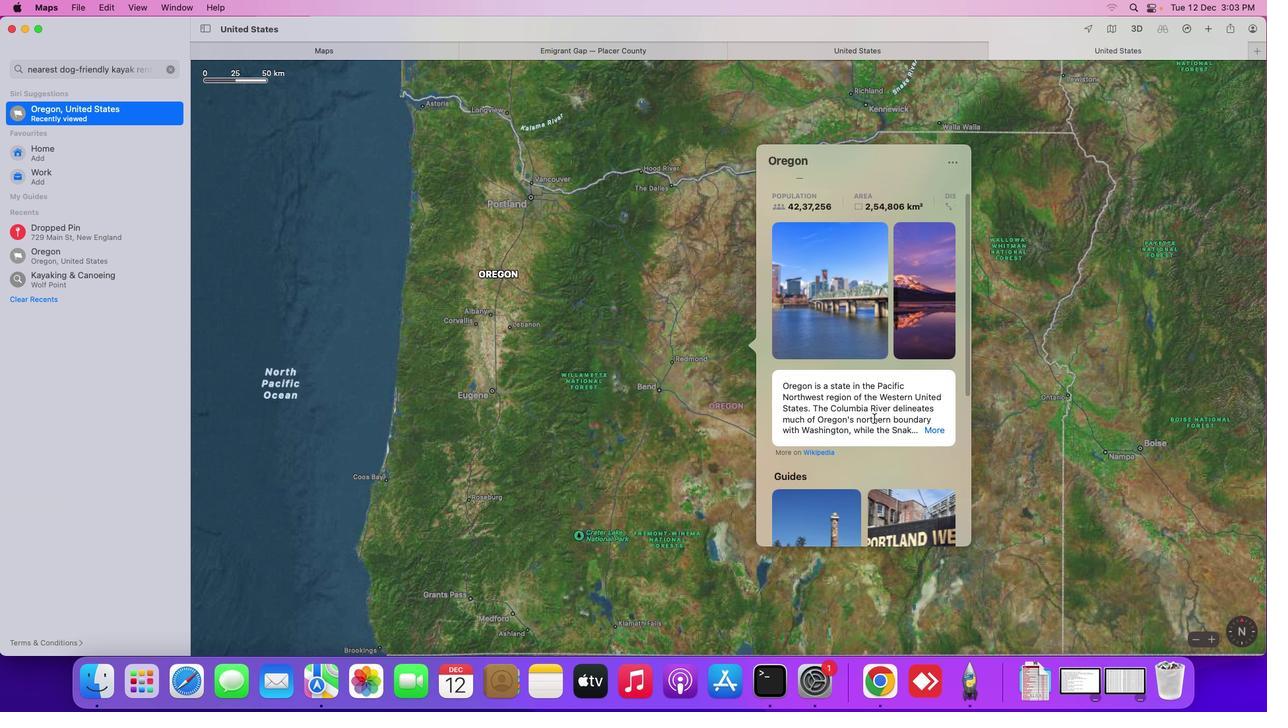
Action: Mouse scrolled (876, 423) with delta (0, 5)
Screenshot: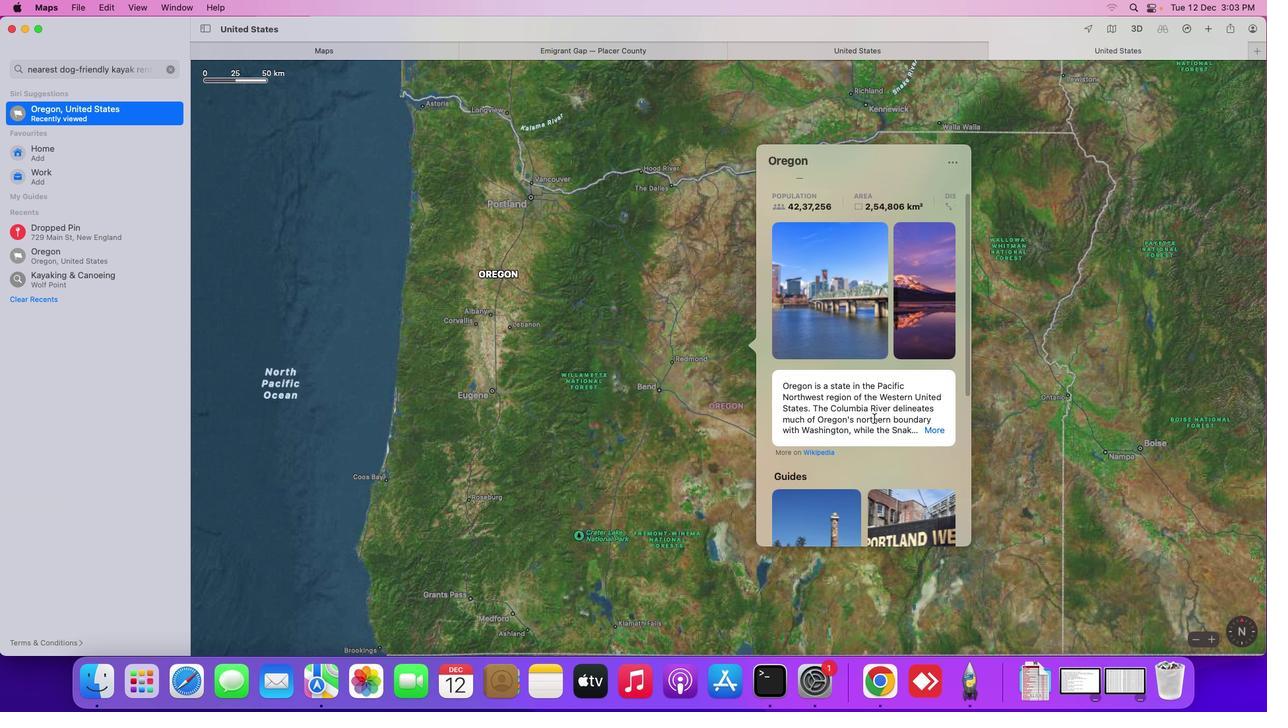 
Action: Mouse moved to (874, 419)
Screenshot: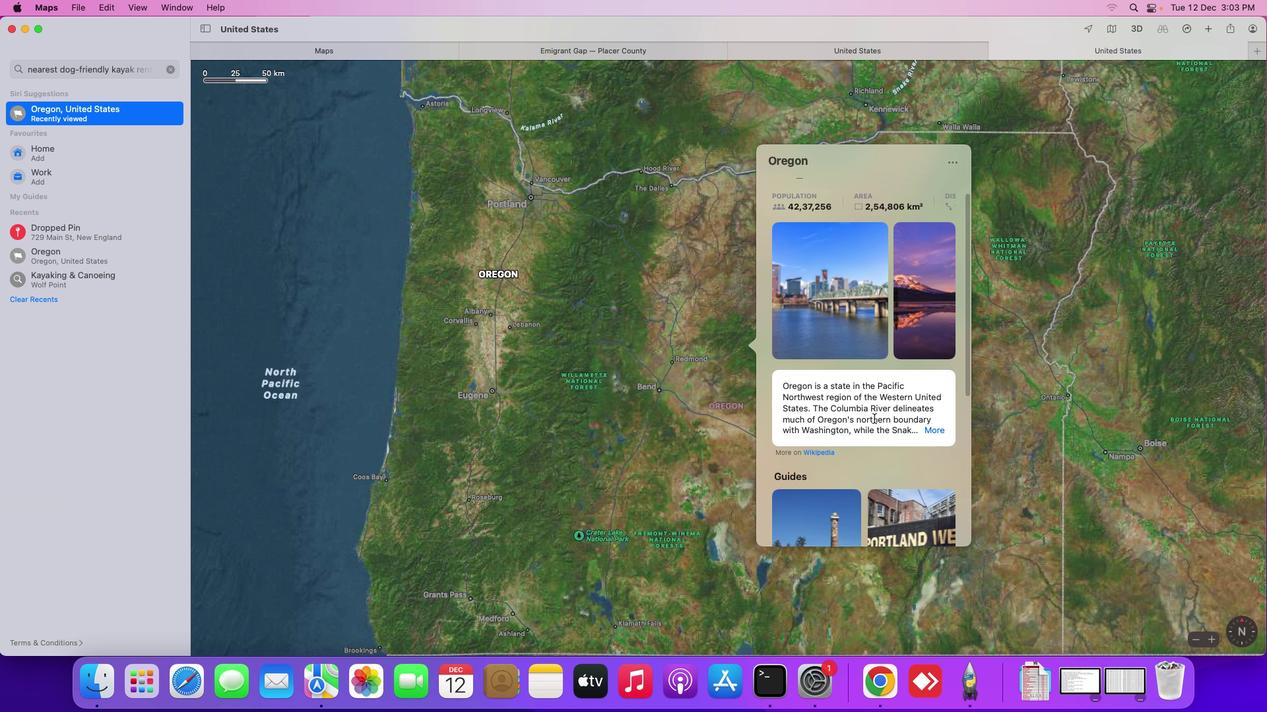 
